 Task: Research Airbnb properties in Vulcan, Romania from 10th December, 2023 to 15th December, 2023 for 7 adults. Place can be room or shared room with 4 bedrooms having 7 beds and 4 bathrooms. Property type can be house. Amenities needed are: wifi, TV, free parkinig on premises, gym, breakfast.
Action: Mouse moved to (500, 94)
Screenshot: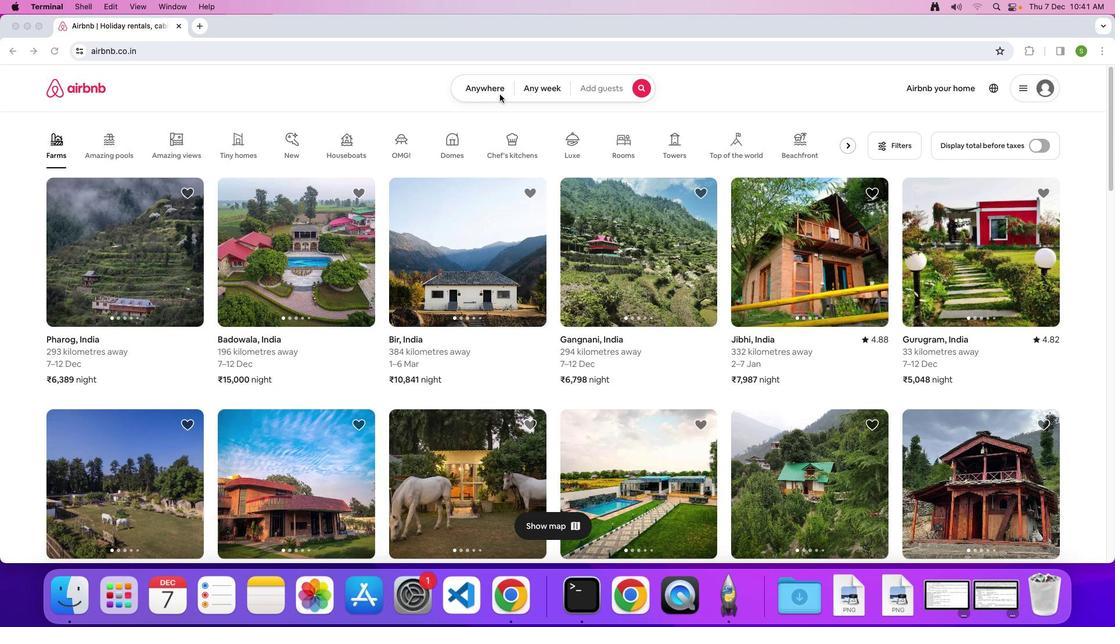 
Action: Mouse pressed left at (500, 94)
Screenshot: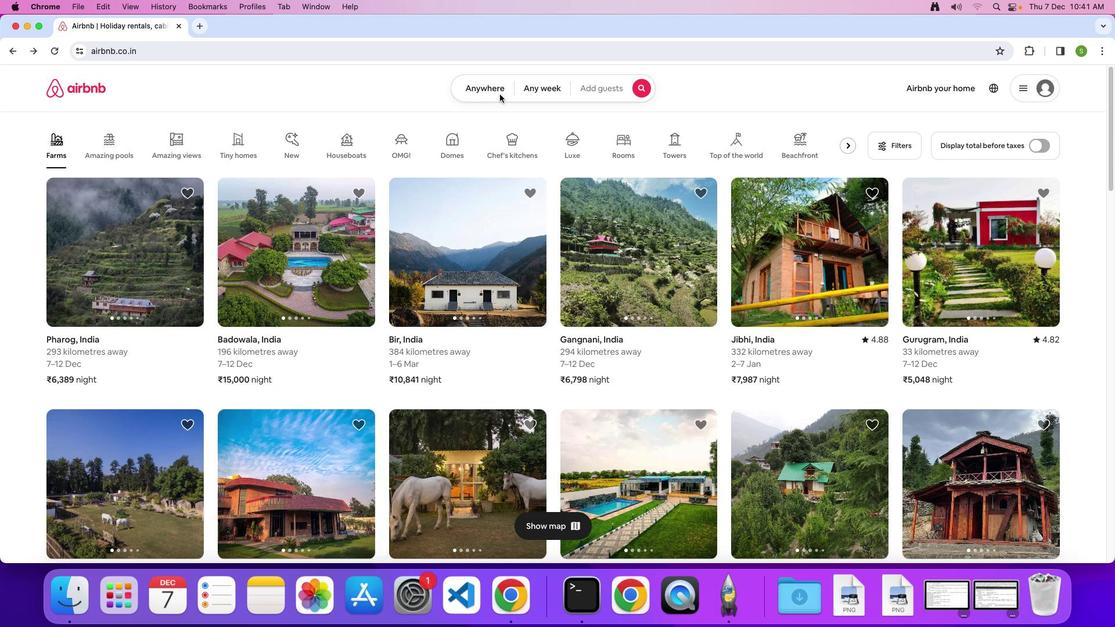 
Action: Mouse moved to (485, 91)
Screenshot: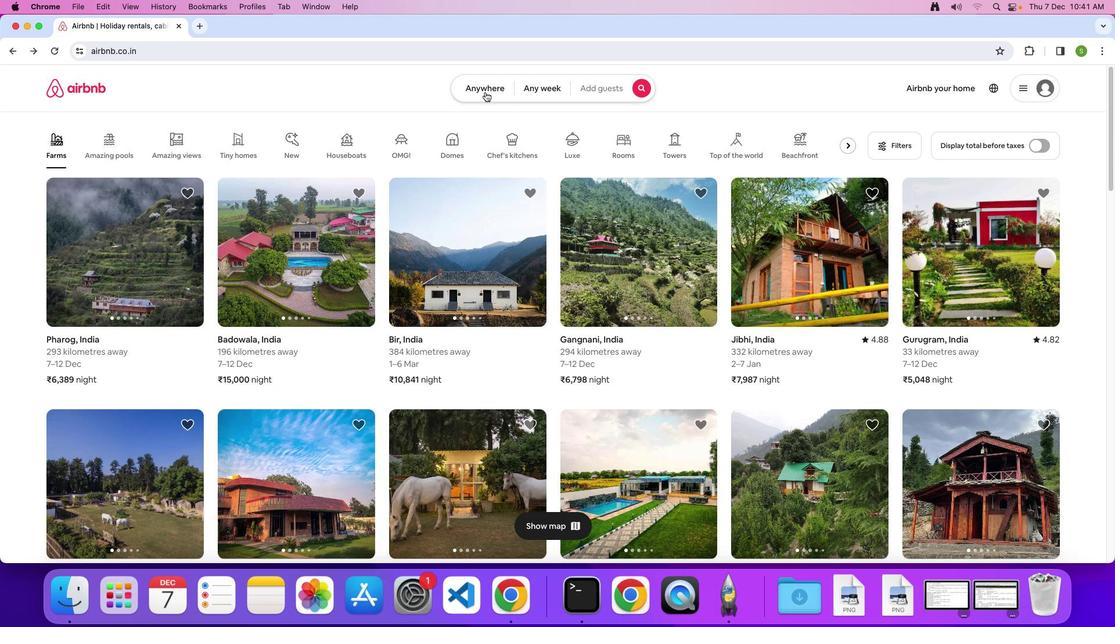 
Action: Mouse pressed left at (485, 91)
Screenshot: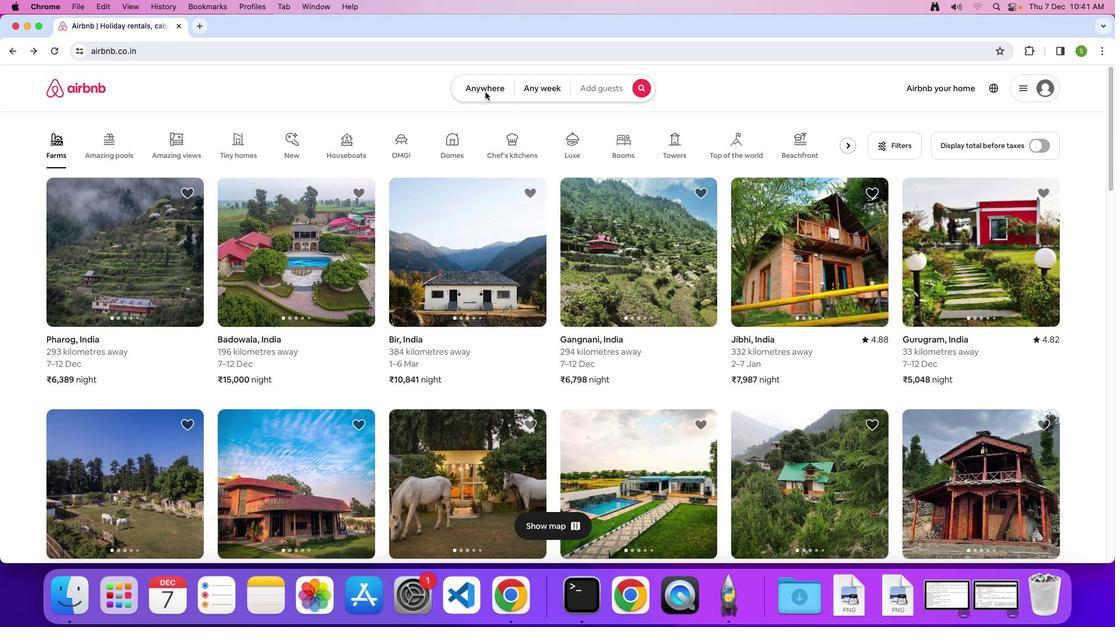 
Action: Mouse moved to (435, 133)
Screenshot: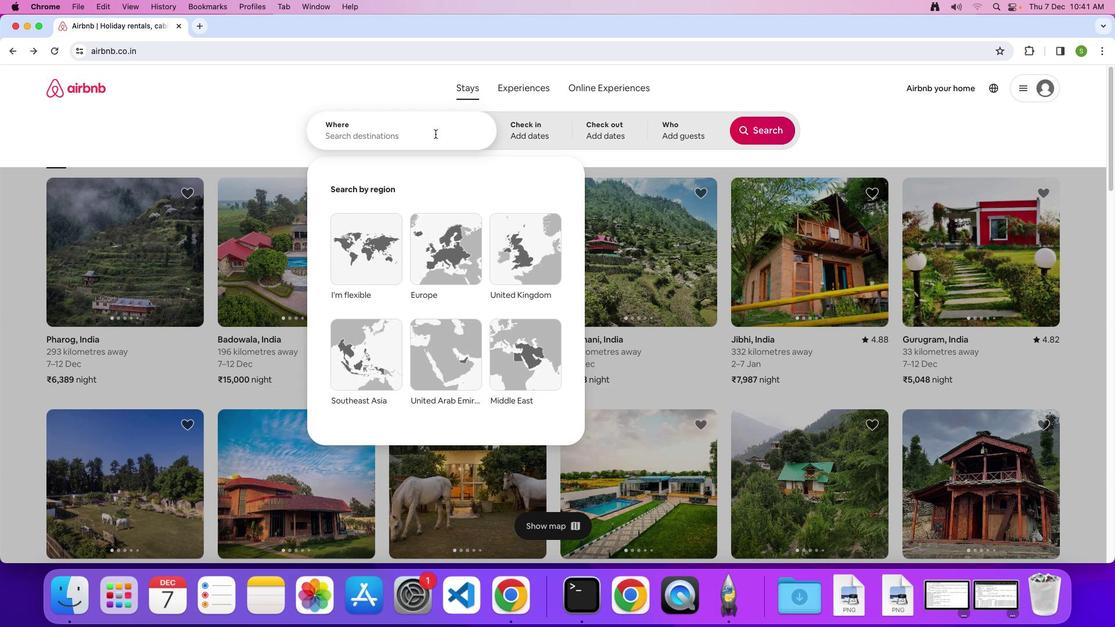 
Action: Mouse pressed left at (435, 133)
Screenshot: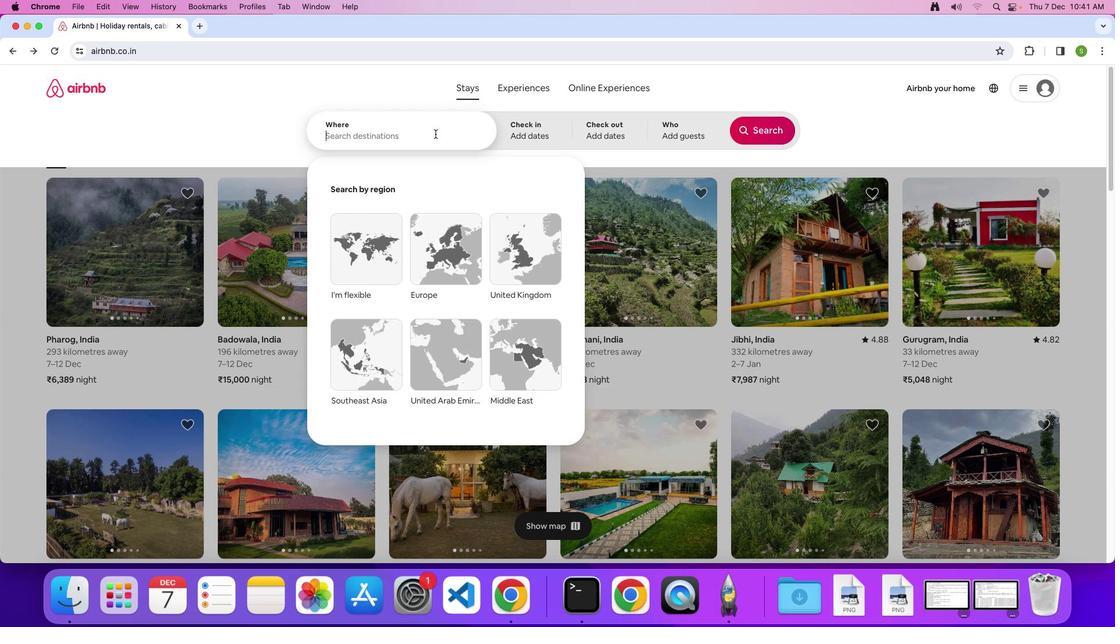 
Action: Key pressed 'V'Key.caps_lock'u''l''c''a''n'','Key.spaceKey.shift'R''o''m''a''n''i''a'Key.enter
Screenshot: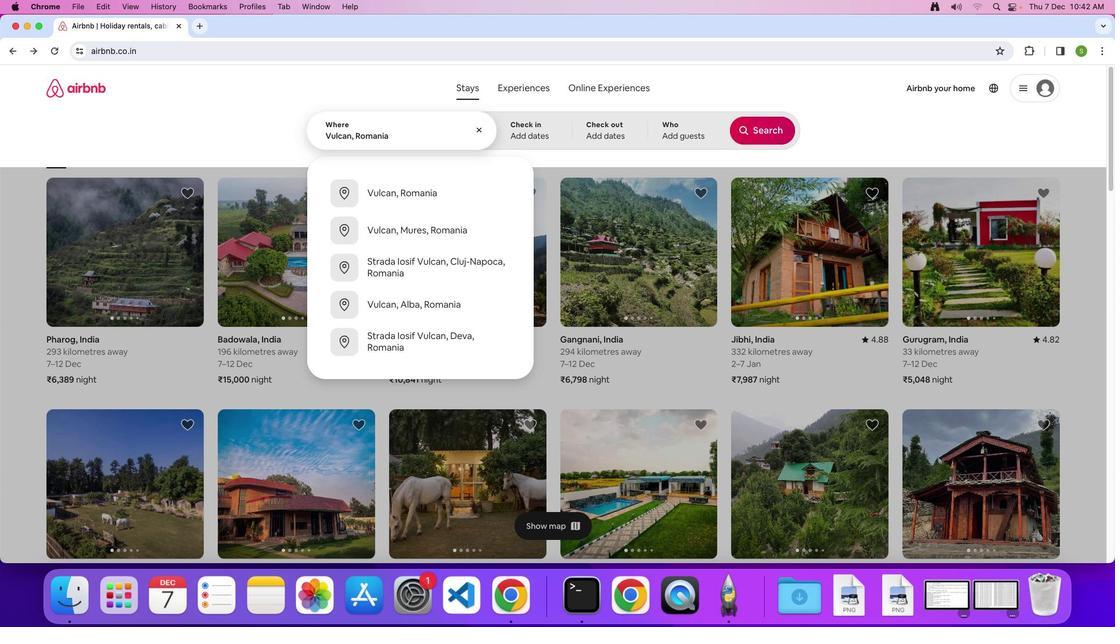 
Action: Mouse moved to (350, 329)
Screenshot: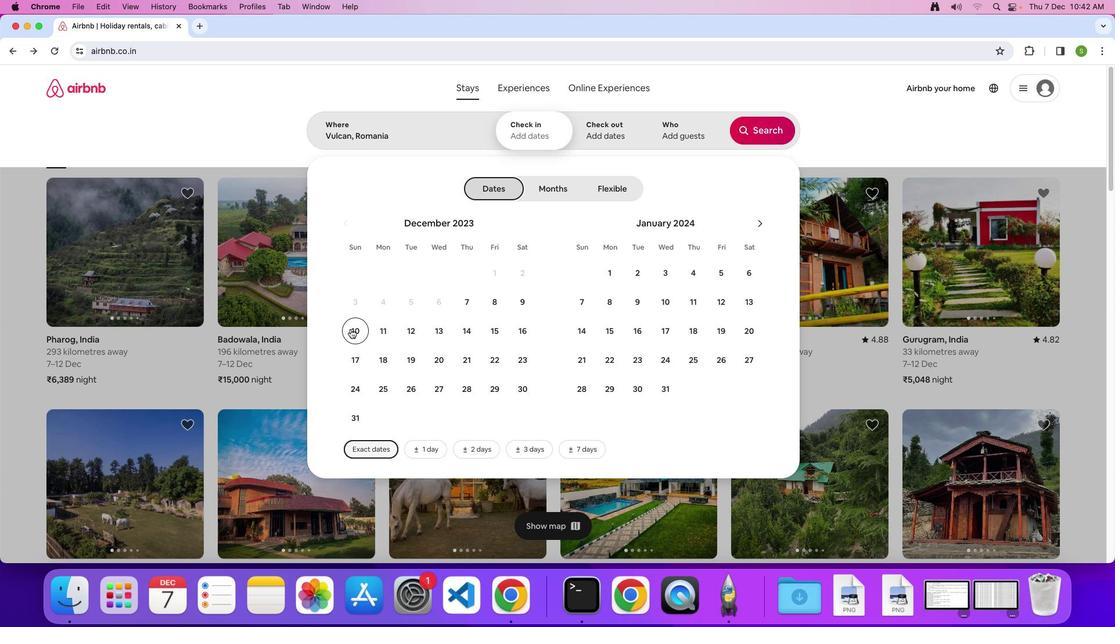 
Action: Mouse pressed left at (350, 329)
Screenshot: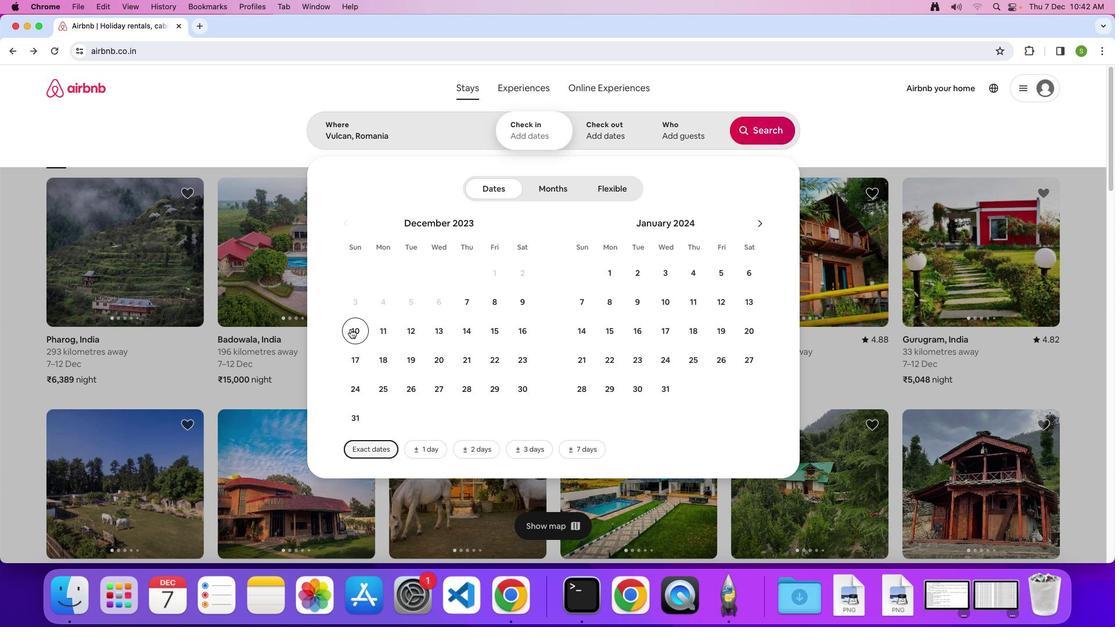 
Action: Mouse moved to (490, 333)
Screenshot: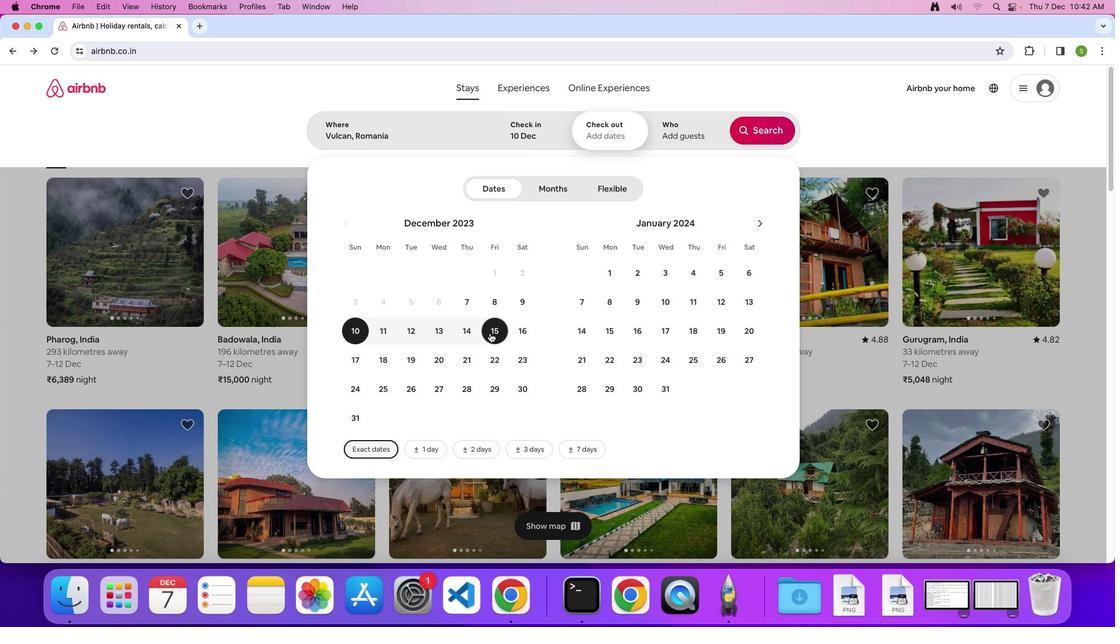 
Action: Mouse pressed left at (490, 333)
Screenshot: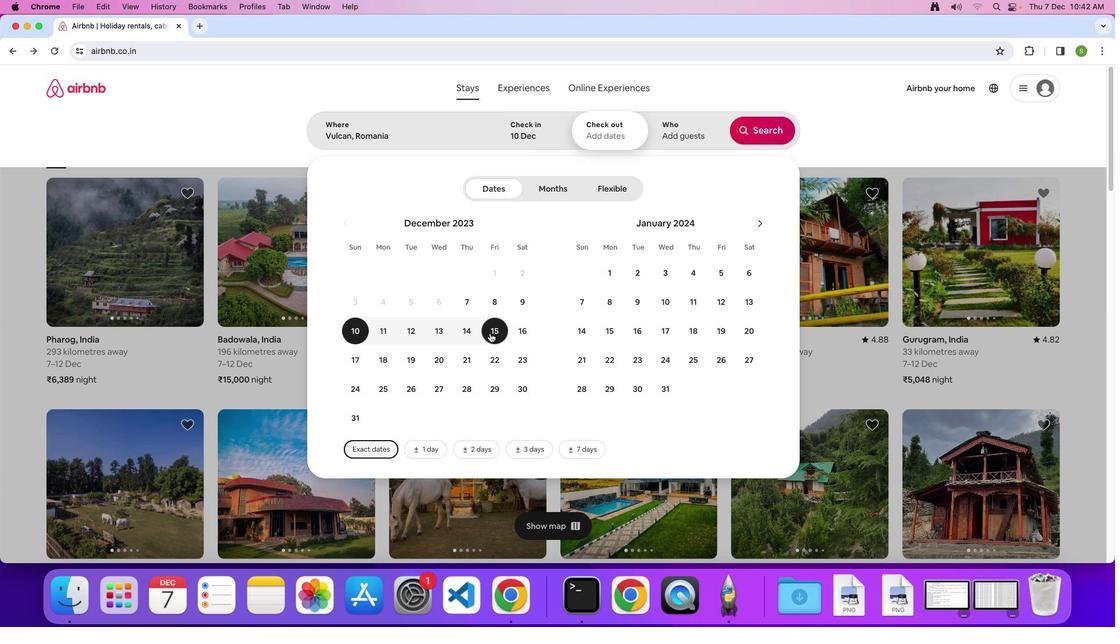 
Action: Mouse moved to (676, 128)
Screenshot: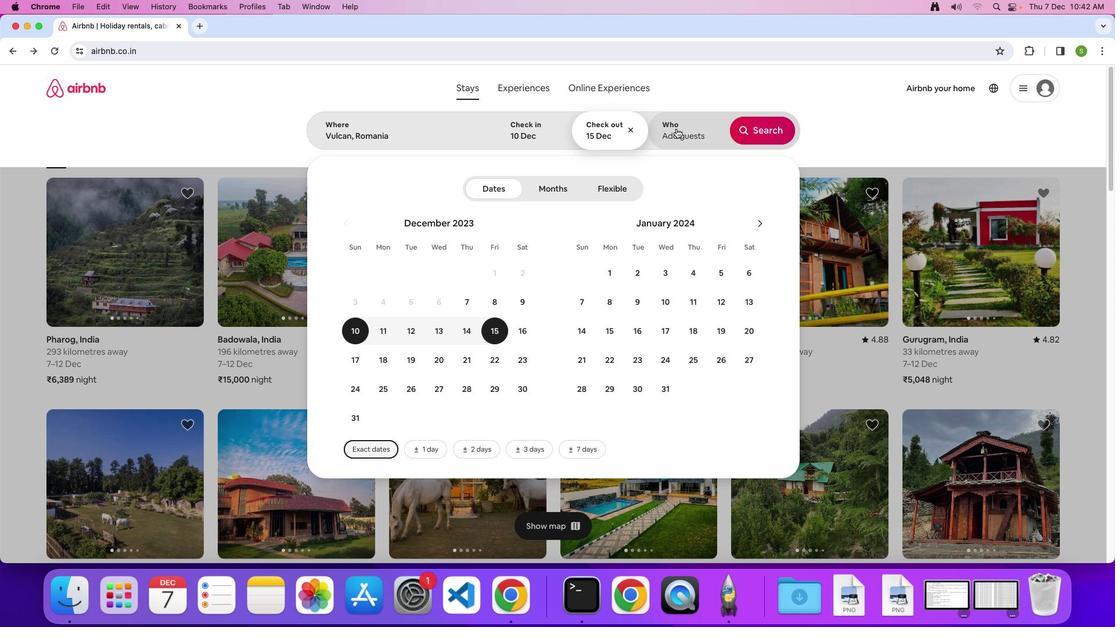 
Action: Mouse pressed left at (676, 128)
Screenshot: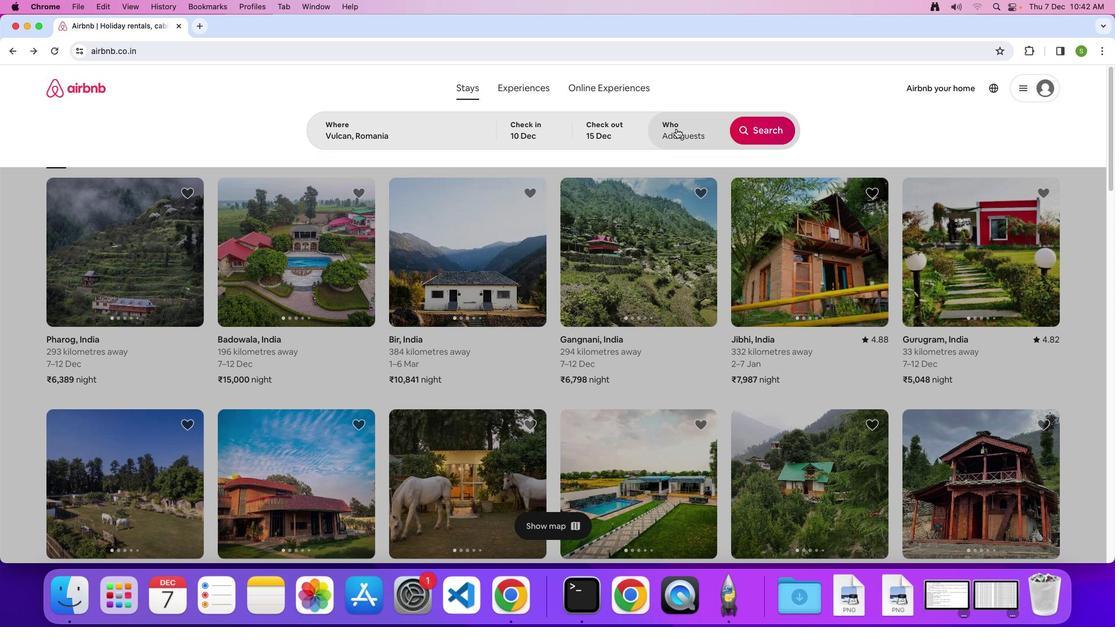 
Action: Mouse moved to (770, 190)
Screenshot: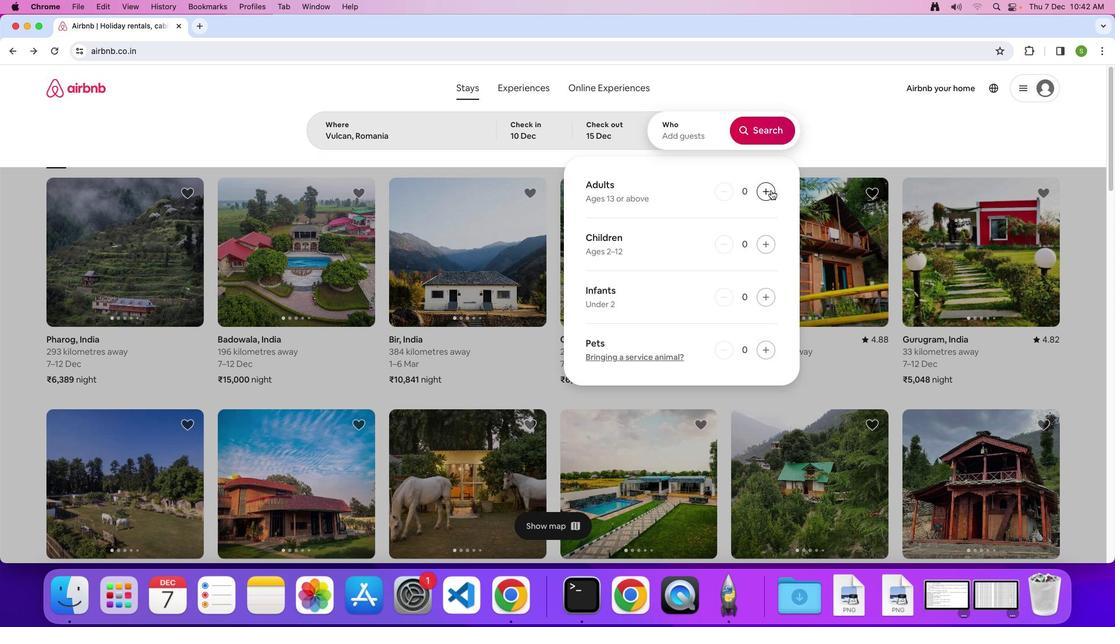 
Action: Mouse pressed left at (770, 190)
Screenshot: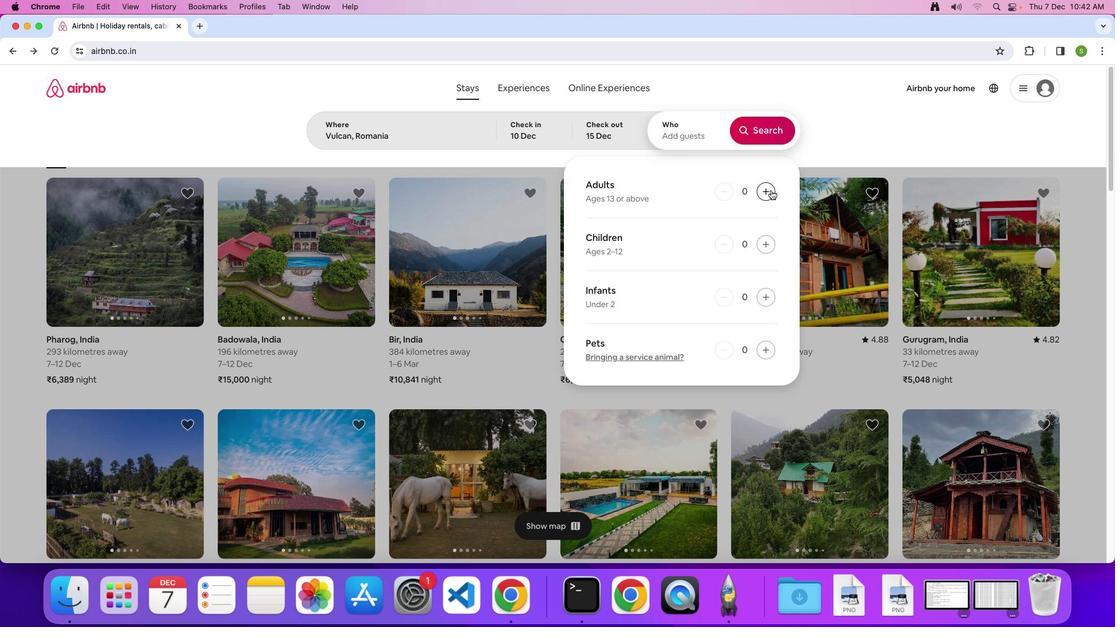 
Action: Mouse pressed left at (770, 190)
Screenshot: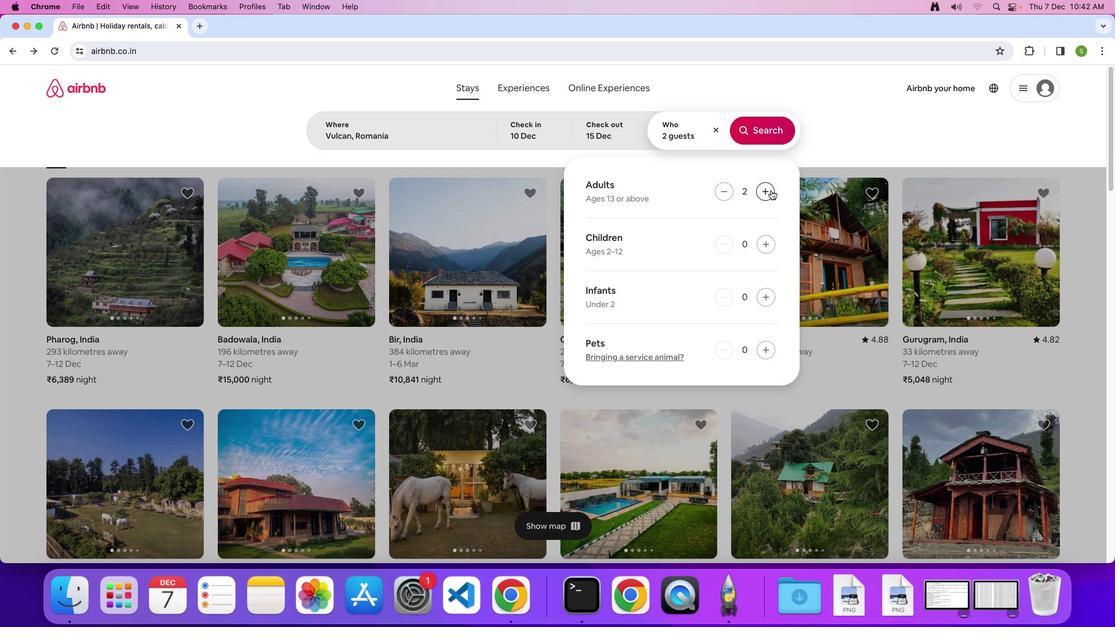 
Action: Mouse pressed left at (770, 190)
Screenshot: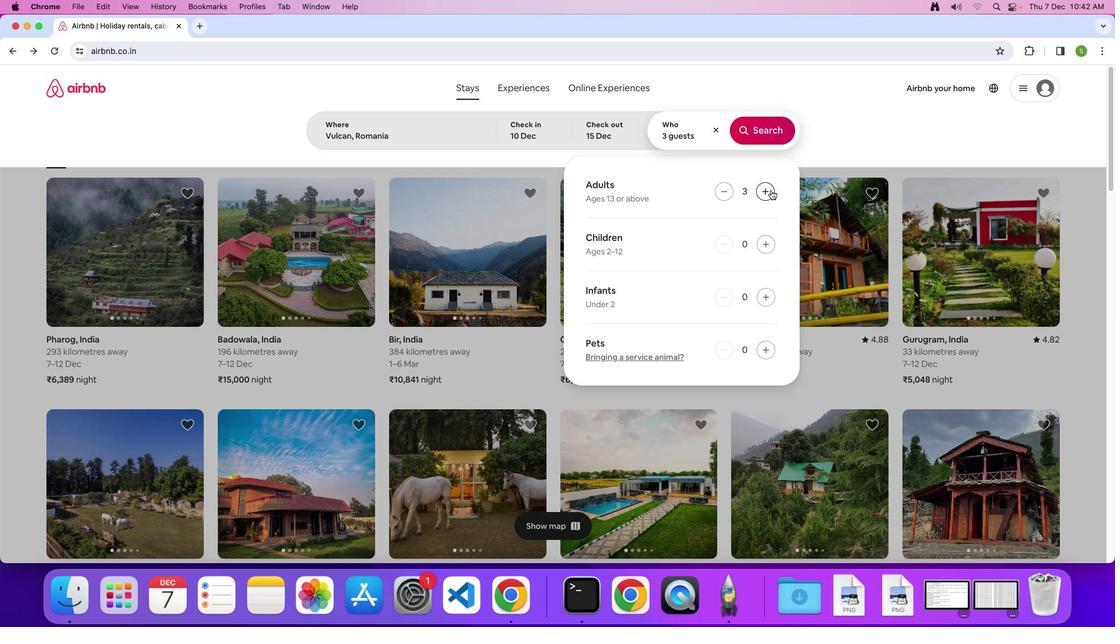 
Action: Mouse pressed left at (770, 190)
Screenshot: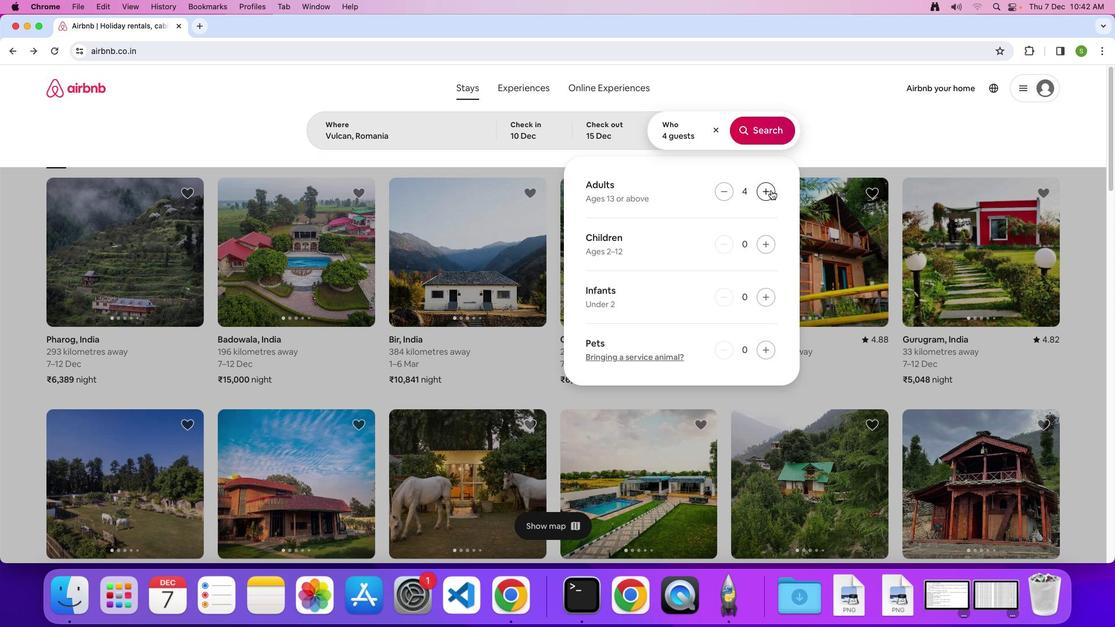 
Action: Mouse pressed left at (770, 190)
Screenshot: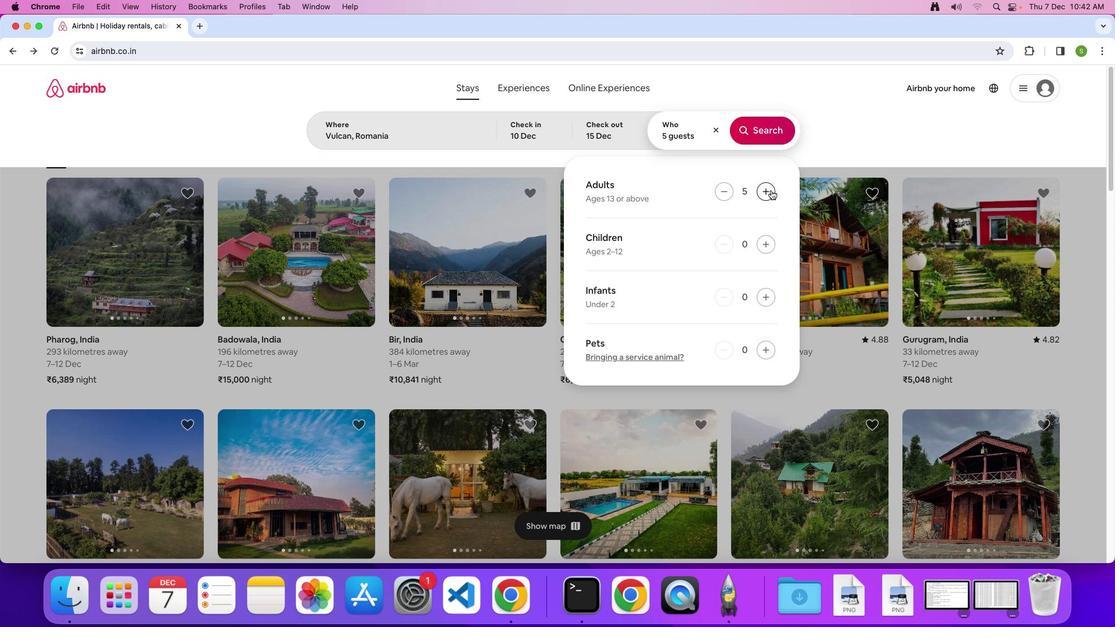 
Action: Mouse pressed left at (770, 190)
Screenshot: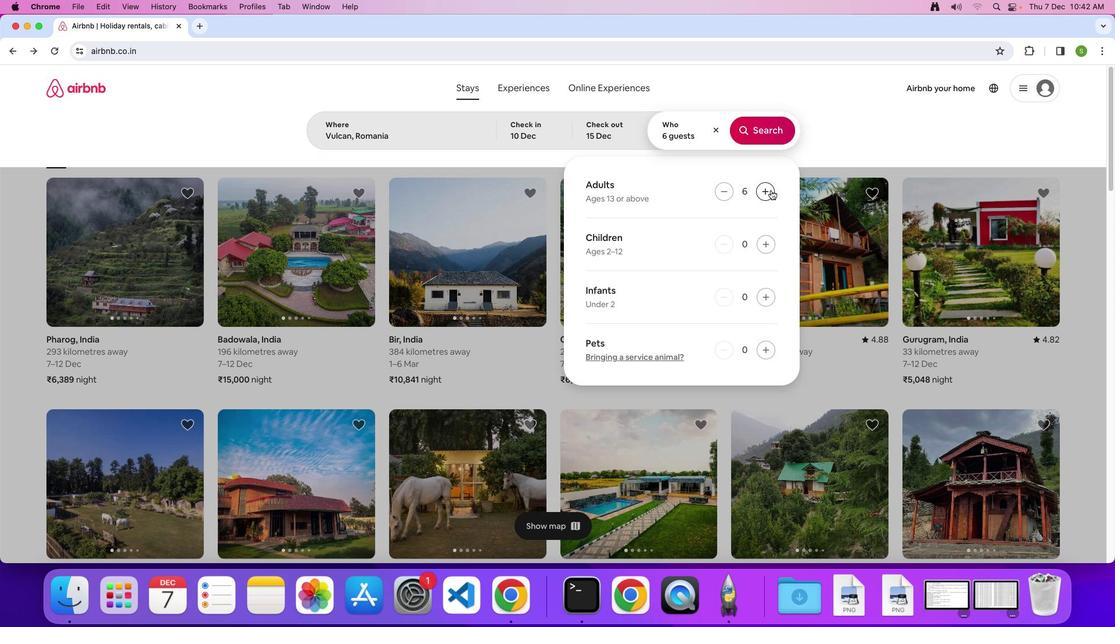 
Action: Mouse pressed left at (770, 190)
Screenshot: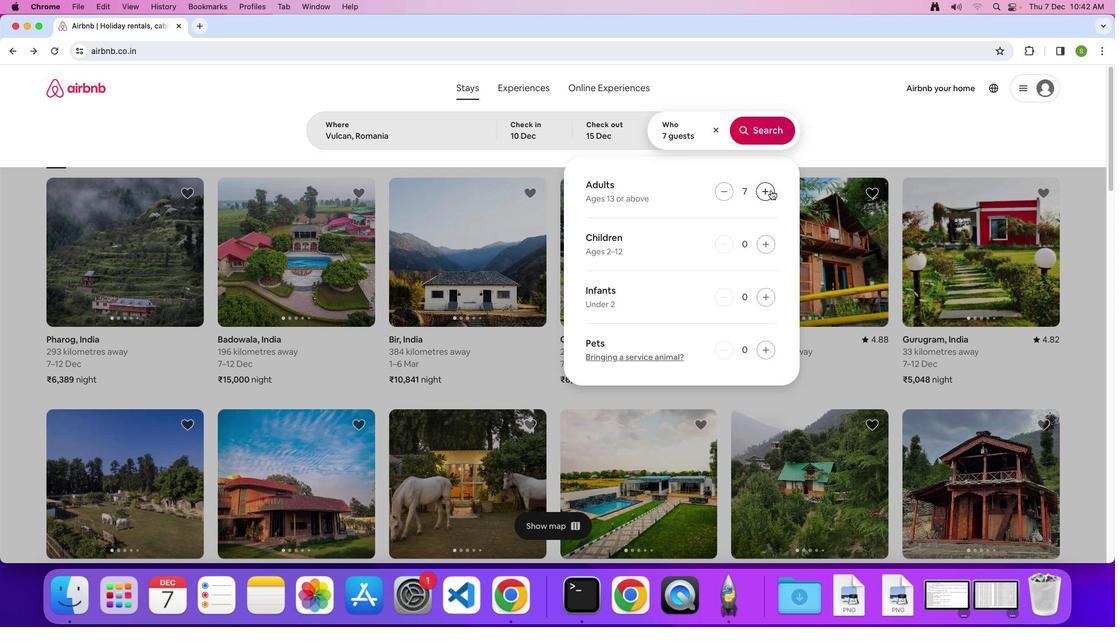 
Action: Mouse moved to (778, 131)
Screenshot: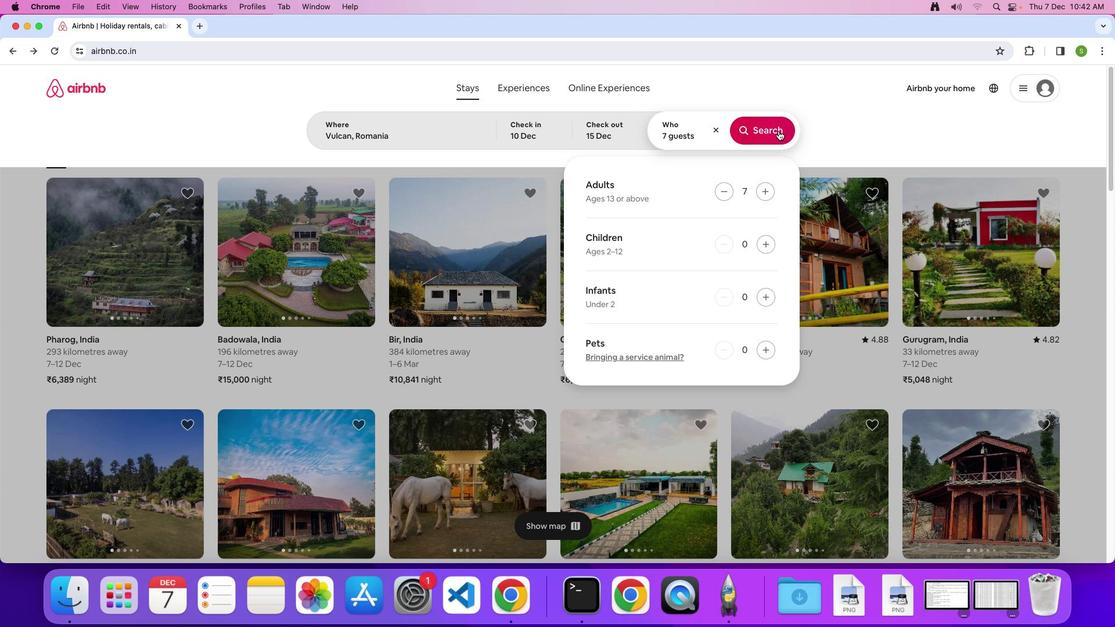 
Action: Mouse pressed left at (778, 131)
Screenshot: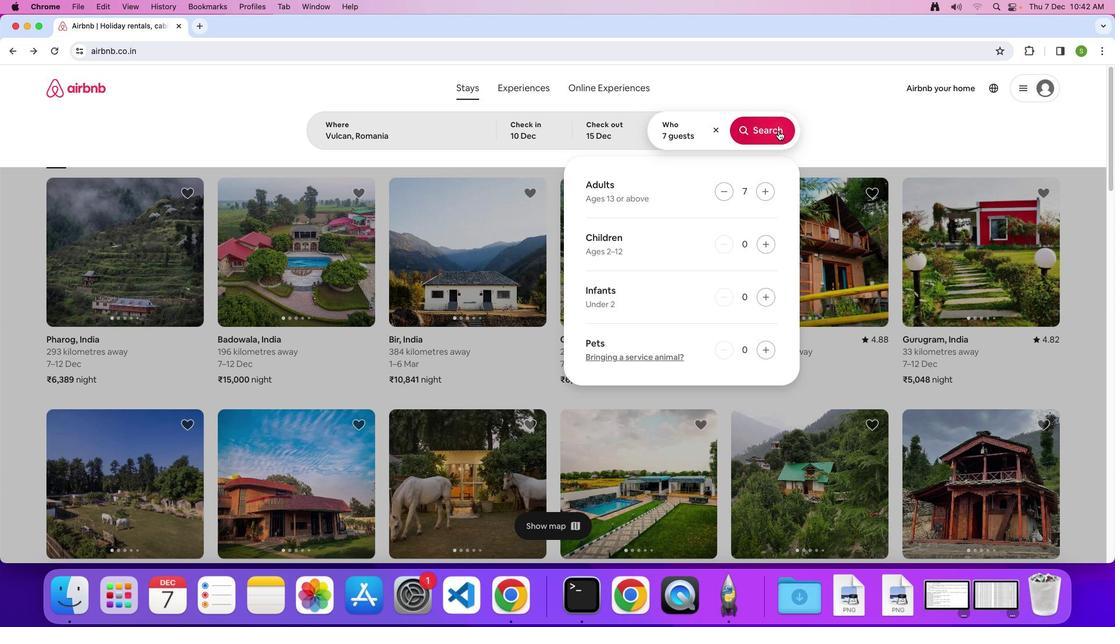 
Action: Mouse moved to (935, 135)
Screenshot: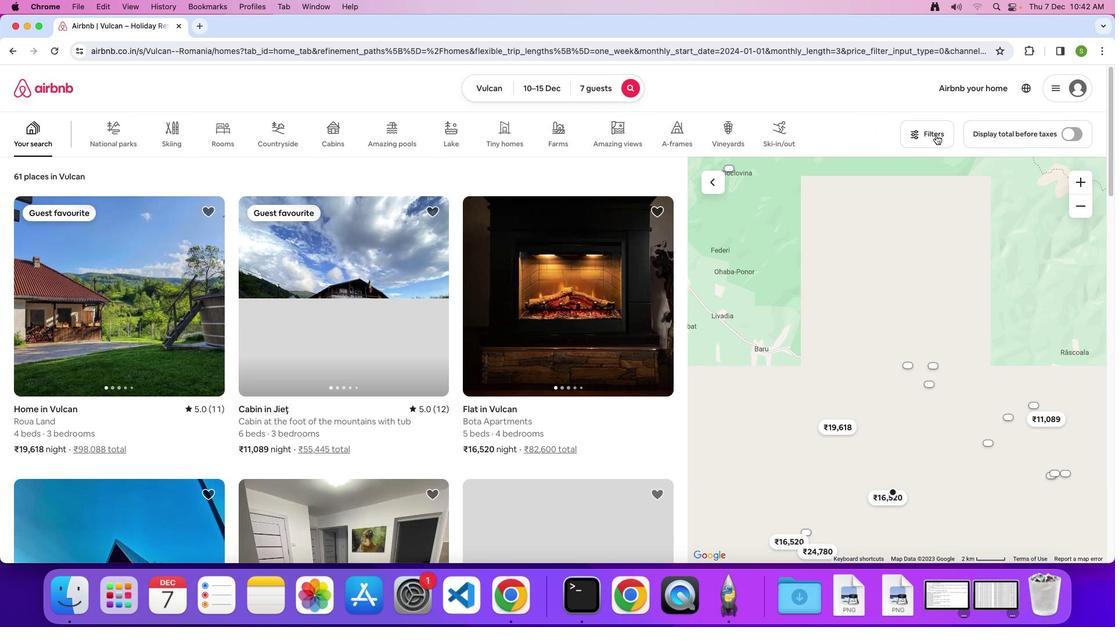 
Action: Mouse pressed left at (935, 135)
Screenshot: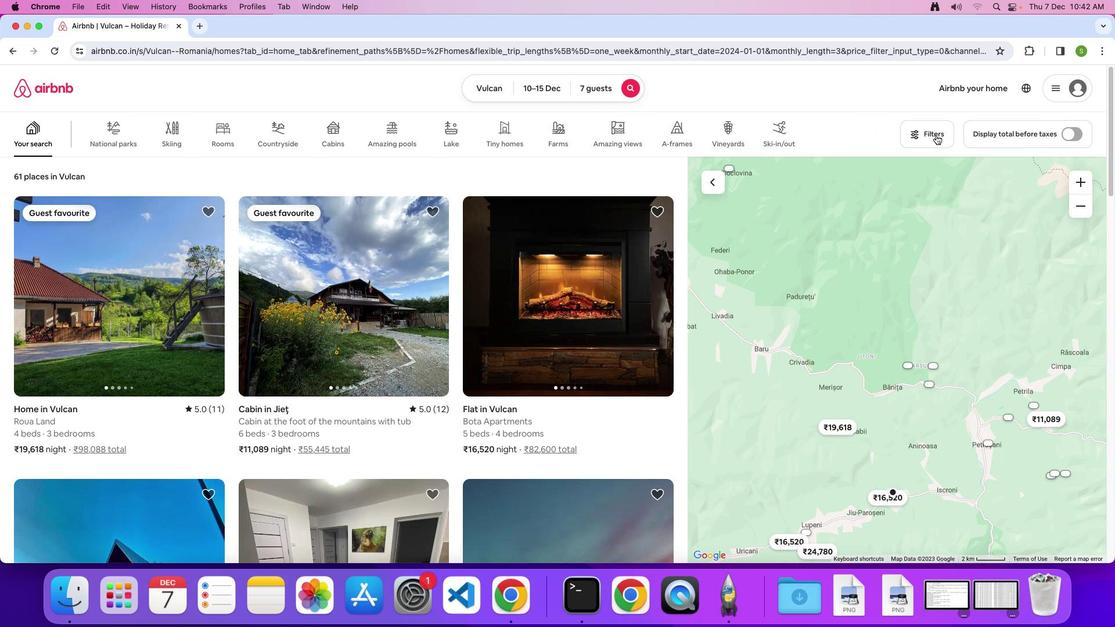 
Action: Mouse moved to (539, 208)
Screenshot: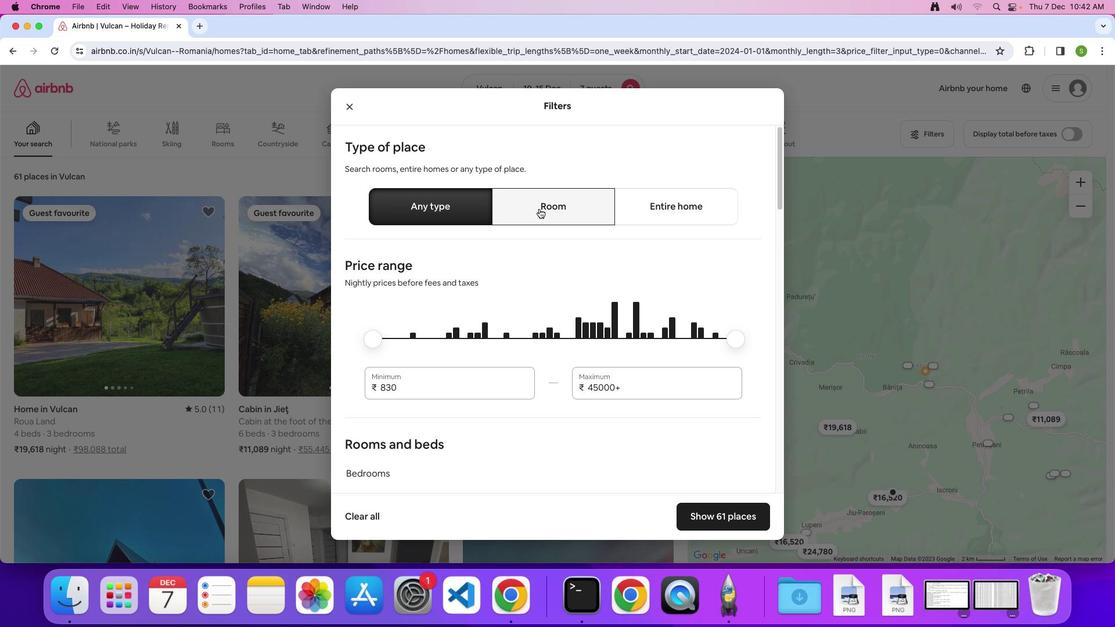 
Action: Mouse pressed left at (539, 208)
Screenshot: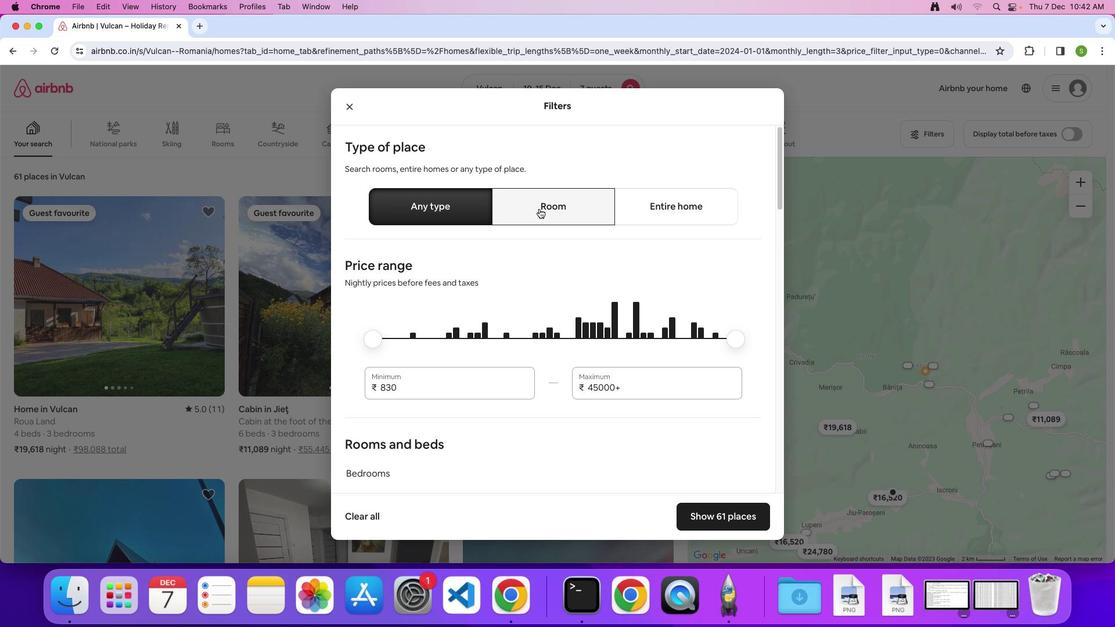 
Action: Mouse moved to (535, 313)
Screenshot: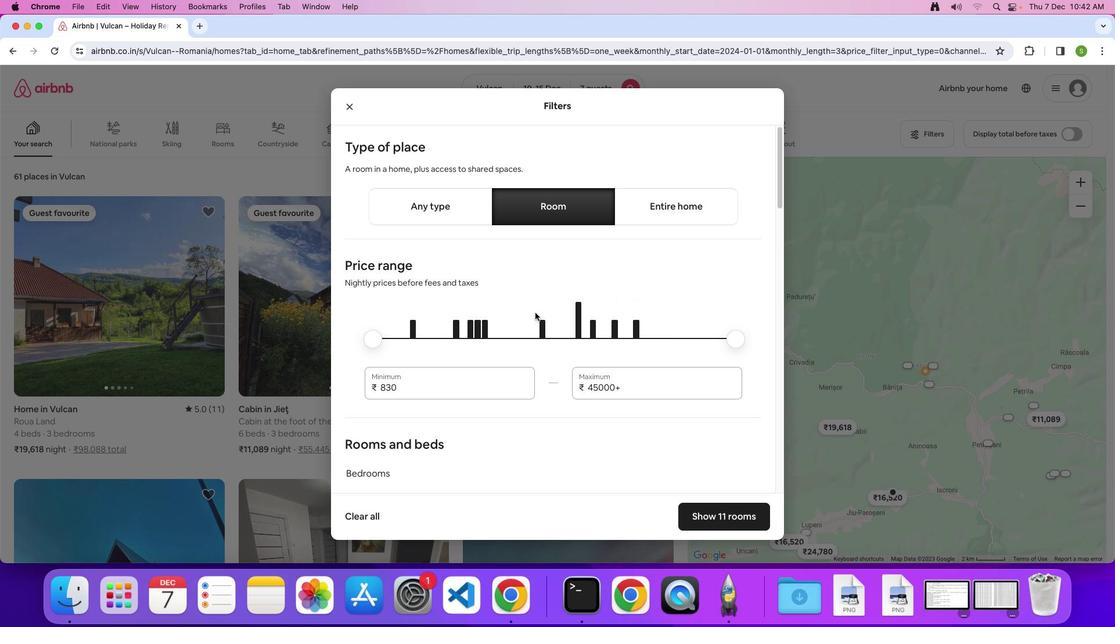 
Action: Mouse scrolled (535, 313) with delta (0, 0)
Screenshot: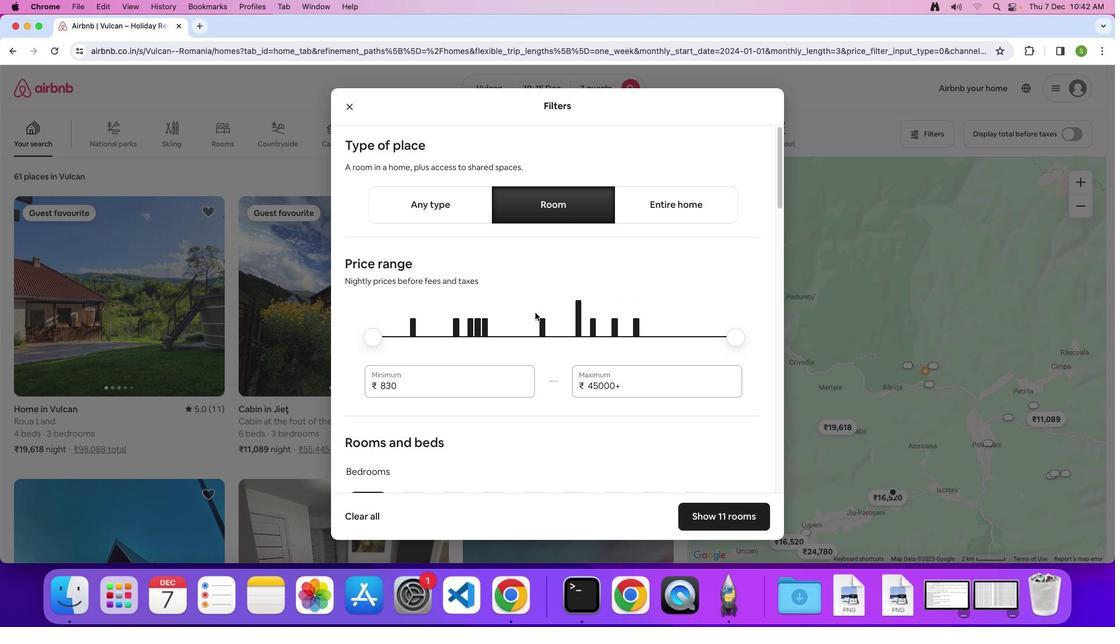 
Action: Mouse scrolled (535, 313) with delta (0, 0)
Screenshot: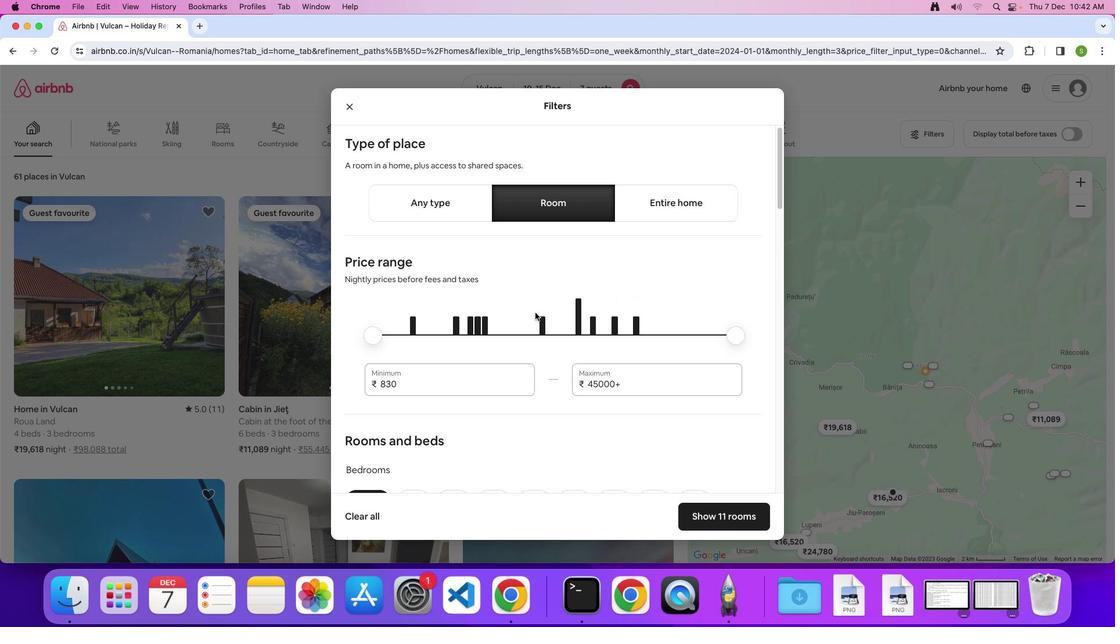 
Action: Mouse moved to (515, 271)
Screenshot: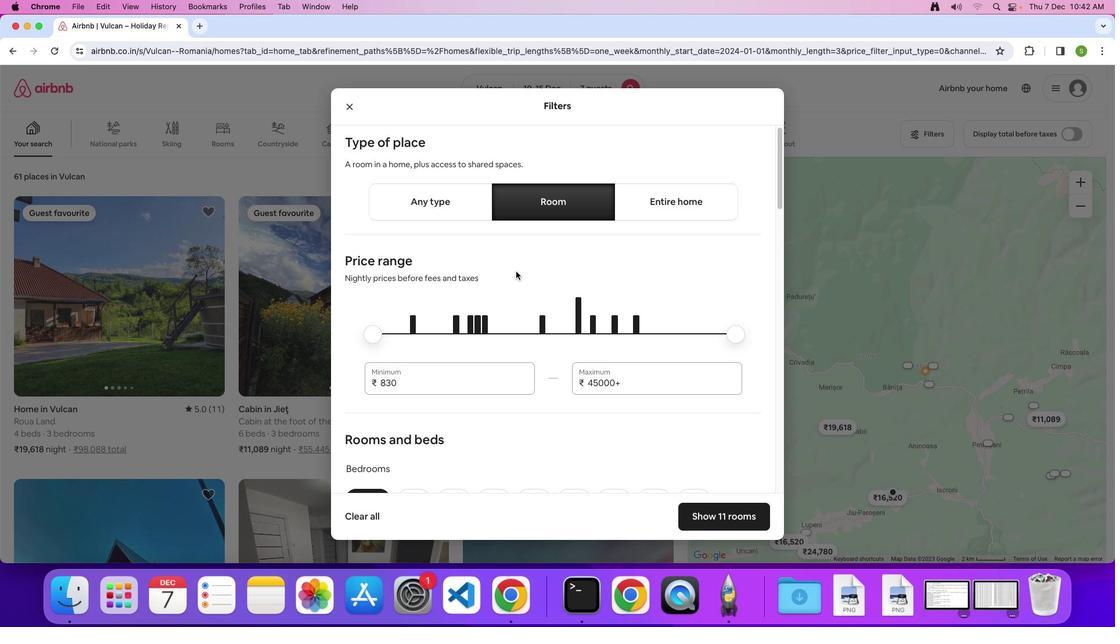 
Action: Mouse scrolled (515, 271) with delta (0, 0)
Screenshot: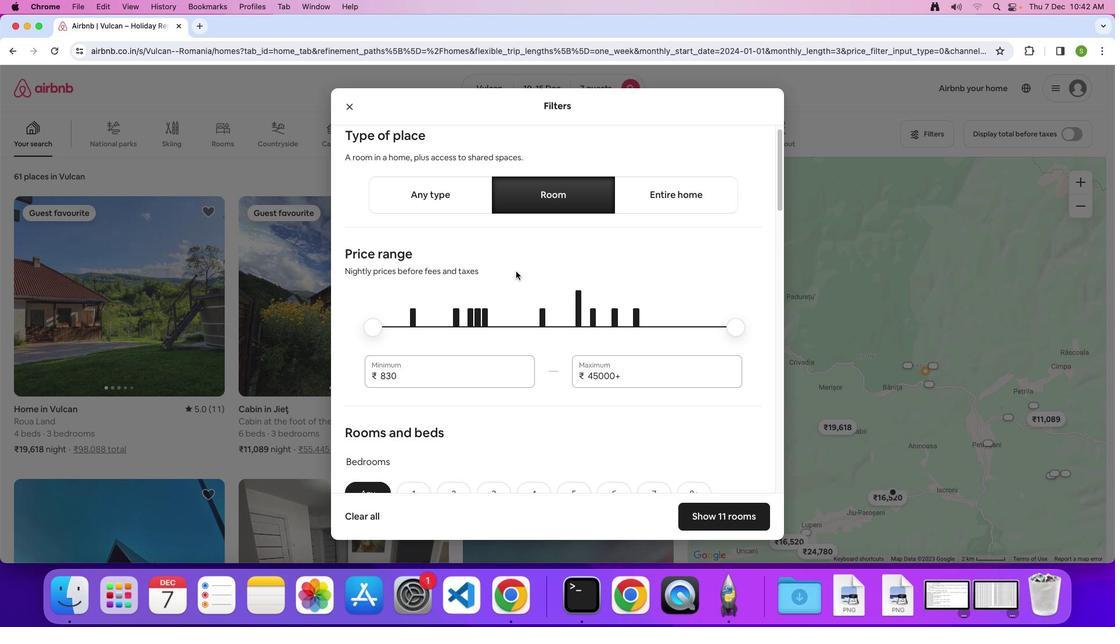 
Action: Mouse scrolled (515, 271) with delta (0, 0)
Screenshot: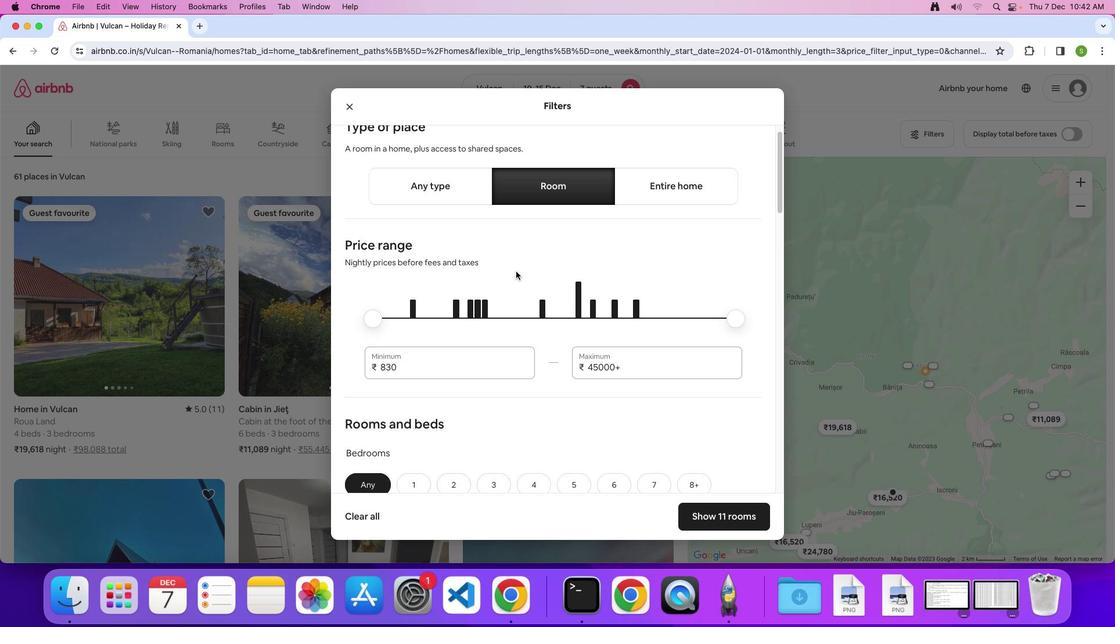 
Action: Mouse scrolled (515, 271) with delta (0, -1)
Screenshot: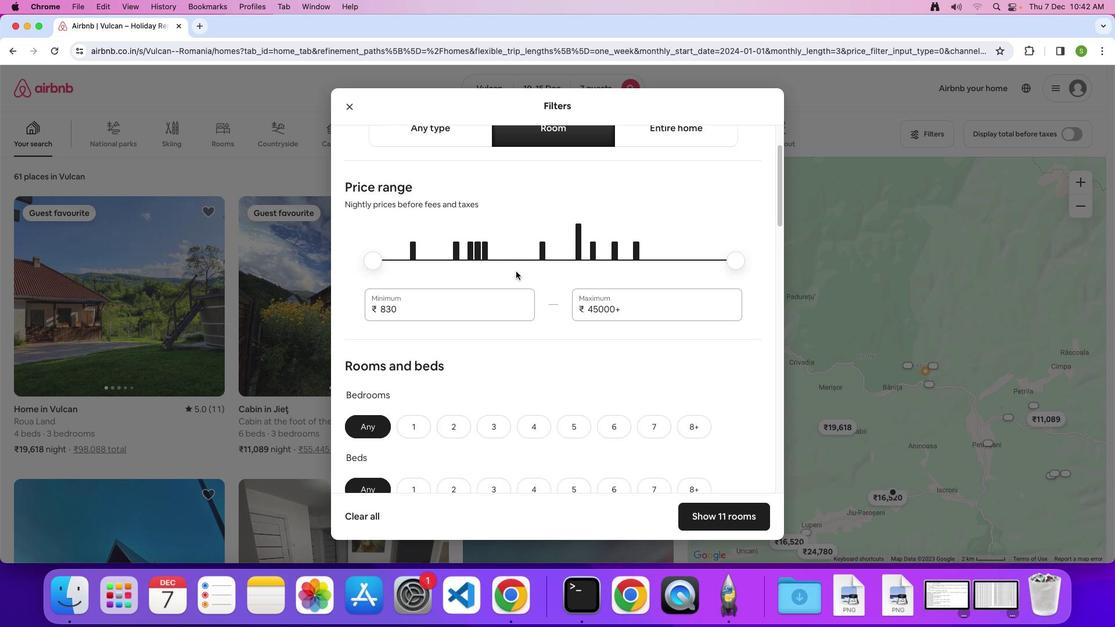 
Action: Mouse moved to (524, 403)
Screenshot: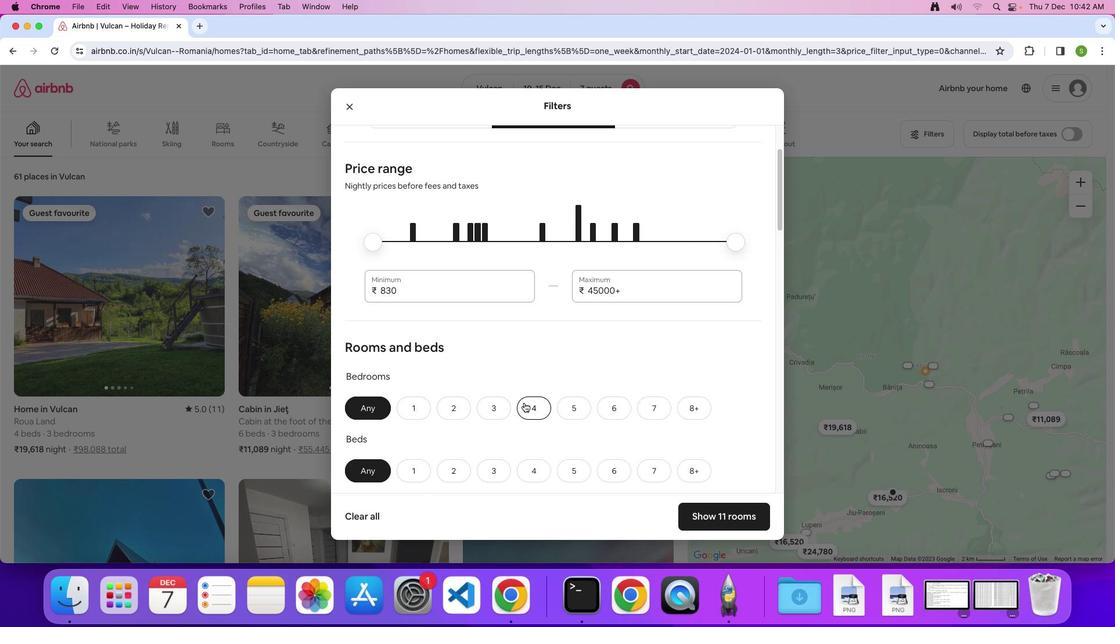 
Action: Mouse pressed left at (524, 403)
Screenshot: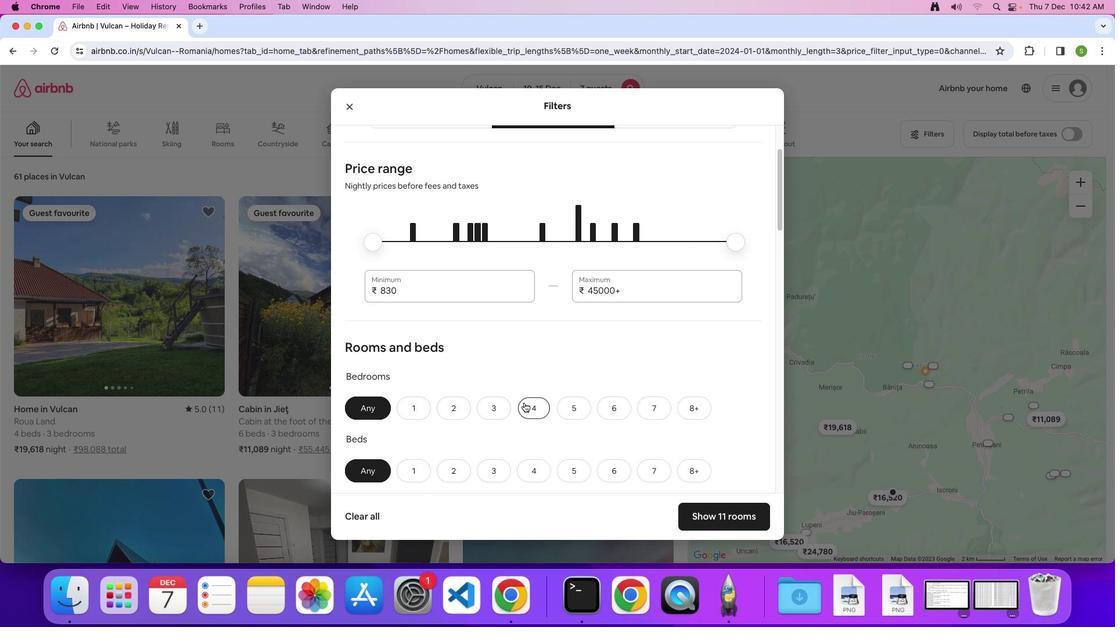 
Action: Mouse moved to (564, 389)
Screenshot: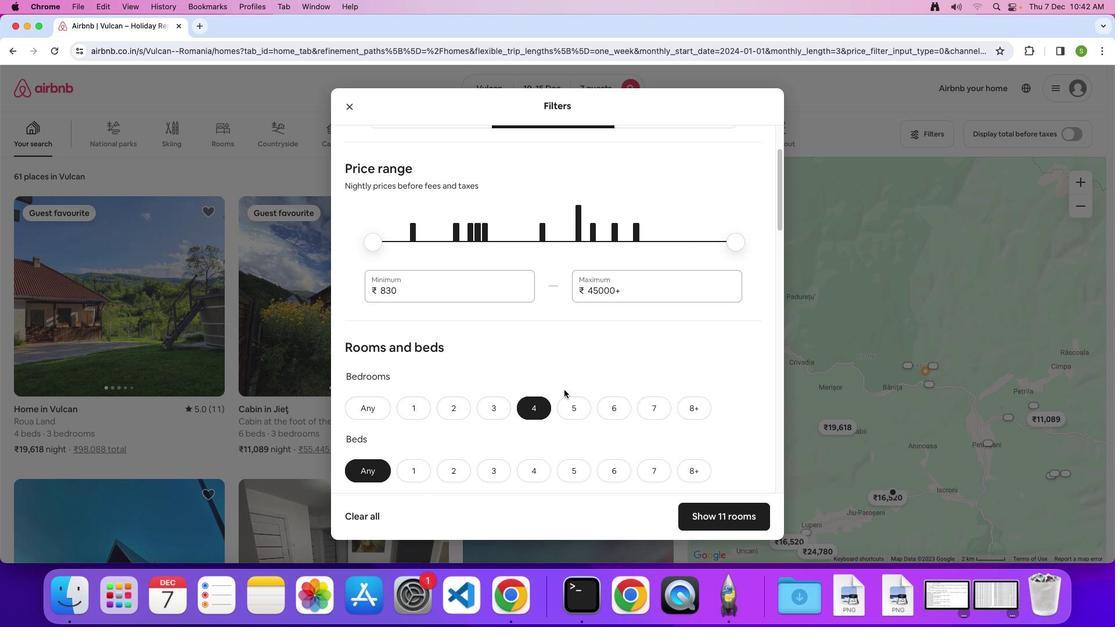 
Action: Mouse scrolled (564, 389) with delta (0, 0)
Screenshot: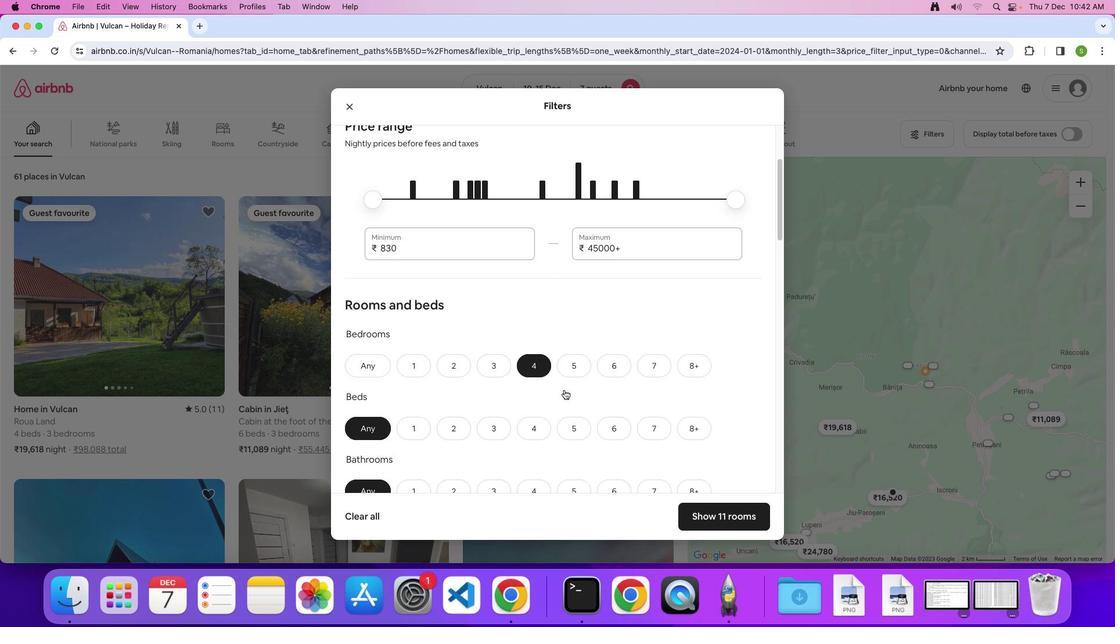
Action: Mouse scrolled (564, 389) with delta (0, 0)
Screenshot: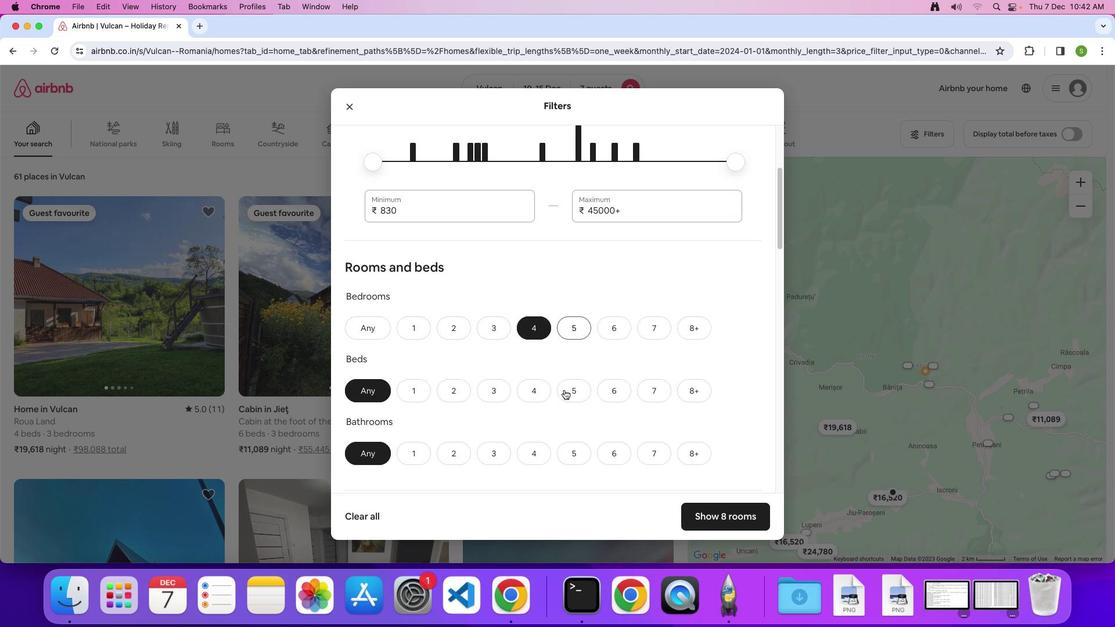
Action: Mouse scrolled (564, 389) with delta (0, -2)
Screenshot: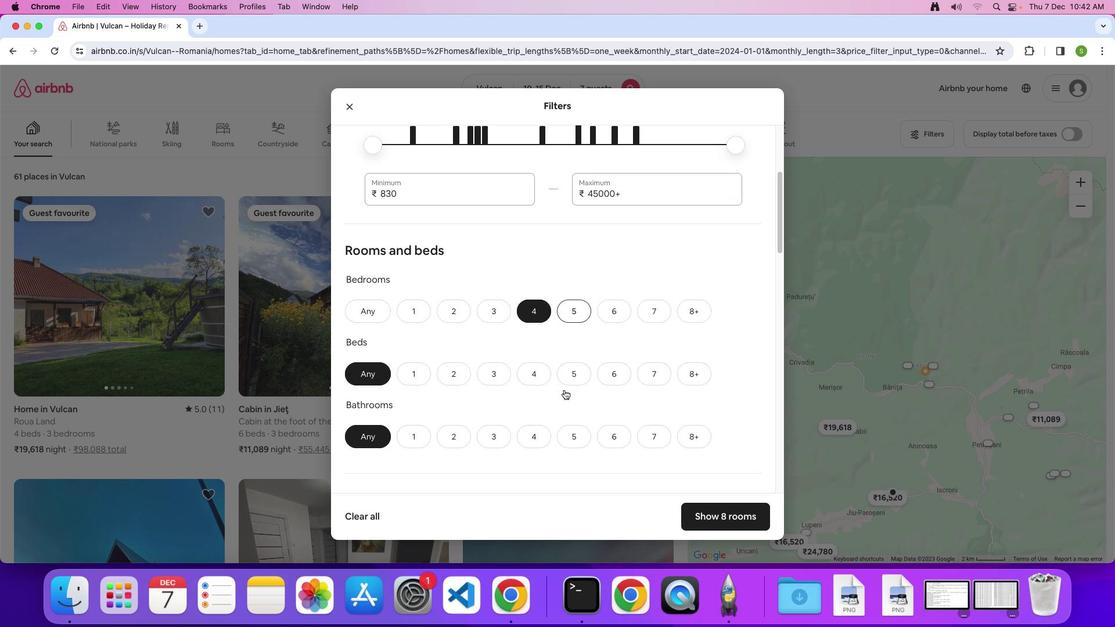 
Action: Mouse moved to (643, 336)
Screenshot: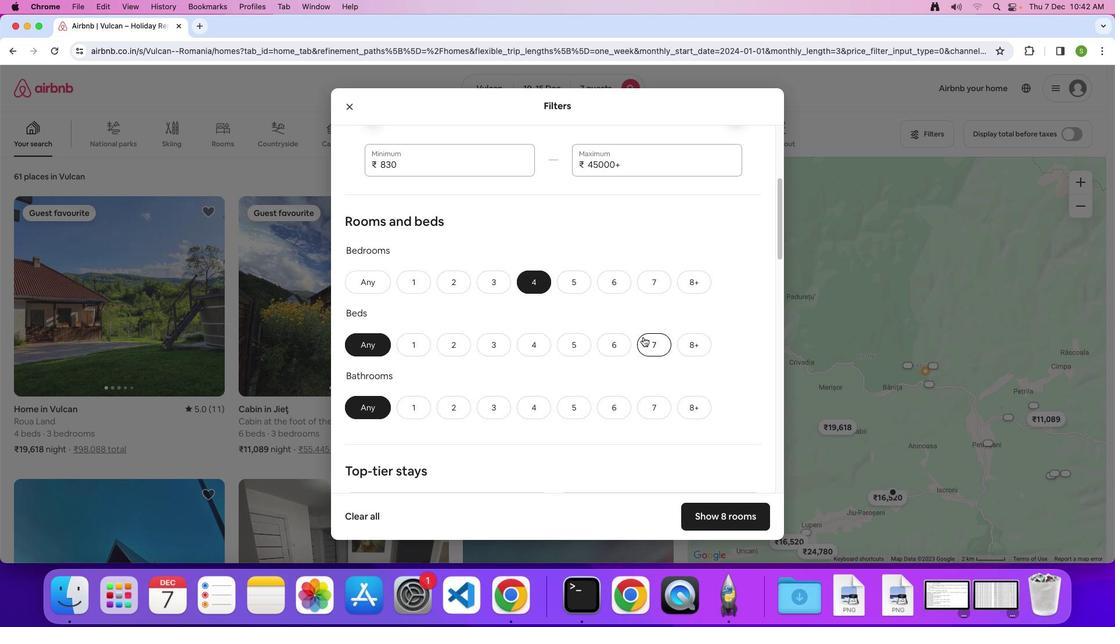 
Action: Mouse pressed left at (643, 336)
Screenshot: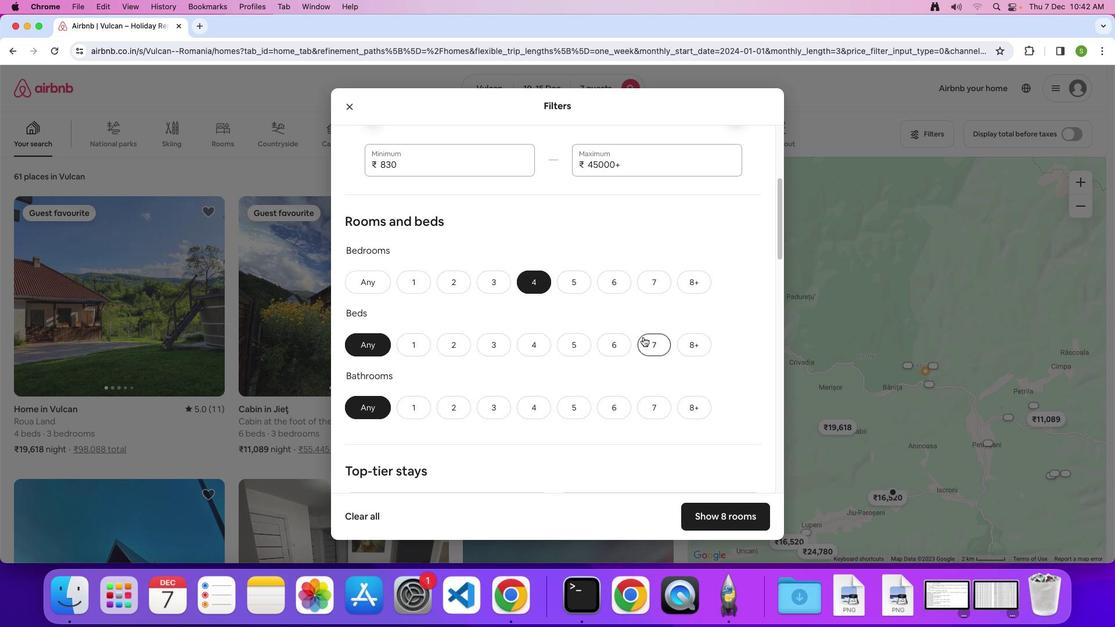
Action: Mouse moved to (534, 407)
Screenshot: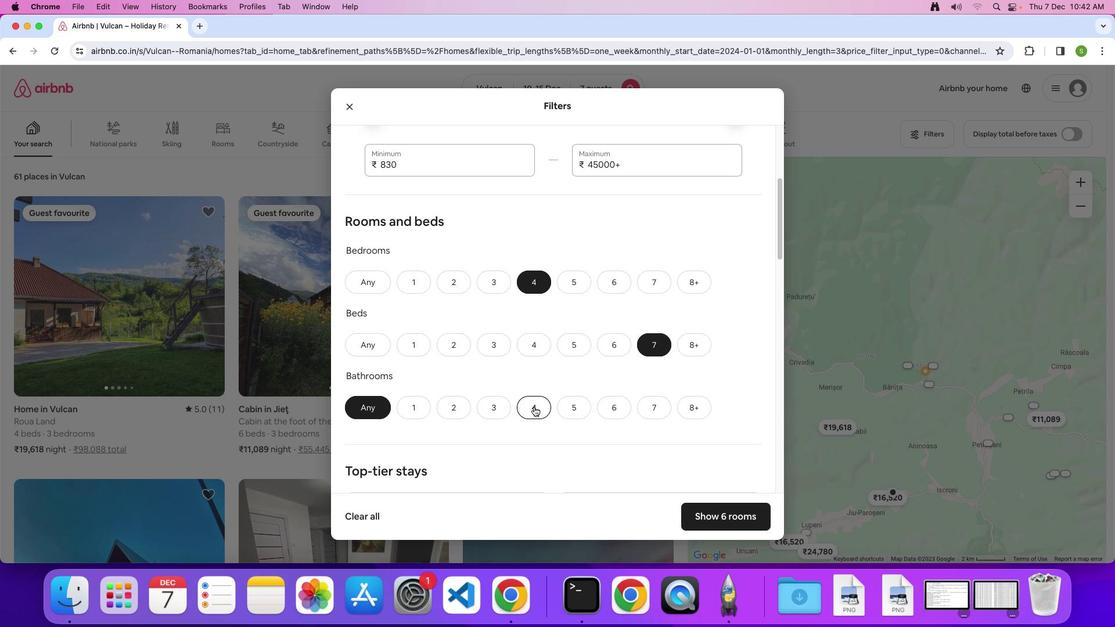 
Action: Mouse pressed left at (534, 407)
Screenshot: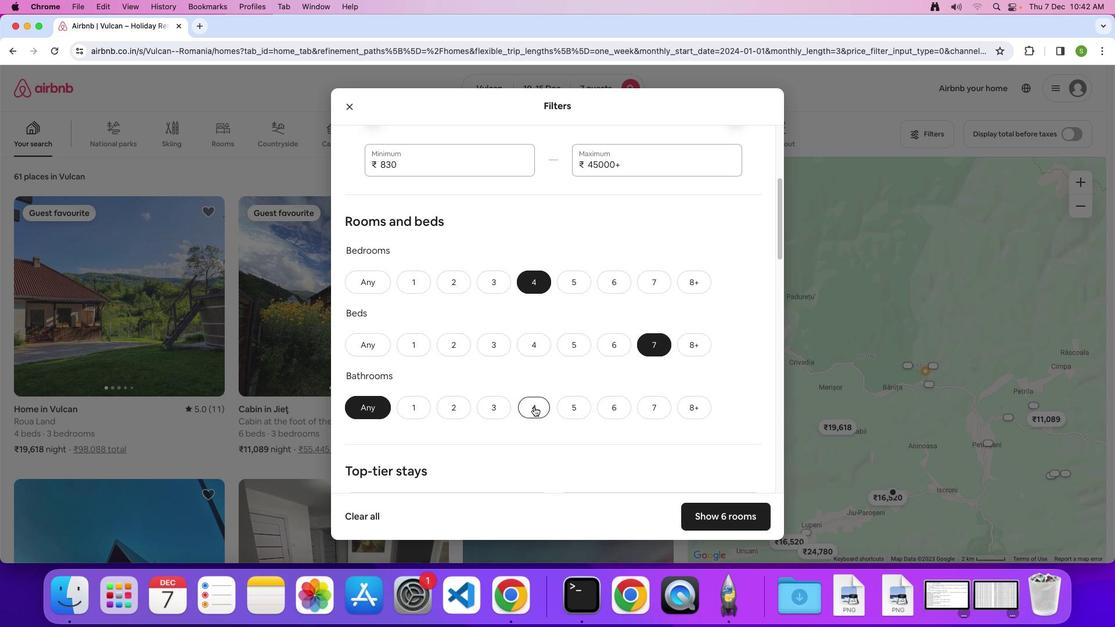 
Action: Mouse moved to (589, 372)
Screenshot: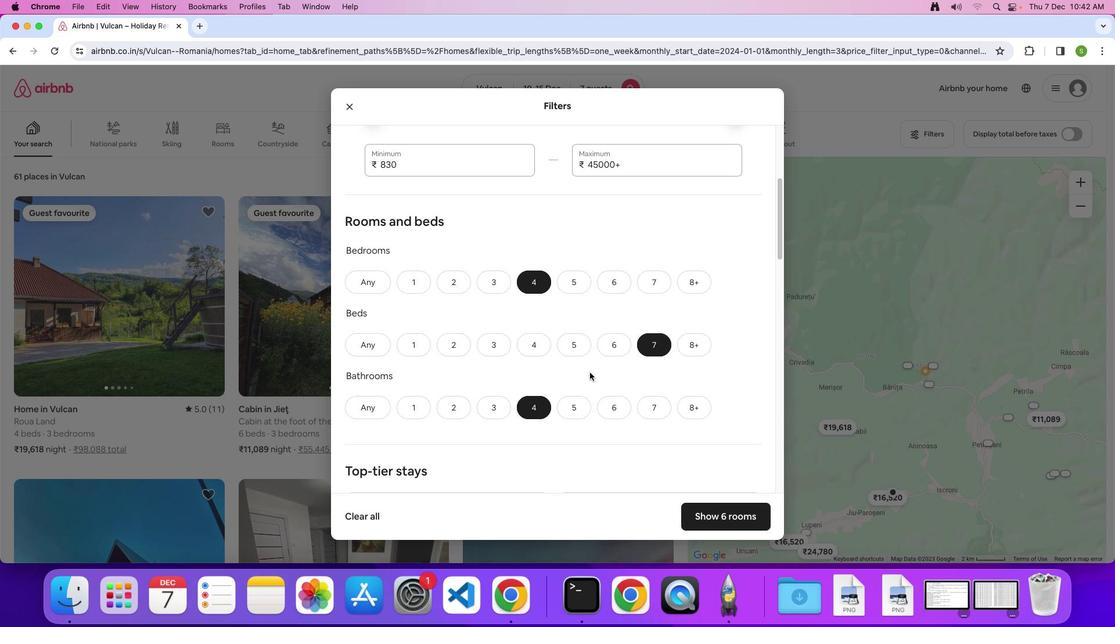 
Action: Mouse scrolled (589, 372) with delta (0, 0)
Screenshot: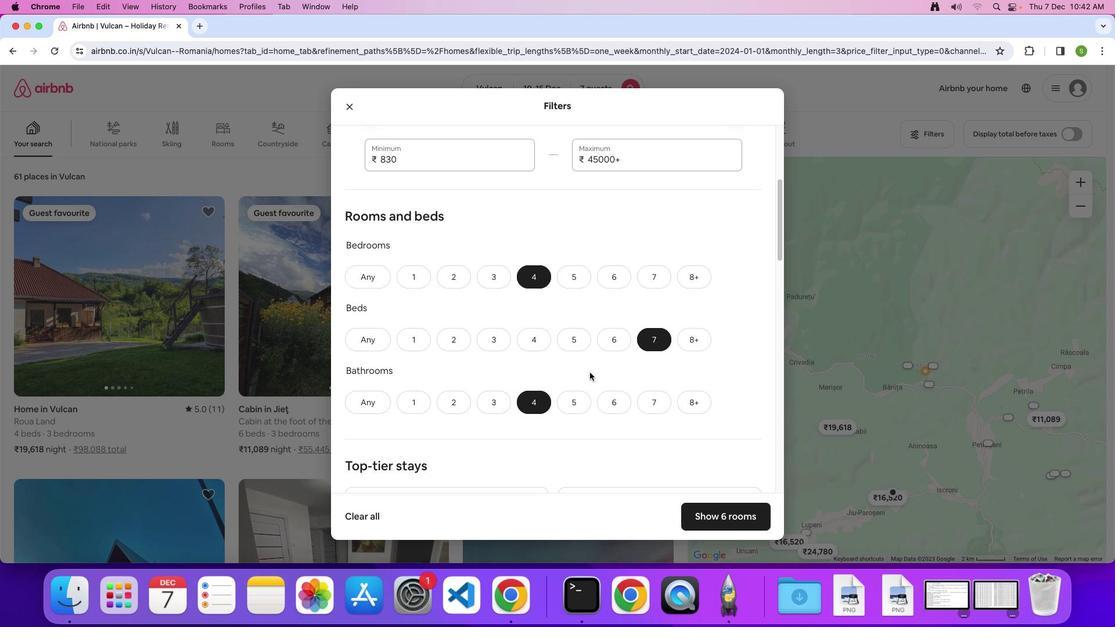 
Action: Mouse scrolled (589, 372) with delta (0, 0)
Screenshot: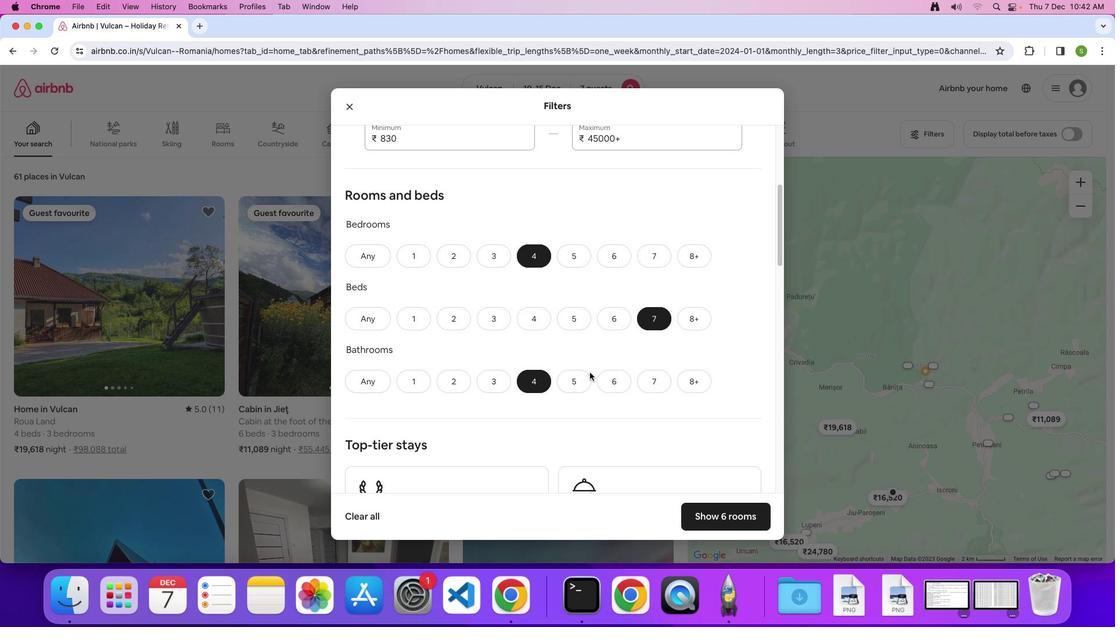 
Action: Mouse scrolled (589, 372) with delta (0, -1)
Screenshot: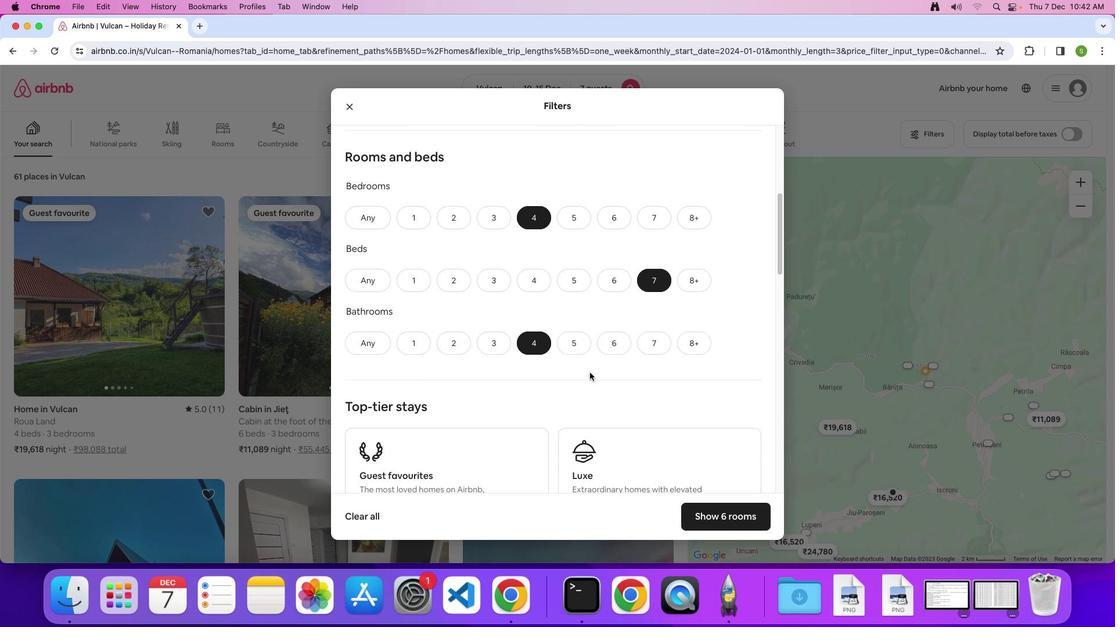 
Action: Mouse scrolled (589, 372) with delta (0, 0)
Screenshot: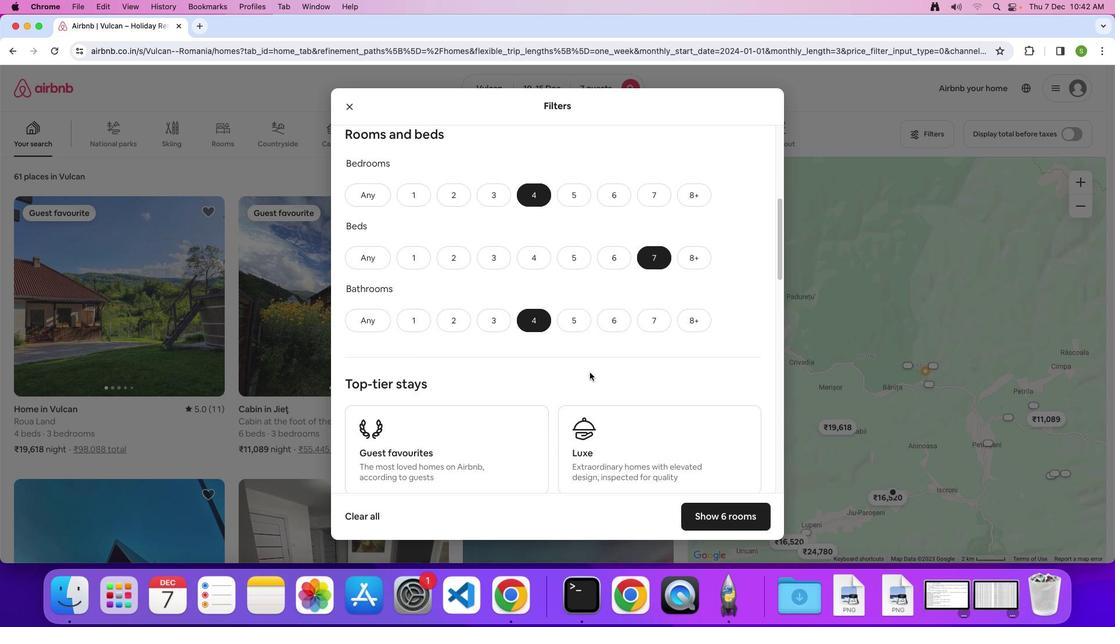 
Action: Mouse scrolled (589, 372) with delta (0, 0)
Screenshot: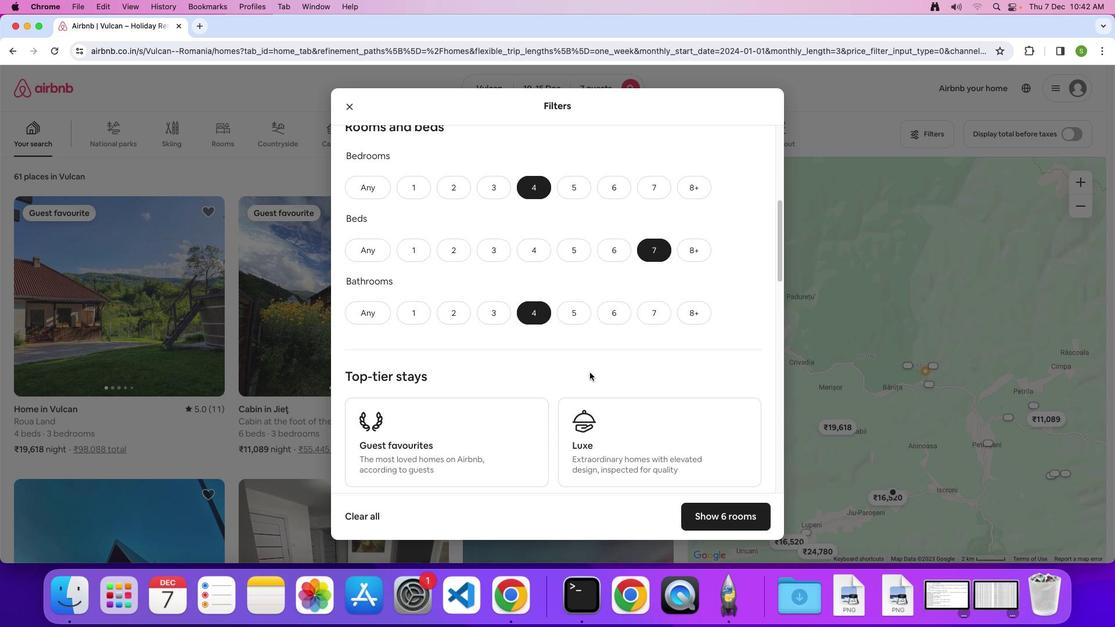 
Action: Mouse scrolled (589, 372) with delta (0, 0)
Screenshot: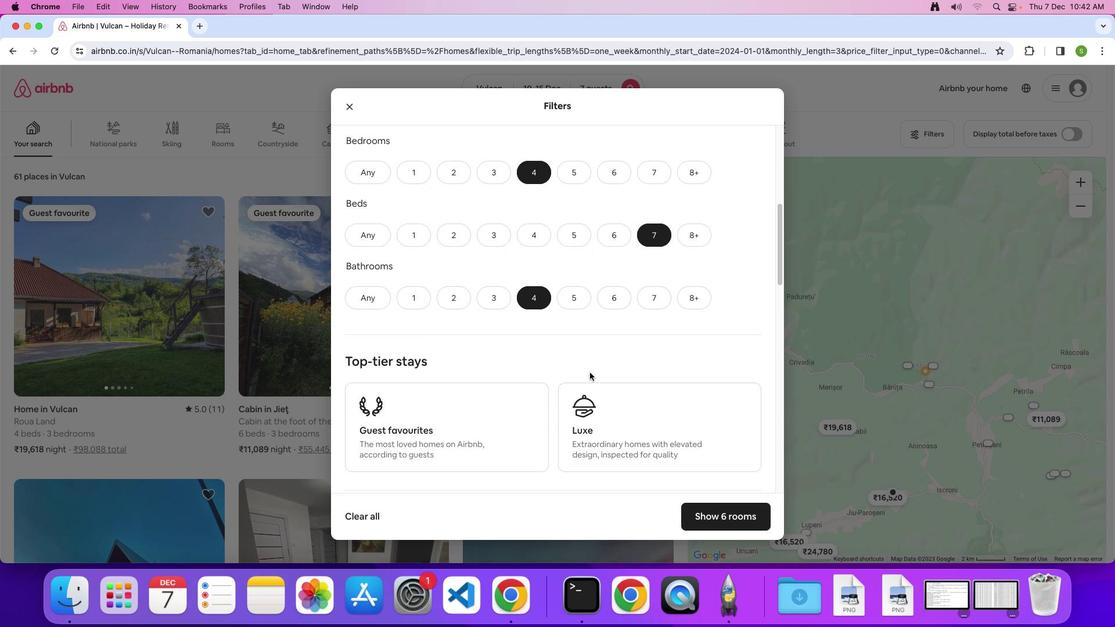
Action: Mouse scrolled (589, 372) with delta (0, 0)
Screenshot: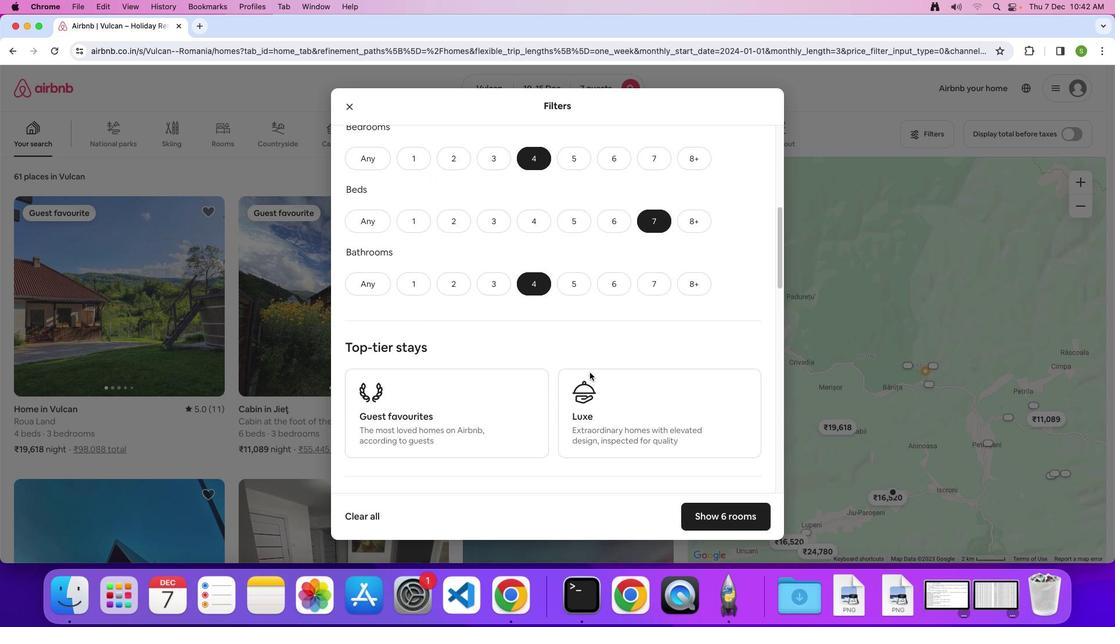 
Action: Mouse moved to (589, 372)
Screenshot: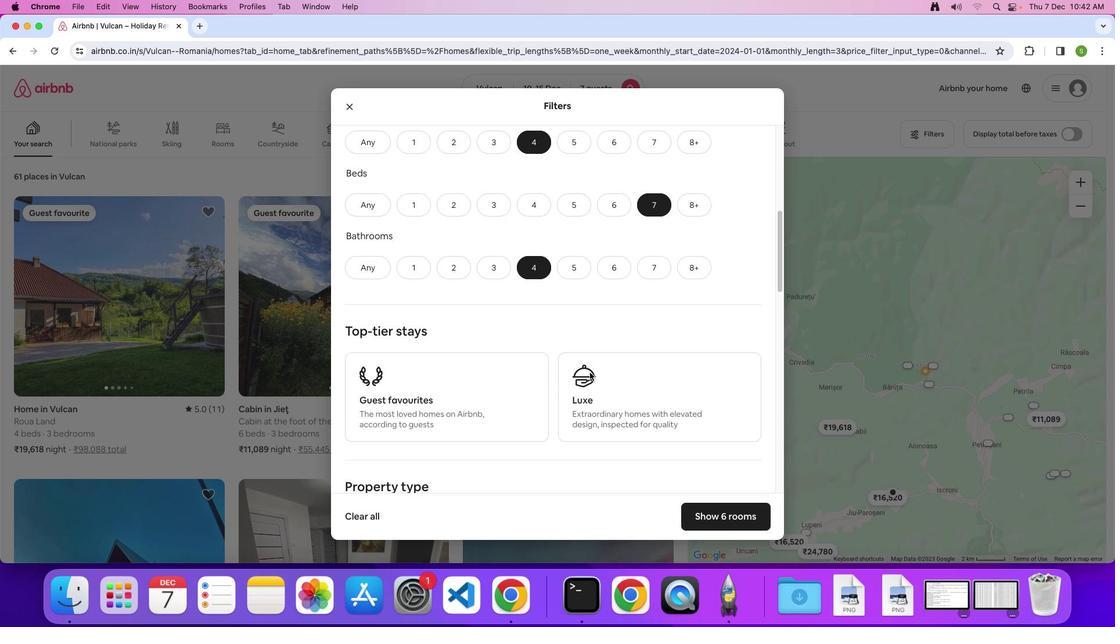 
Action: Mouse scrolled (589, 372) with delta (0, -1)
Screenshot: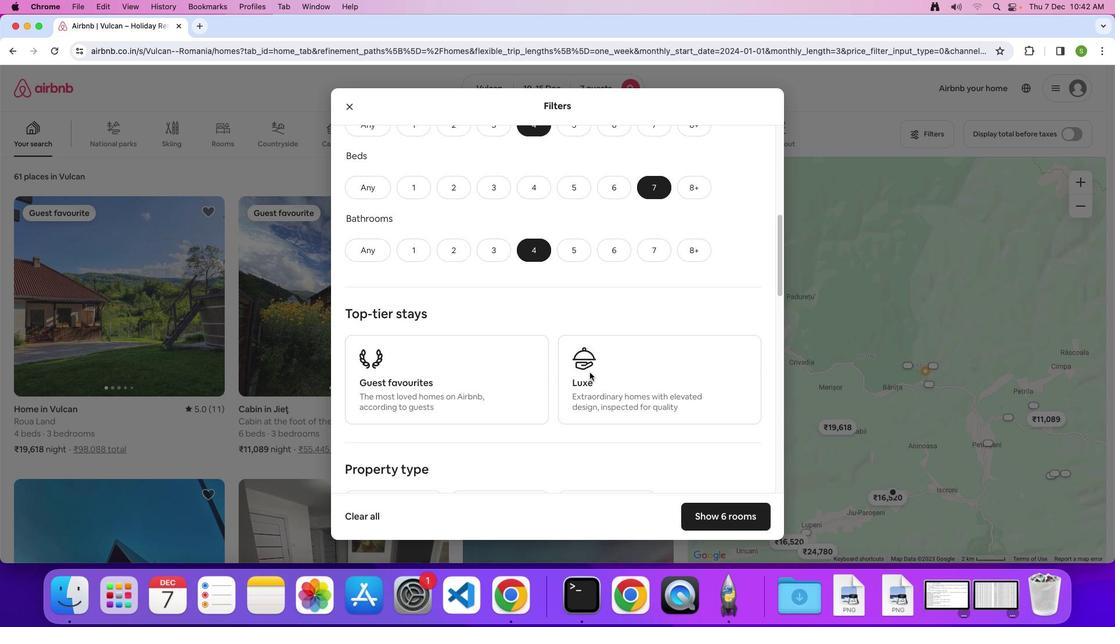 
Action: Mouse scrolled (589, 372) with delta (0, 0)
Screenshot: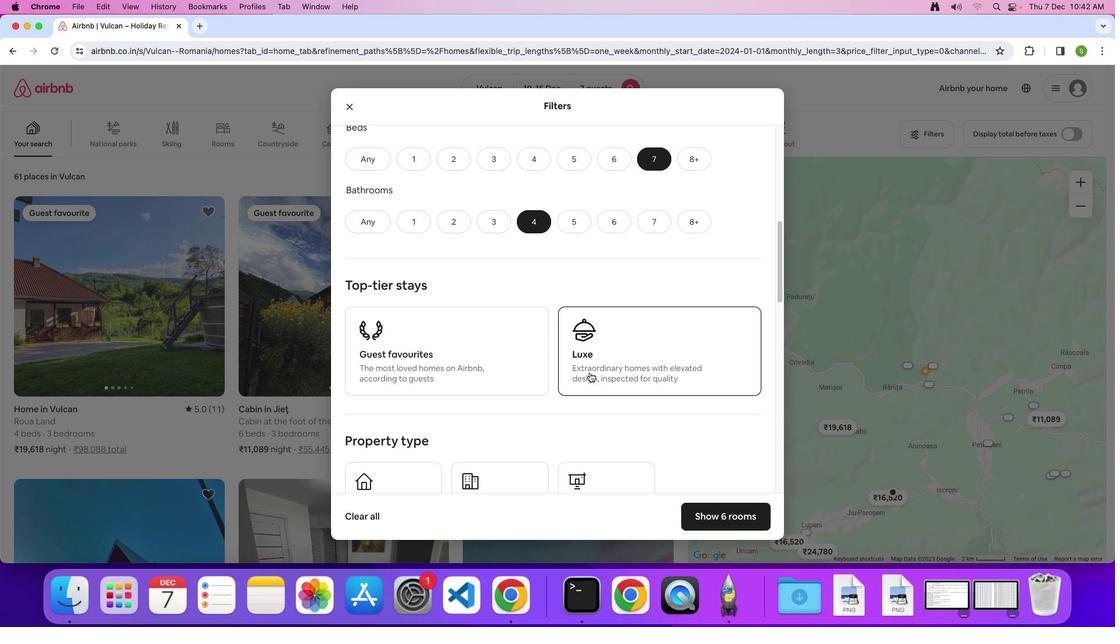 
Action: Mouse scrolled (589, 372) with delta (0, 0)
Screenshot: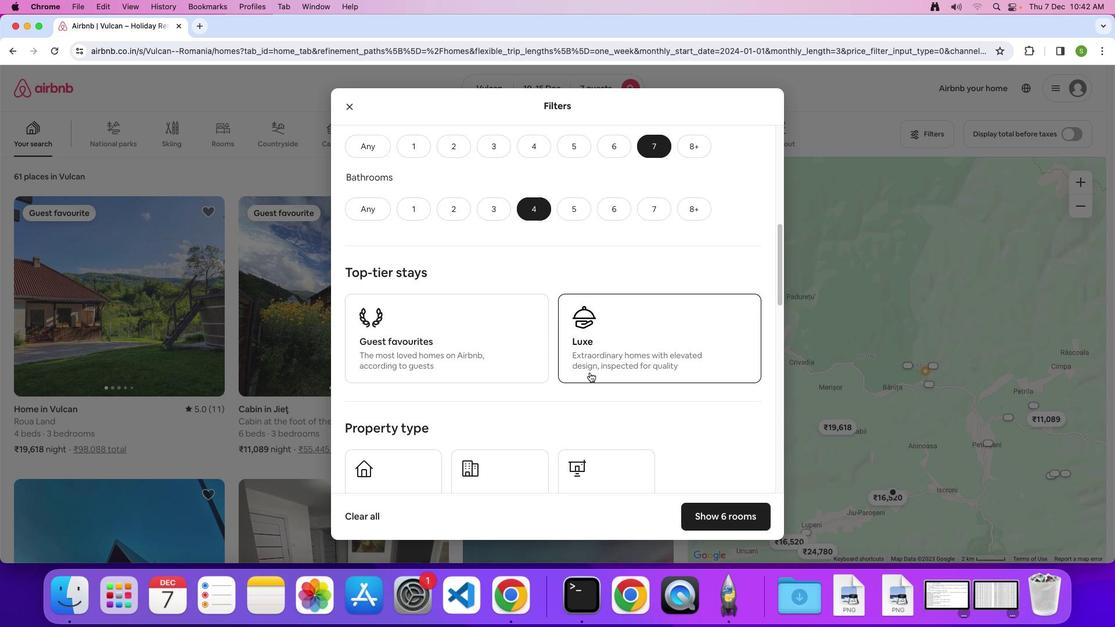 
Action: Mouse scrolled (589, 372) with delta (0, -1)
Screenshot: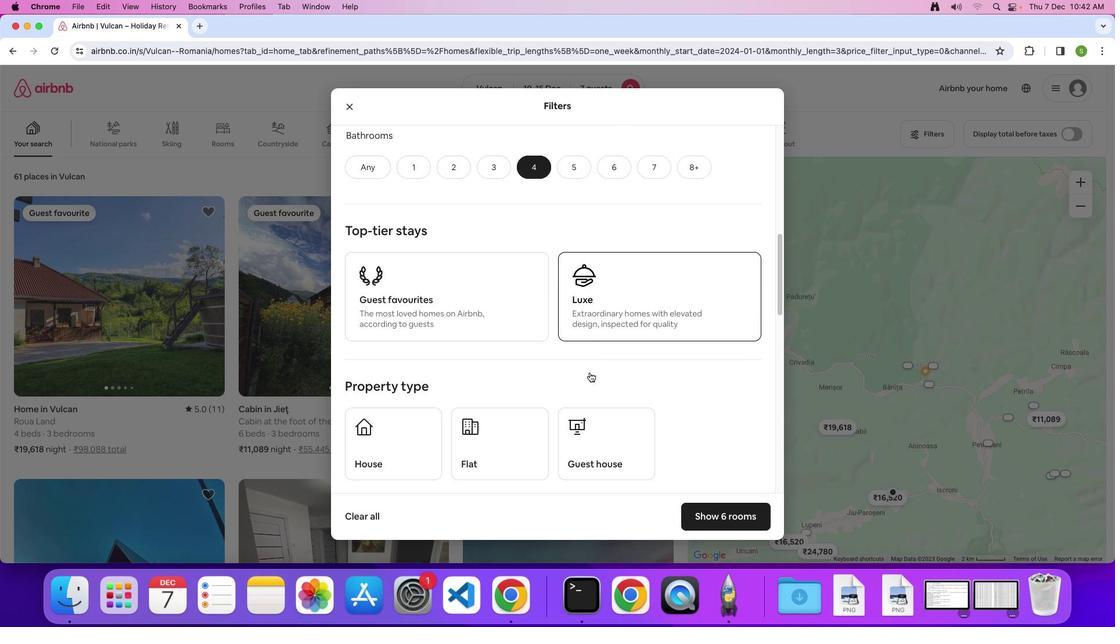 
Action: Mouse scrolled (589, 372) with delta (0, 0)
Screenshot: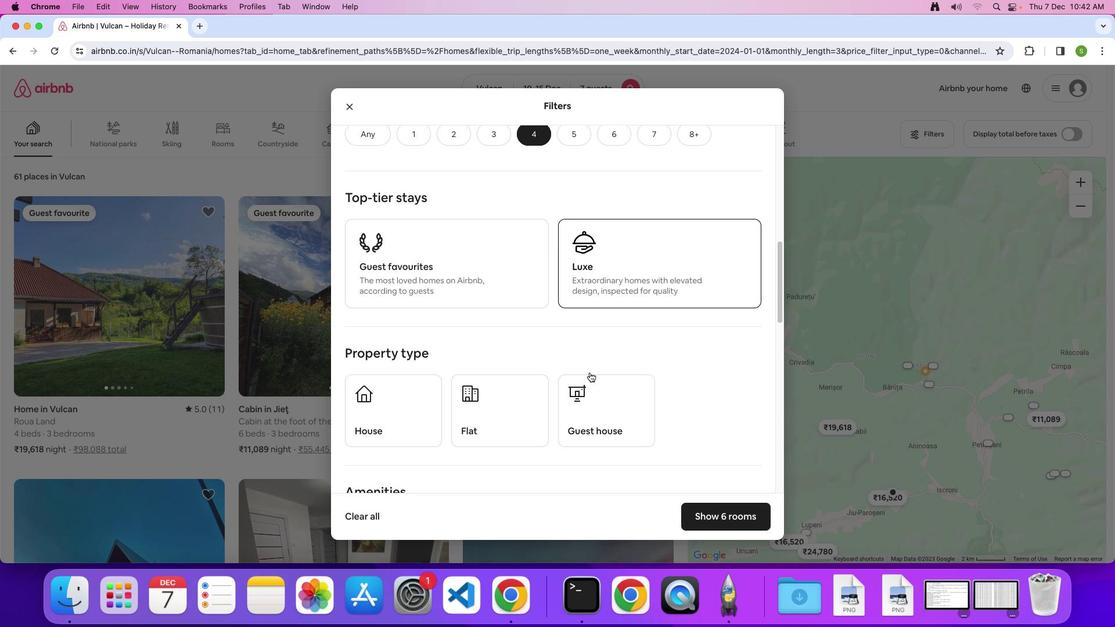 
Action: Mouse scrolled (589, 372) with delta (0, 0)
Screenshot: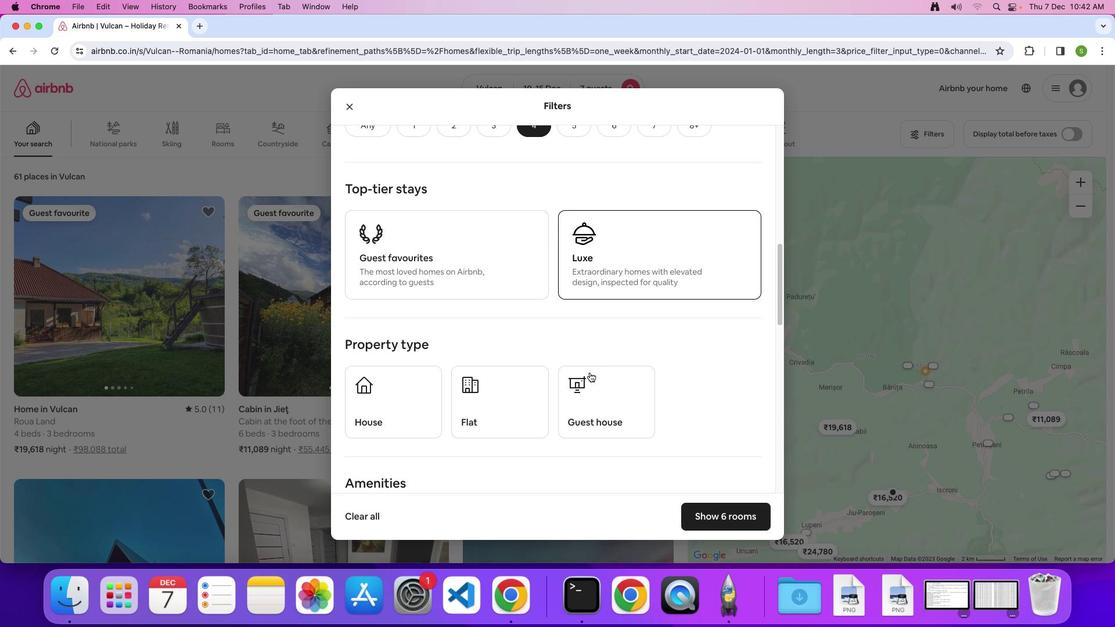 
Action: Mouse scrolled (589, 372) with delta (0, -1)
Screenshot: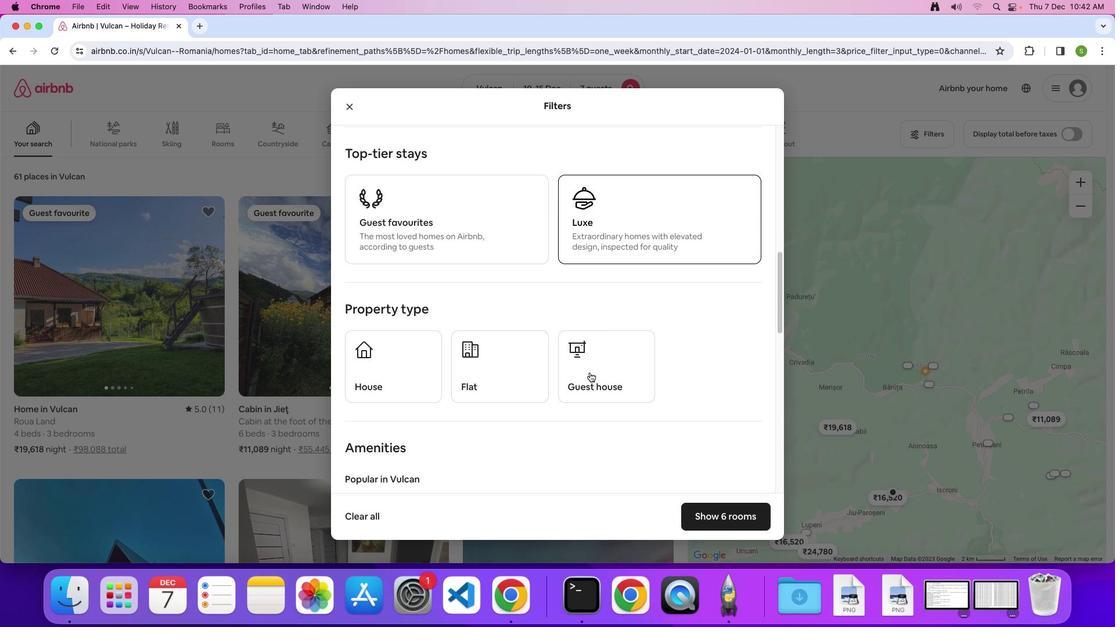 
Action: Mouse moved to (385, 346)
Screenshot: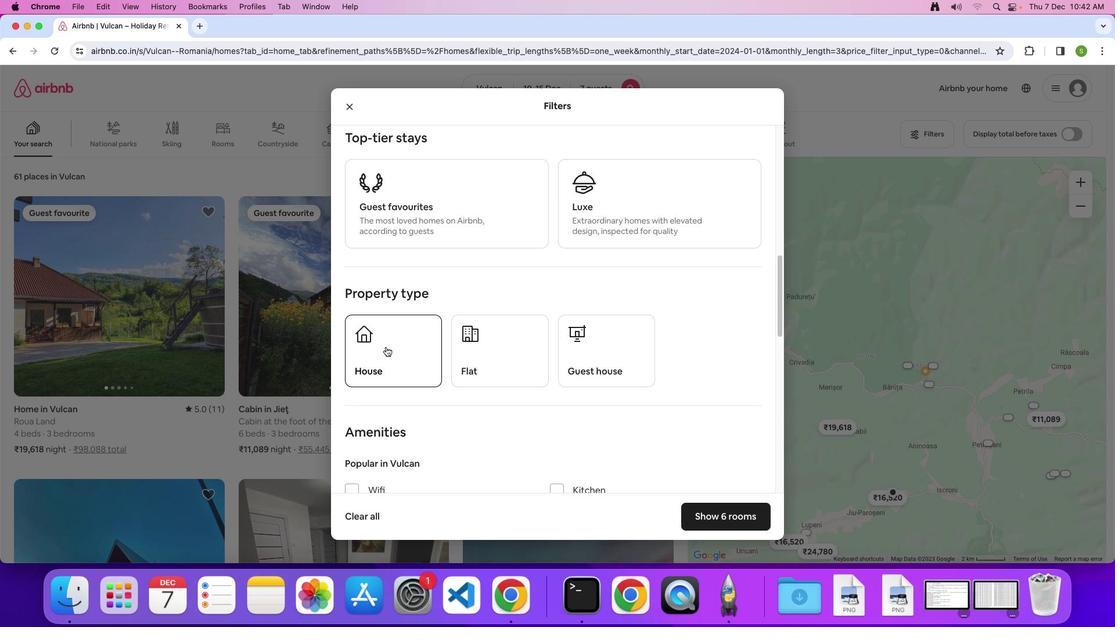 
Action: Mouse pressed left at (385, 346)
Screenshot: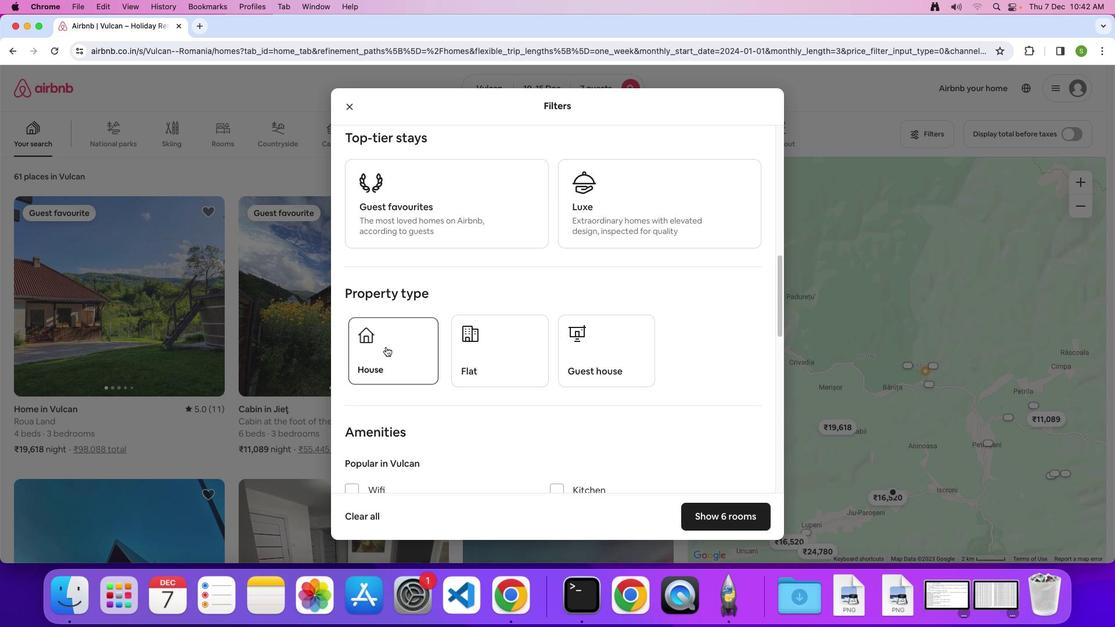 
Action: Mouse moved to (530, 345)
Screenshot: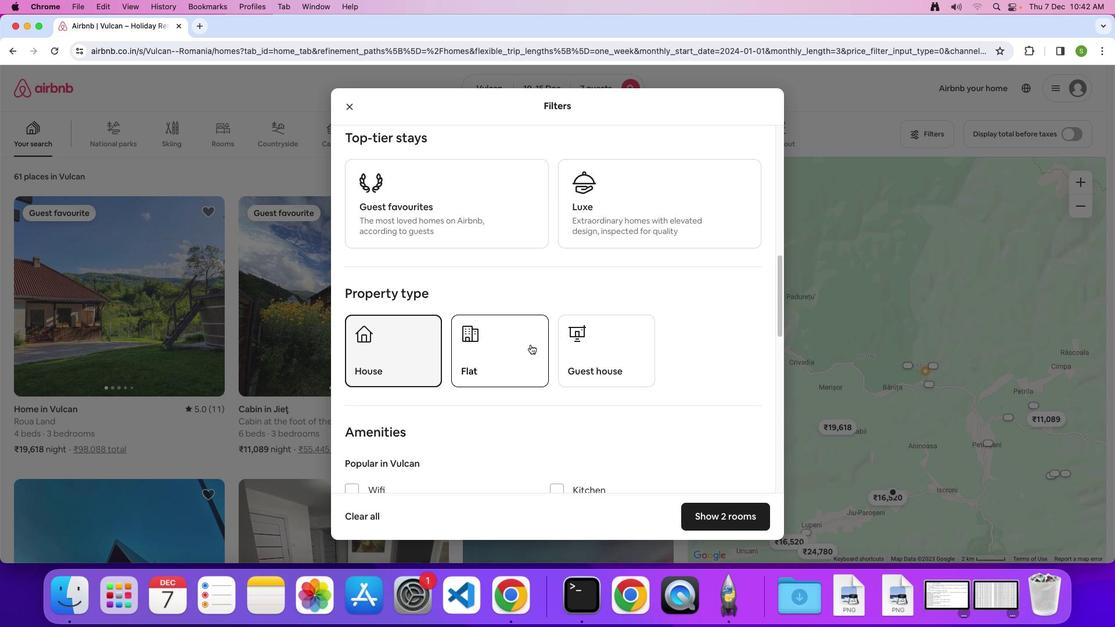 
Action: Mouse scrolled (530, 345) with delta (0, 0)
Screenshot: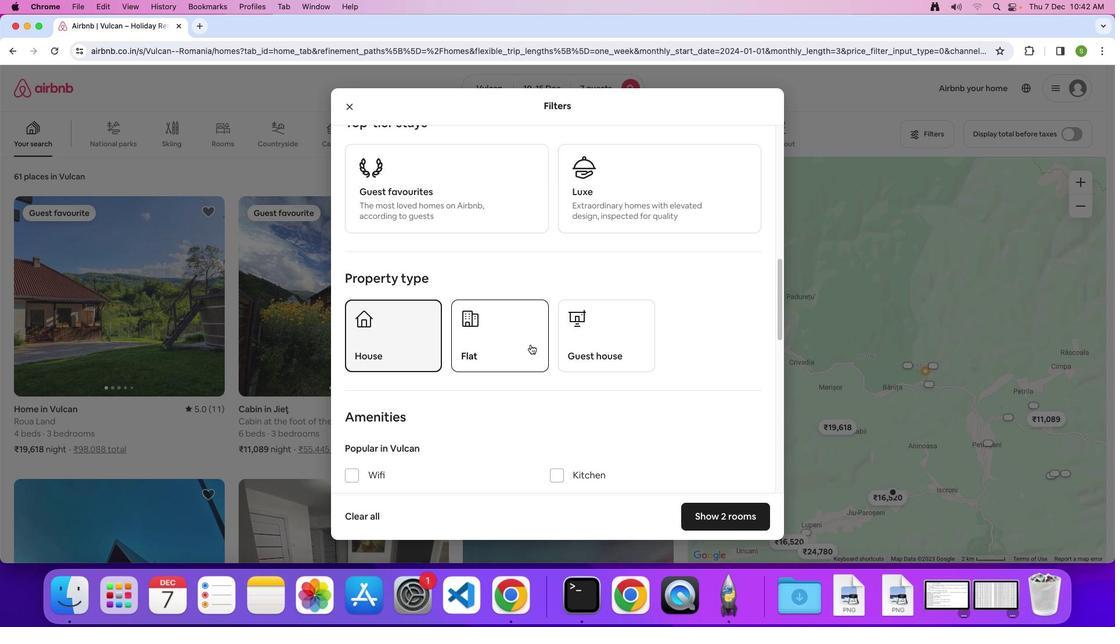 
Action: Mouse scrolled (530, 345) with delta (0, 0)
Screenshot: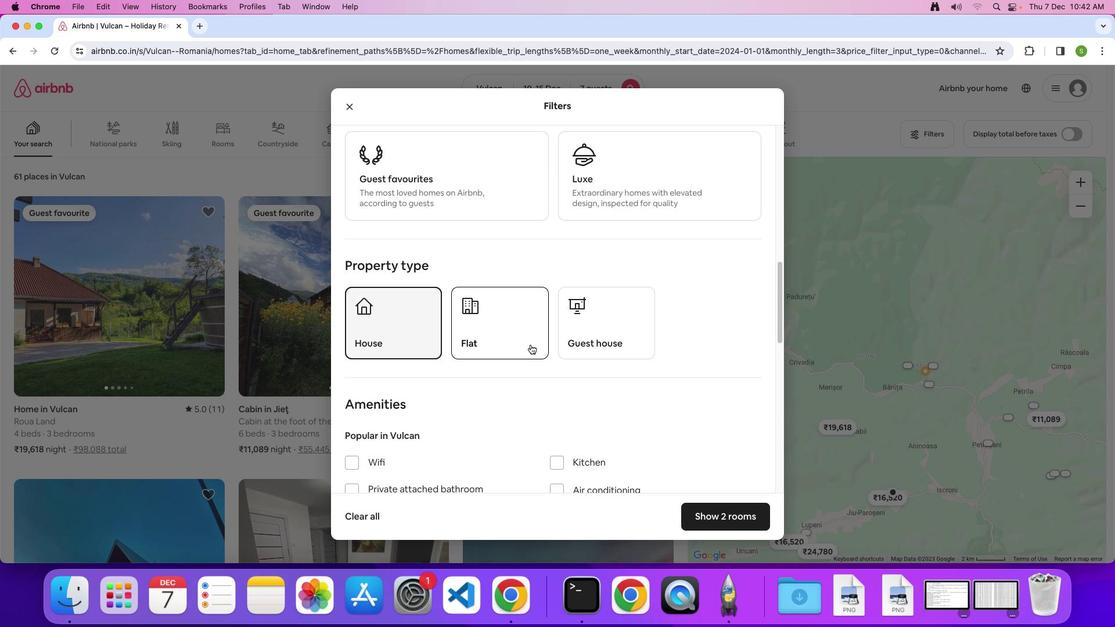 
Action: Mouse scrolled (530, 345) with delta (0, -1)
Screenshot: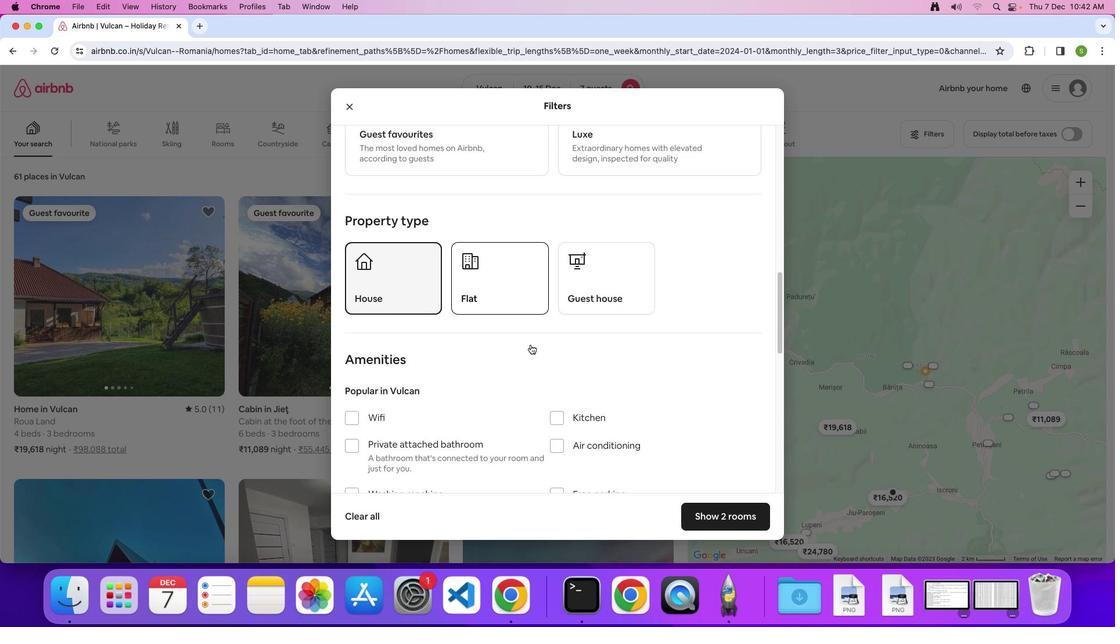 
Action: Mouse scrolled (530, 345) with delta (0, 0)
Screenshot: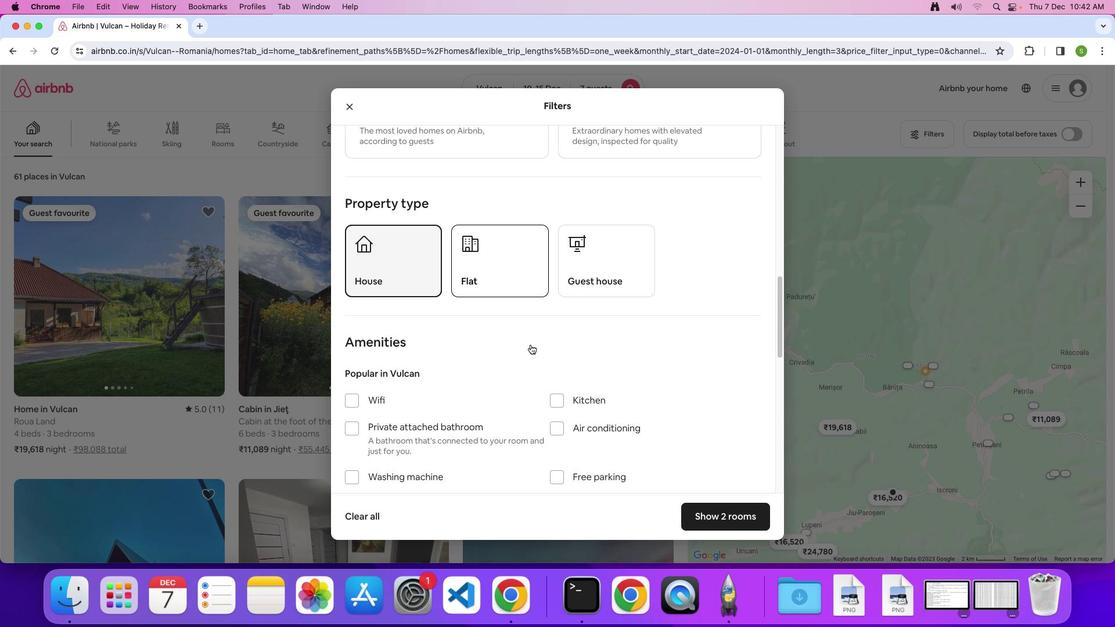 
Action: Mouse scrolled (530, 345) with delta (0, 0)
Screenshot: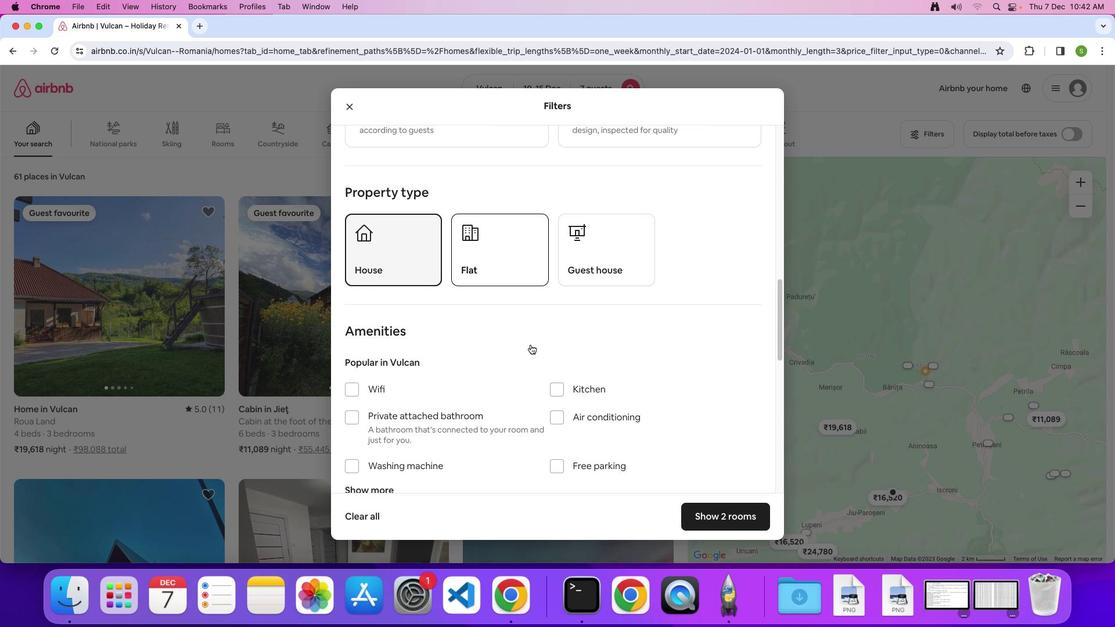 
Action: Mouse scrolled (530, 345) with delta (0, 0)
Screenshot: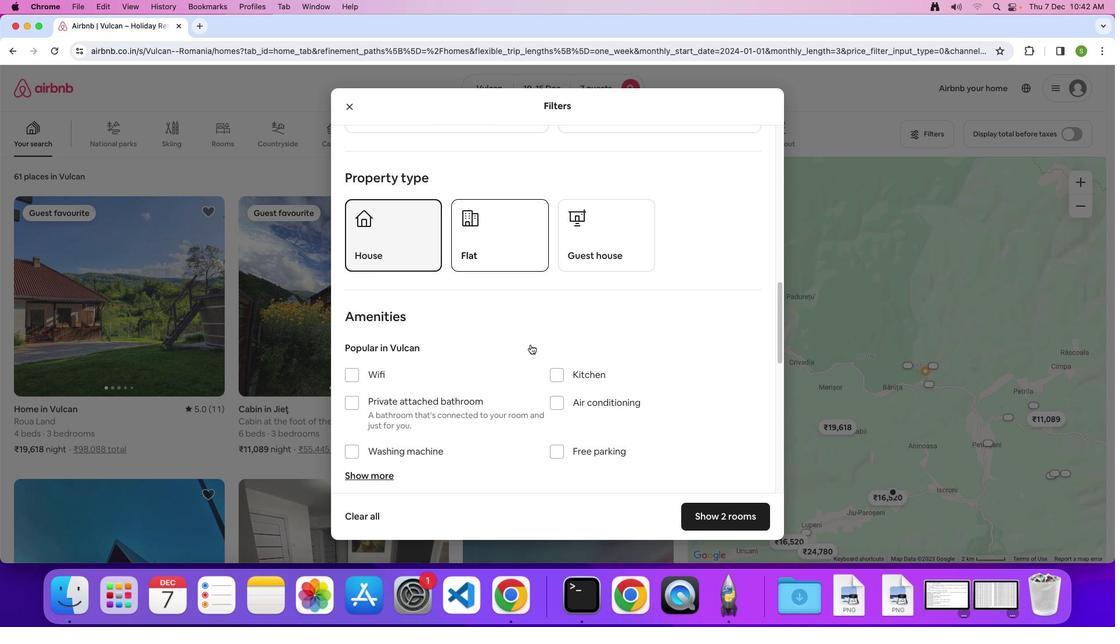 
Action: Mouse scrolled (530, 345) with delta (0, 0)
Screenshot: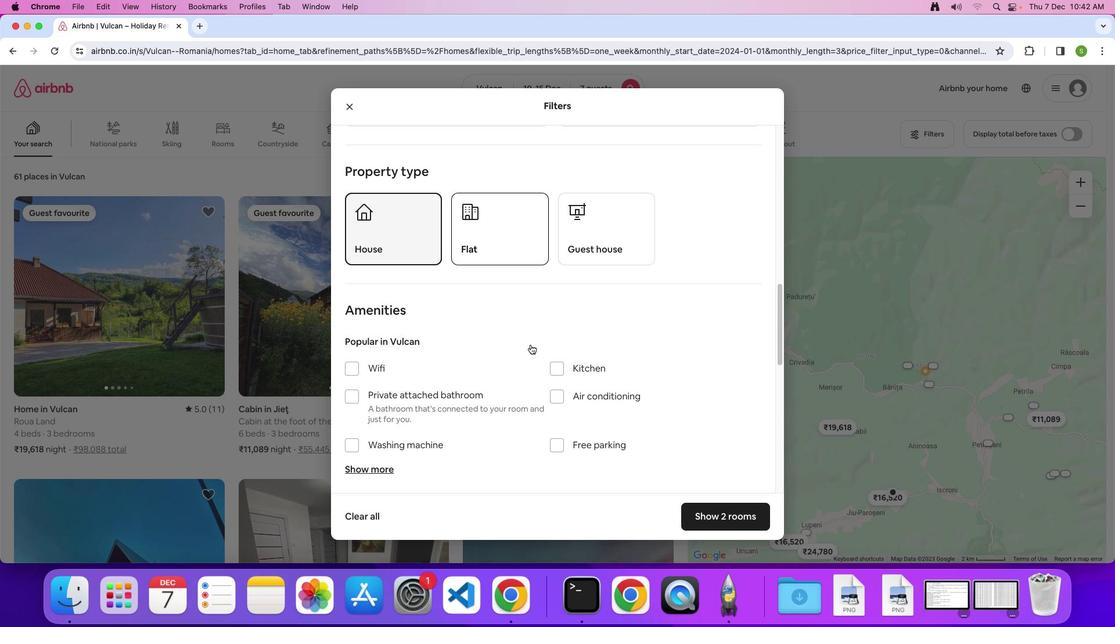 
Action: Mouse scrolled (530, 345) with delta (0, 0)
Screenshot: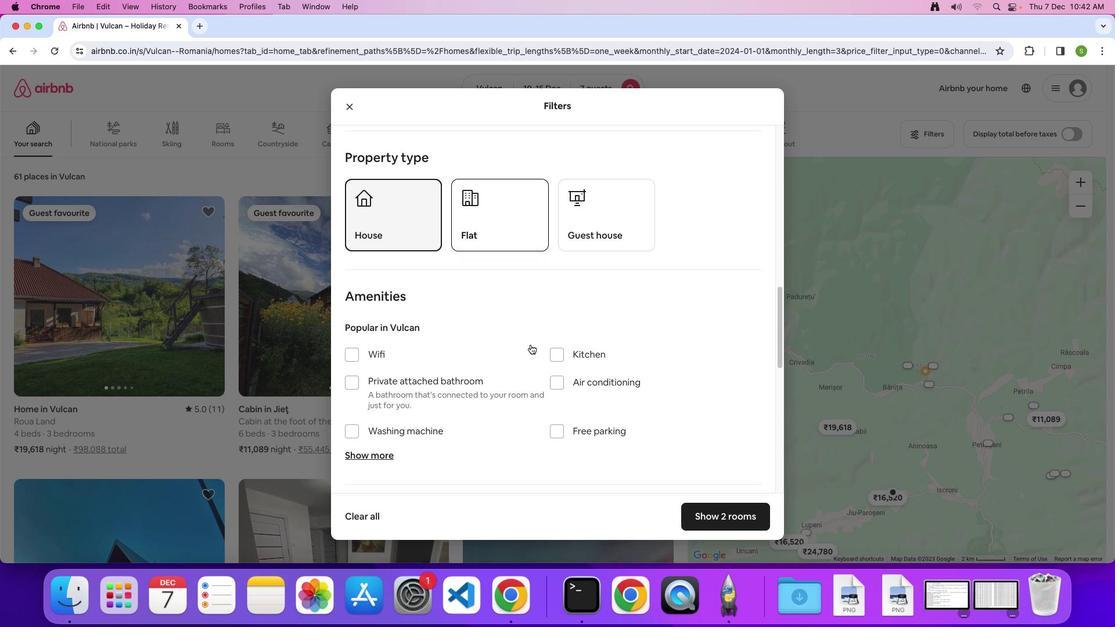 
Action: Mouse scrolled (530, 345) with delta (0, 0)
Screenshot: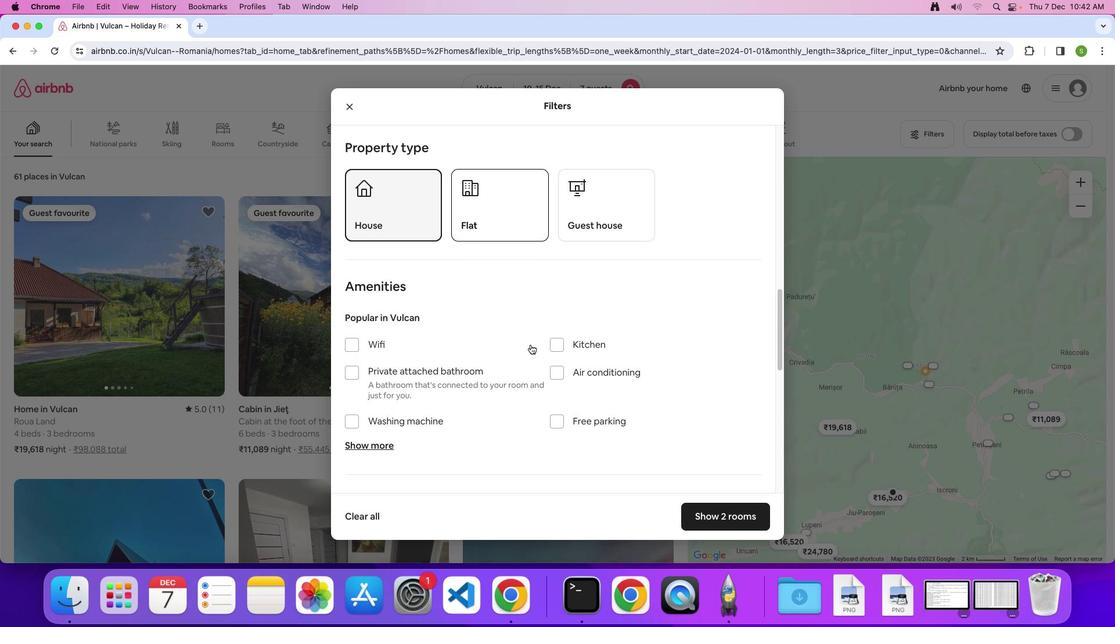 
Action: Mouse scrolled (530, 345) with delta (0, 0)
Screenshot: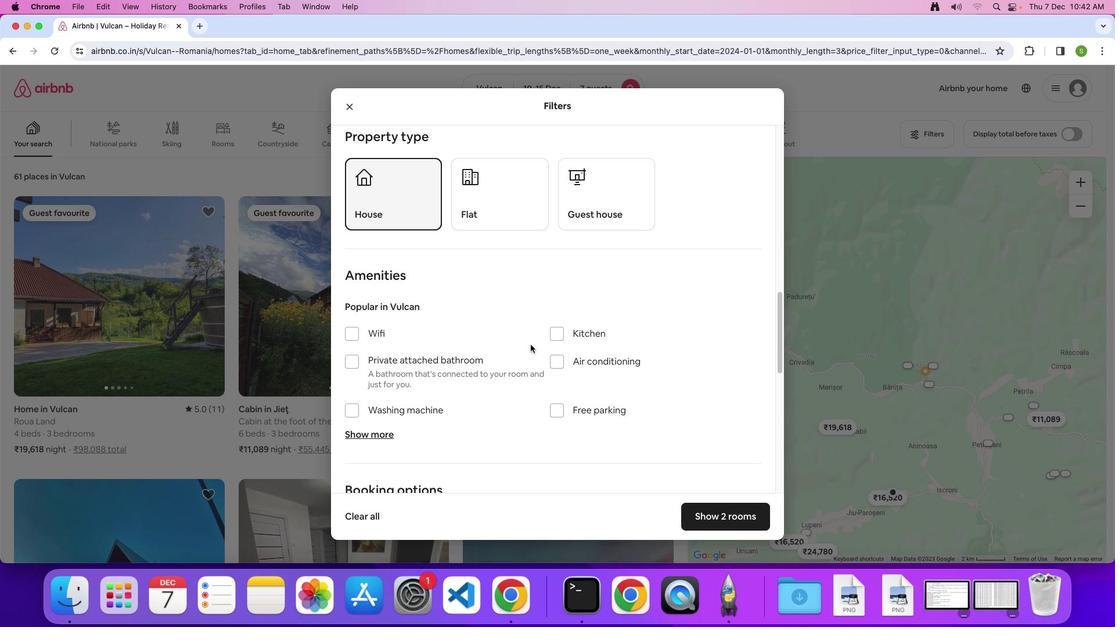 
Action: Mouse scrolled (530, 345) with delta (0, 0)
Screenshot: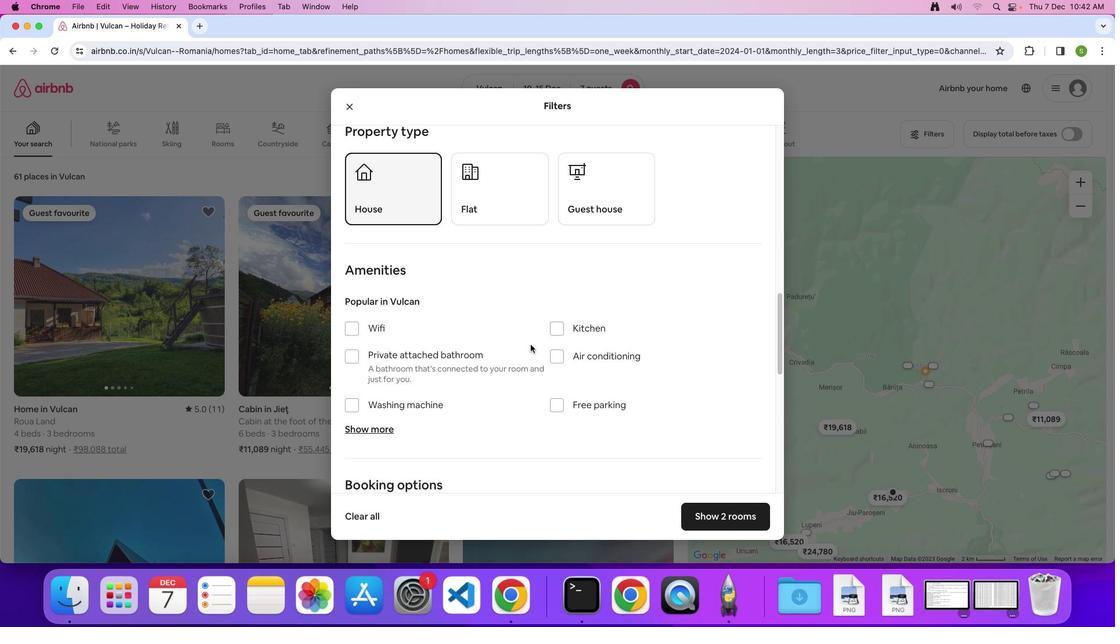 
Action: Mouse scrolled (530, 345) with delta (0, 0)
Screenshot: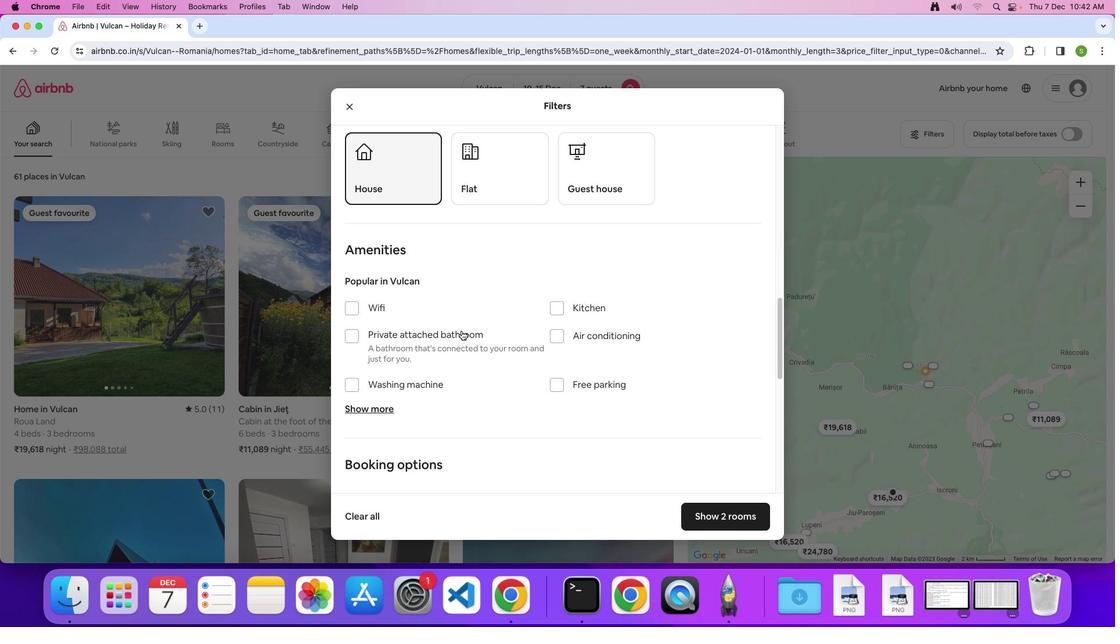 
Action: Mouse moved to (354, 282)
Screenshot: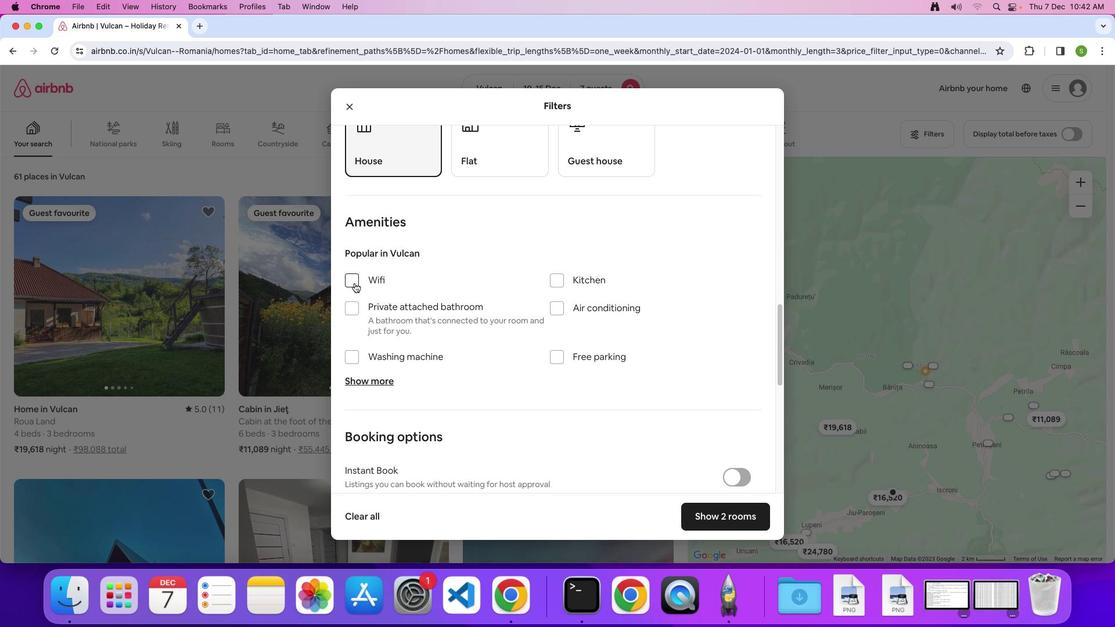 
Action: Mouse pressed left at (354, 282)
Screenshot: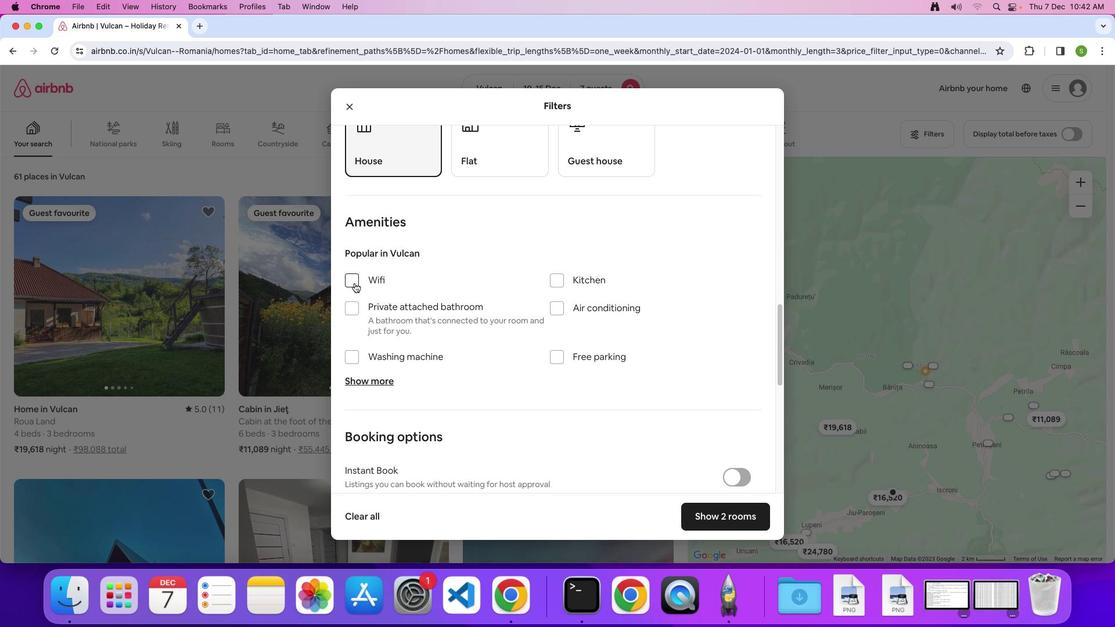 
Action: Mouse moved to (557, 353)
Screenshot: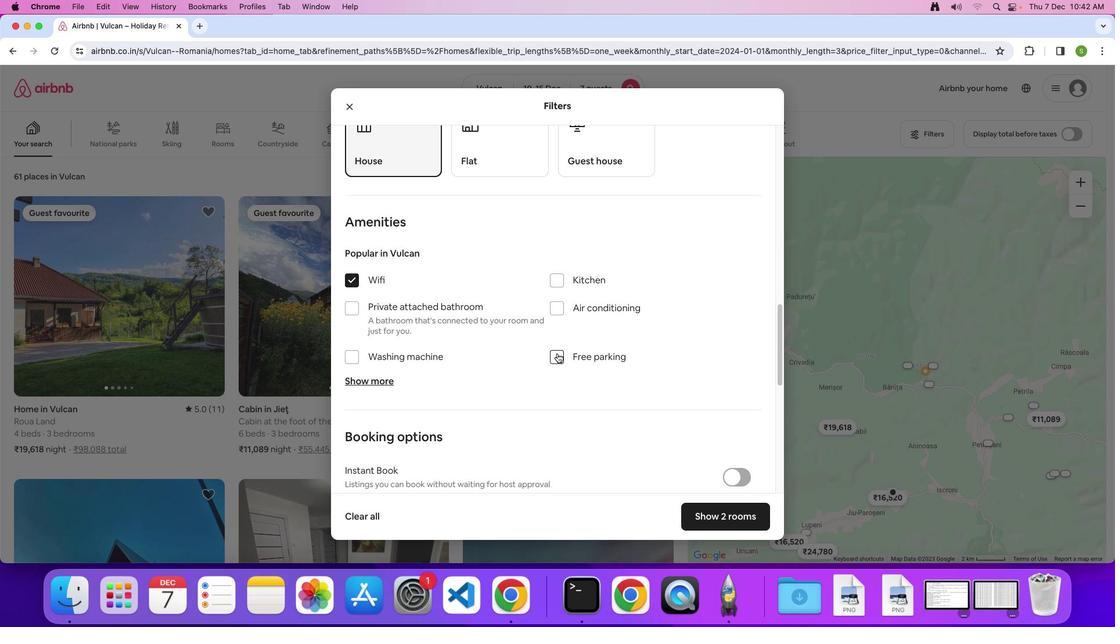 
Action: Mouse pressed left at (557, 353)
Screenshot: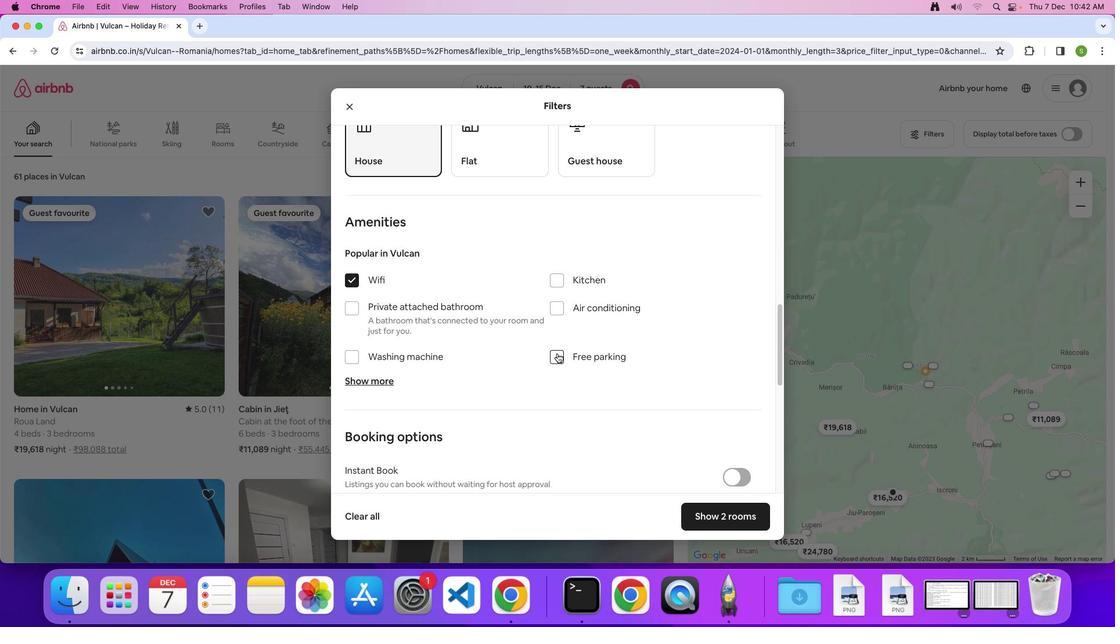 
Action: Mouse moved to (369, 384)
Screenshot: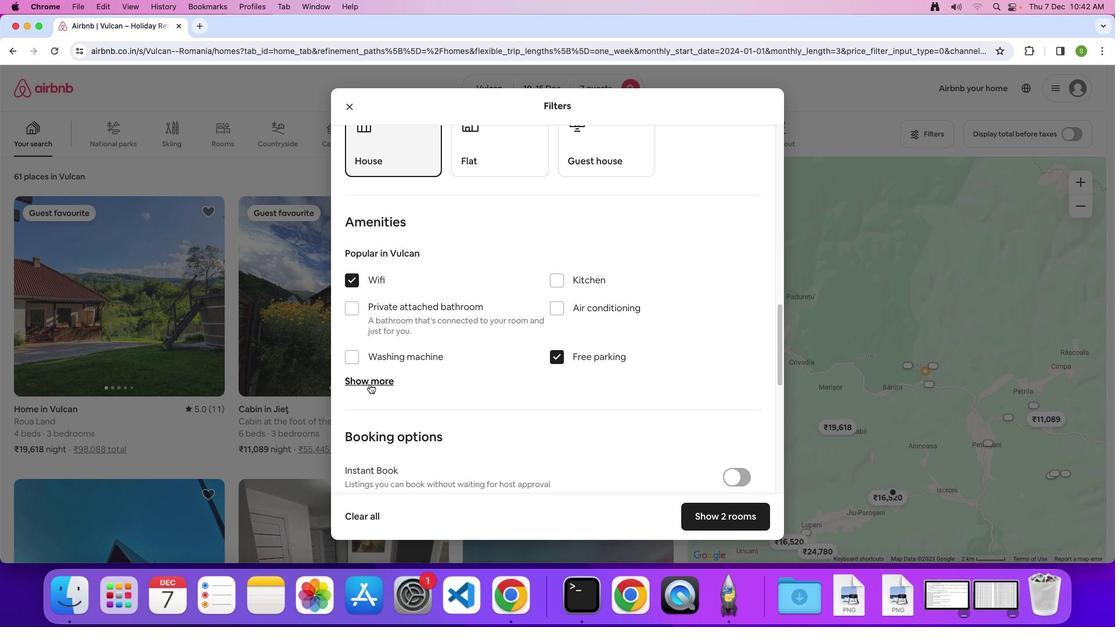 
Action: Mouse pressed left at (369, 384)
Screenshot: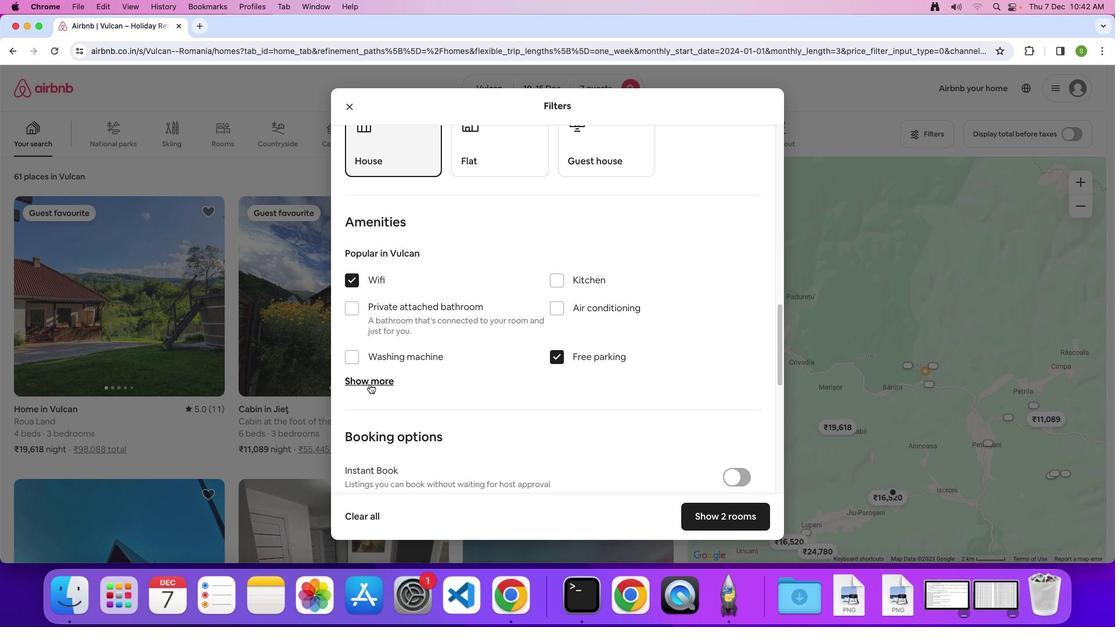 
Action: Mouse moved to (552, 403)
Screenshot: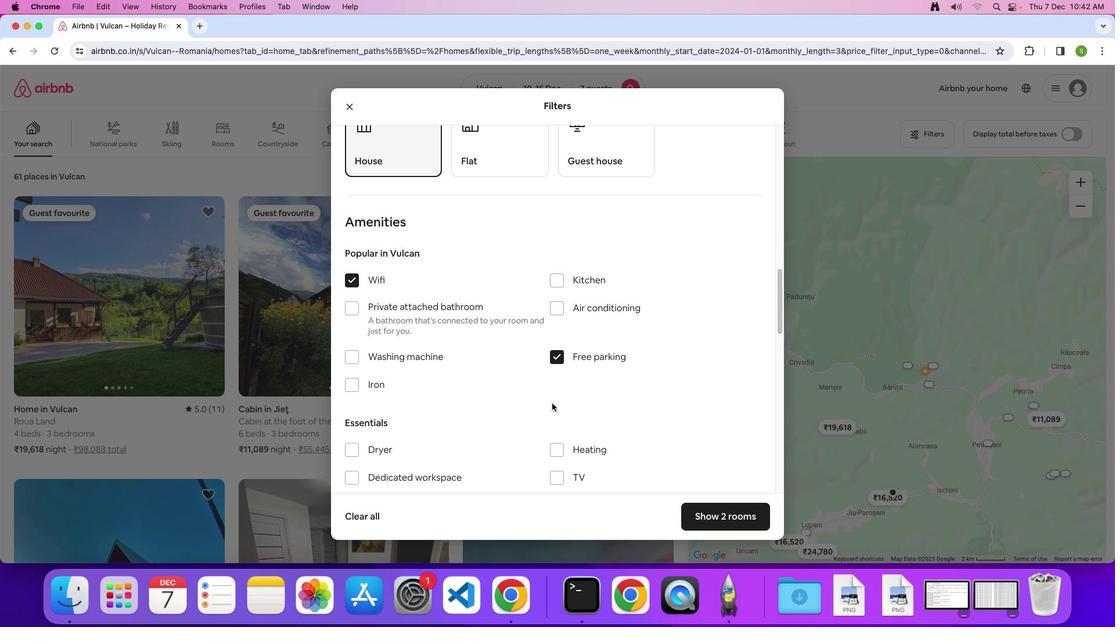 
Action: Mouse scrolled (552, 403) with delta (0, 0)
Screenshot: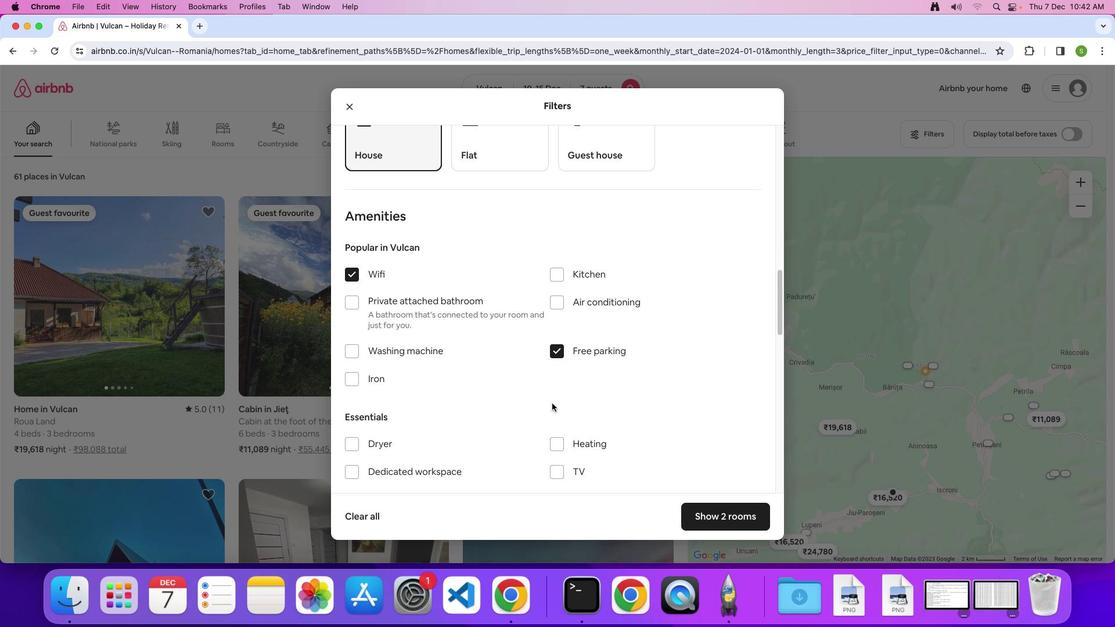 
Action: Mouse scrolled (552, 403) with delta (0, 0)
Screenshot: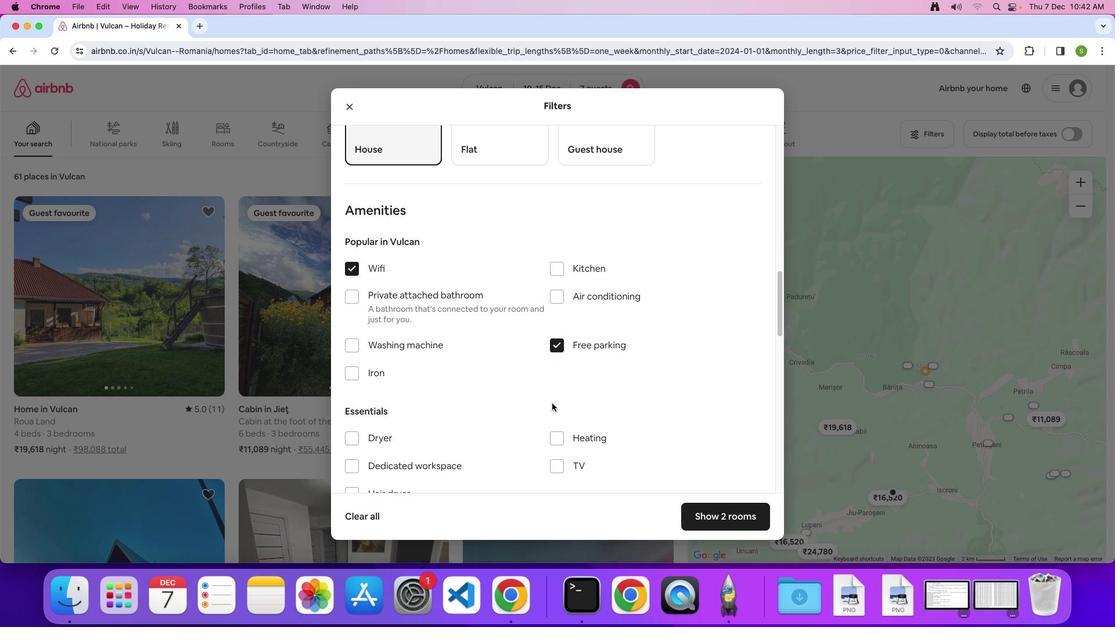 
Action: Mouse scrolled (552, 403) with delta (0, 0)
Screenshot: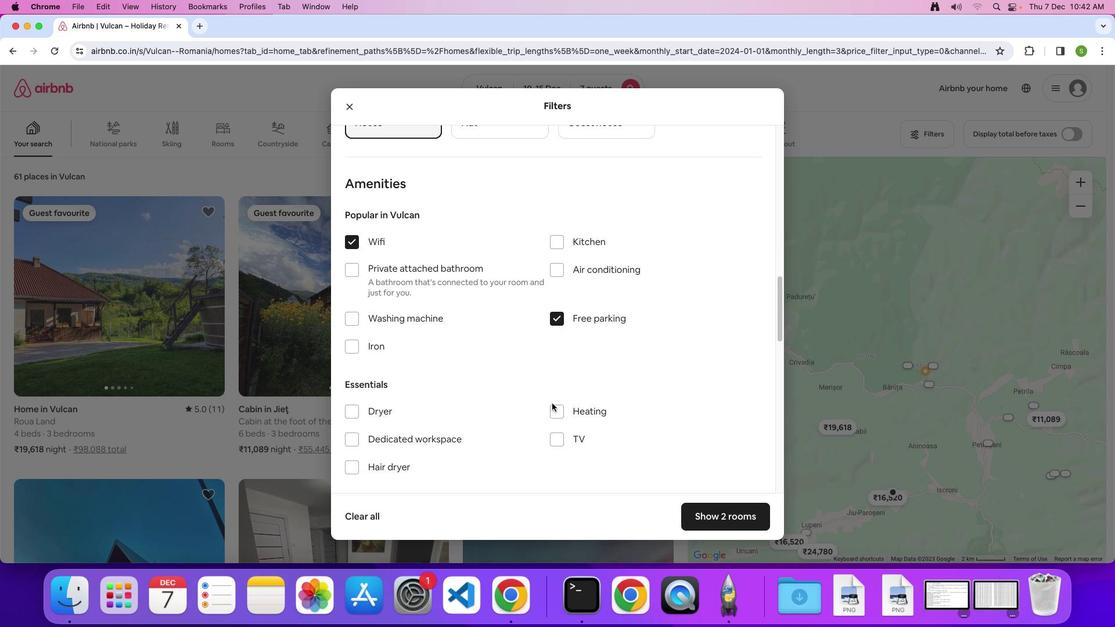 
Action: Mouse scrolled (552, 403) with delta (0, 0)
Screenshot: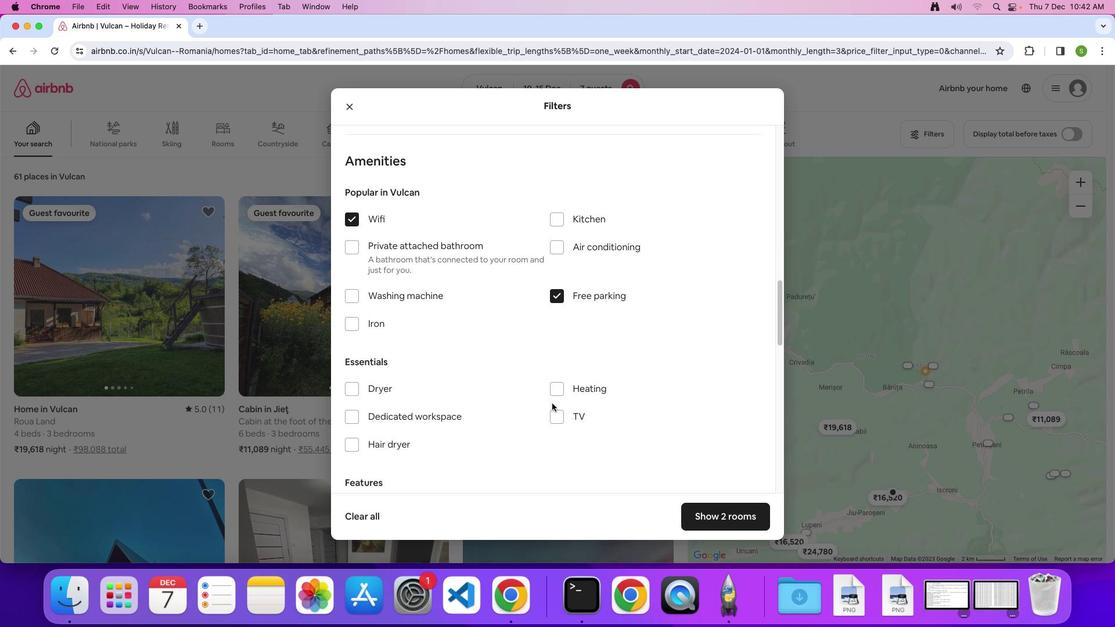 
Action: Mouse scrolled (552, 403) with delta (0, 0)
Screenshot: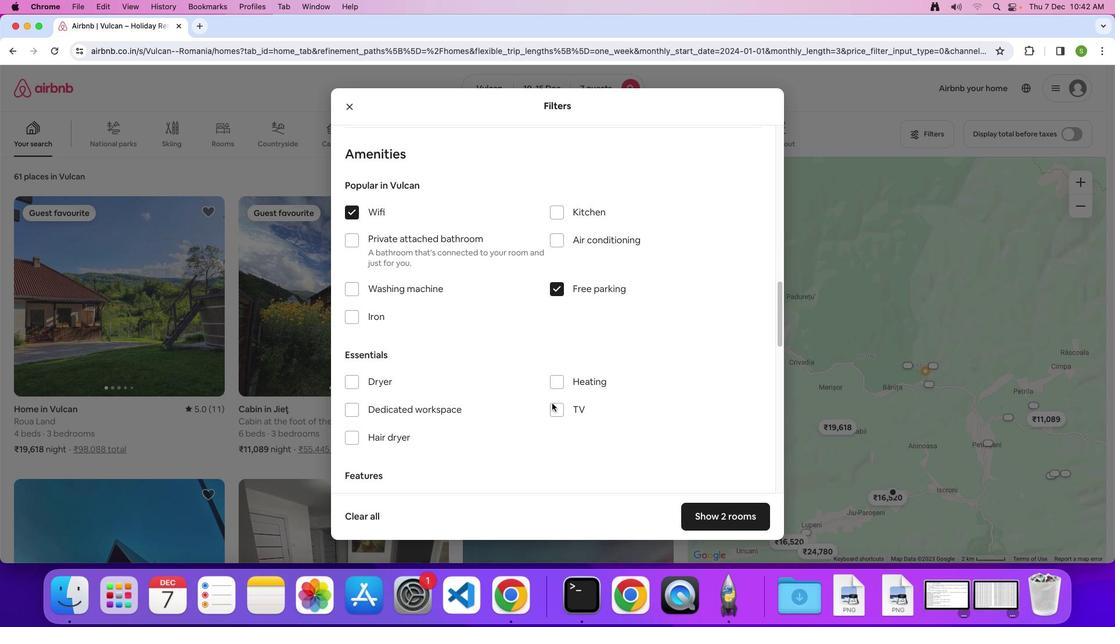
Action: Mouse scrolled (552, 403) with delta (0, 0)
Screenshot: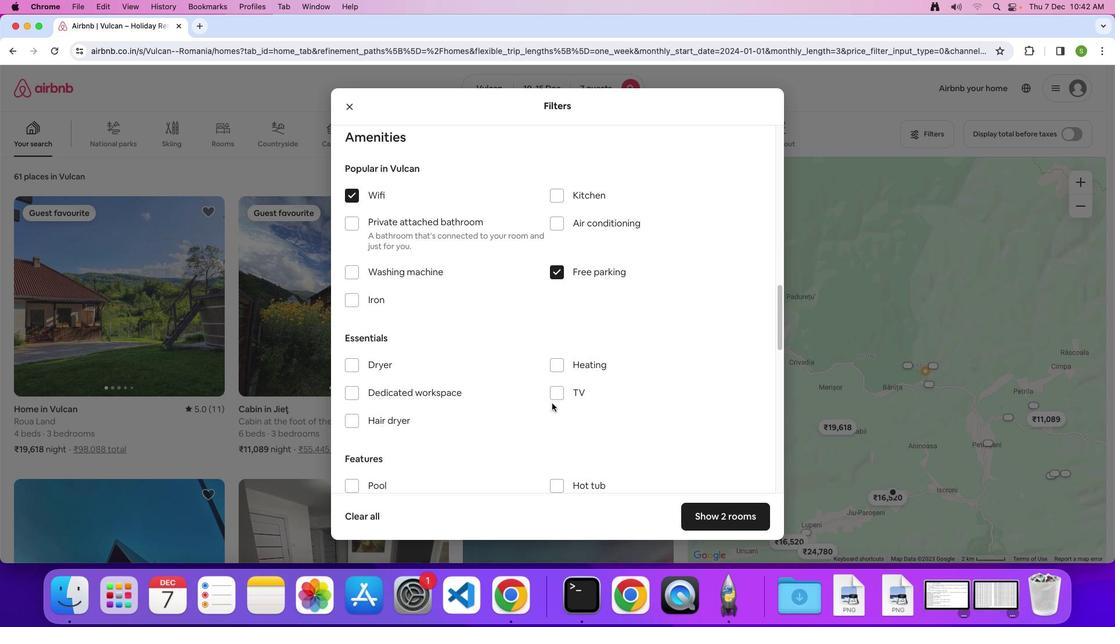 
Action: Mouse scrolled (552, 403) with delta (0, 0)
Screenshot: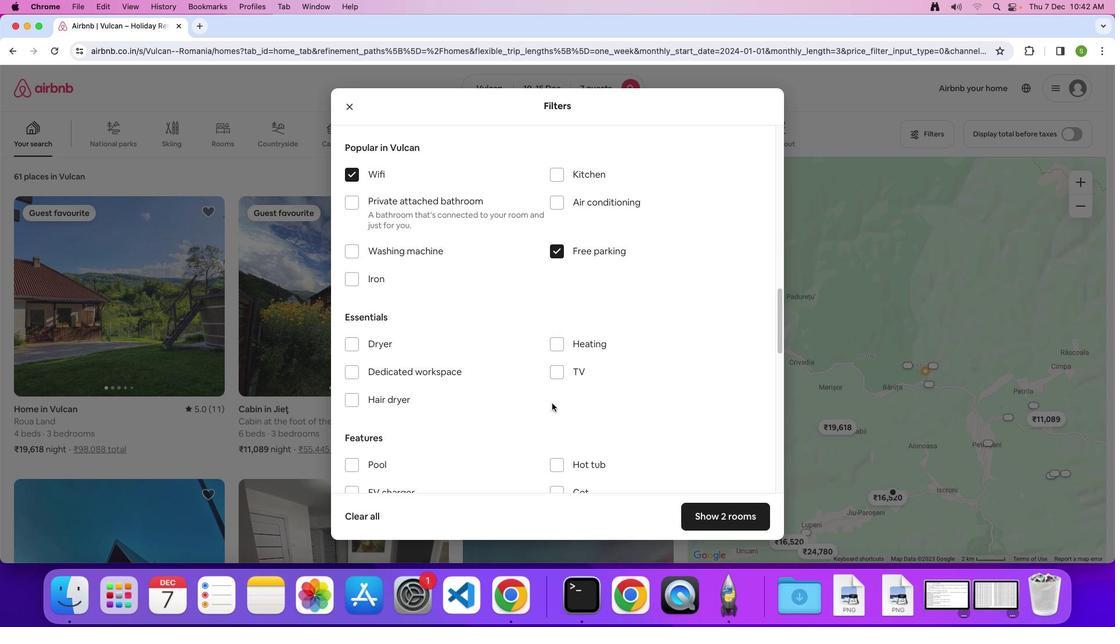 
Action: Mouse scrolled (552, 403) with delta (0, 0)
Screenshot: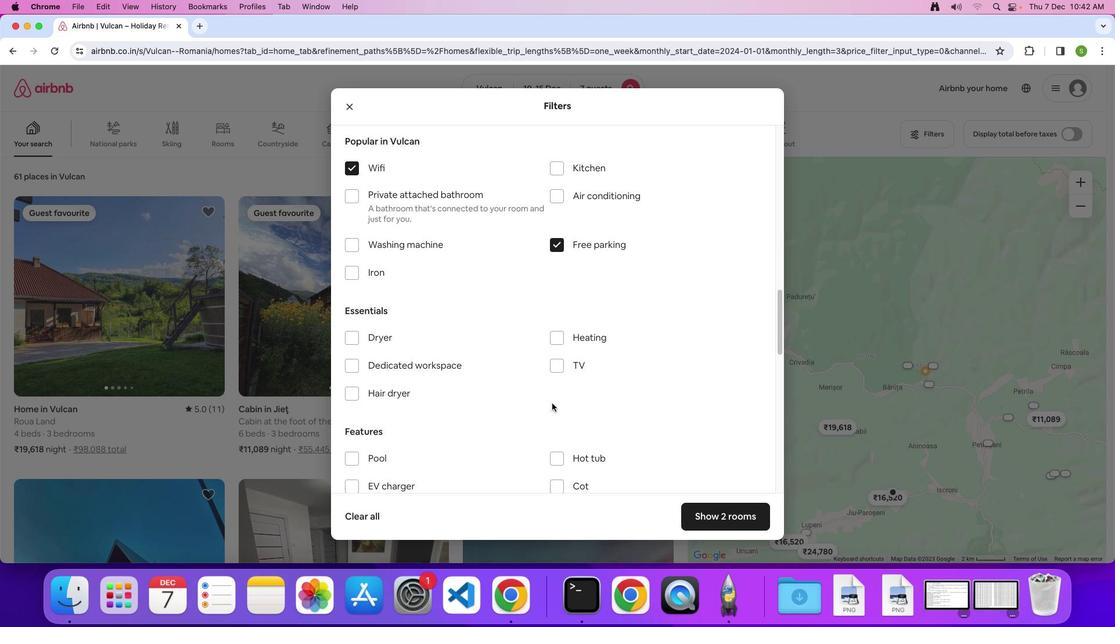 
Action: Mouse scrolled (552, 403) with delta (0, 0)
Screenshot: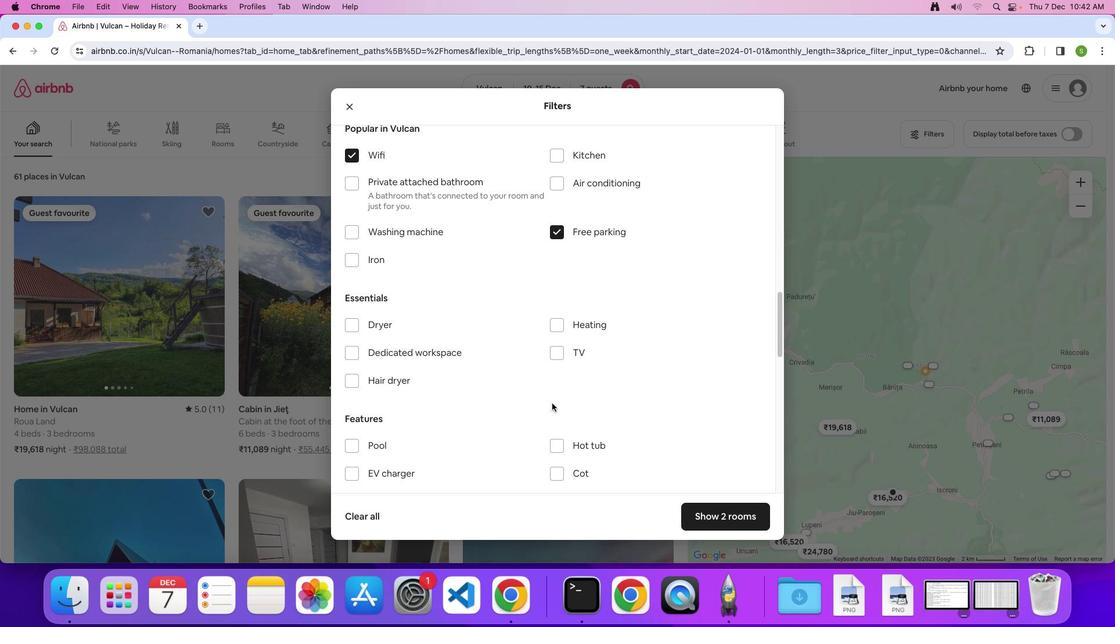 
Action: Mouse scrolled (552, 403) with delta (0, 0)
Screenshot: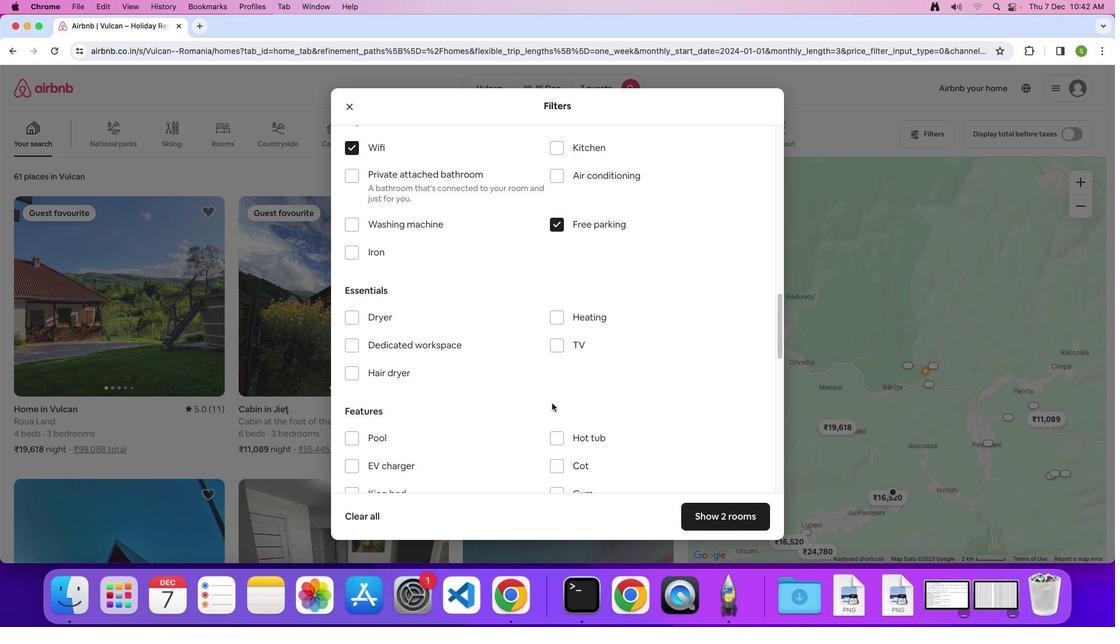 
Action: Mouse scrolled (552, 403) with delta (0, 0)
Screenshot: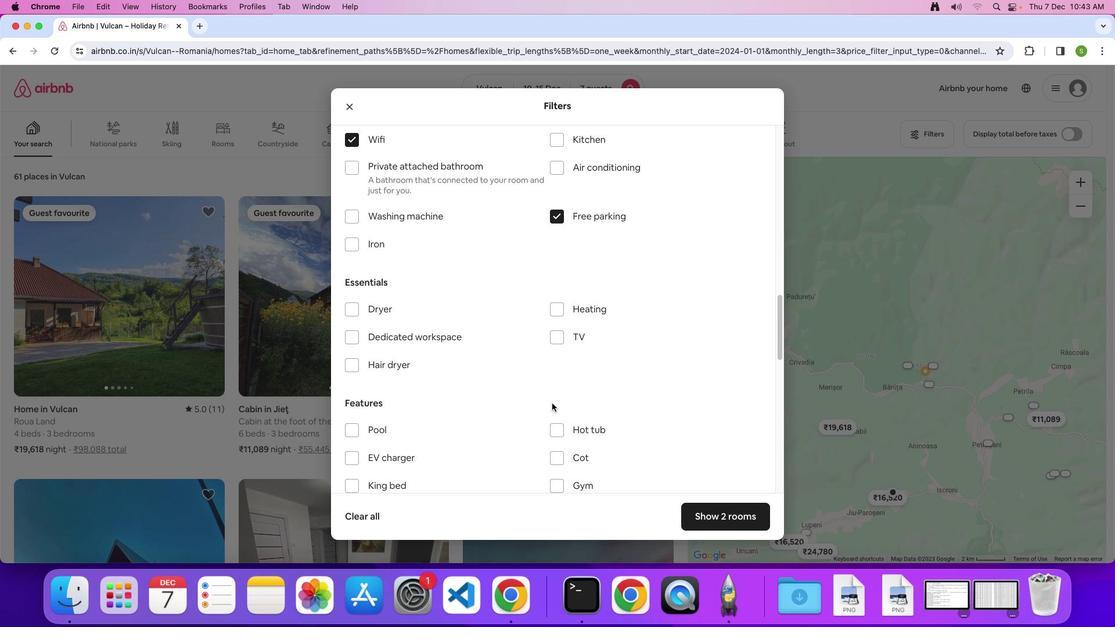
Action: Mouse moved to (554, 340)
Screenshot: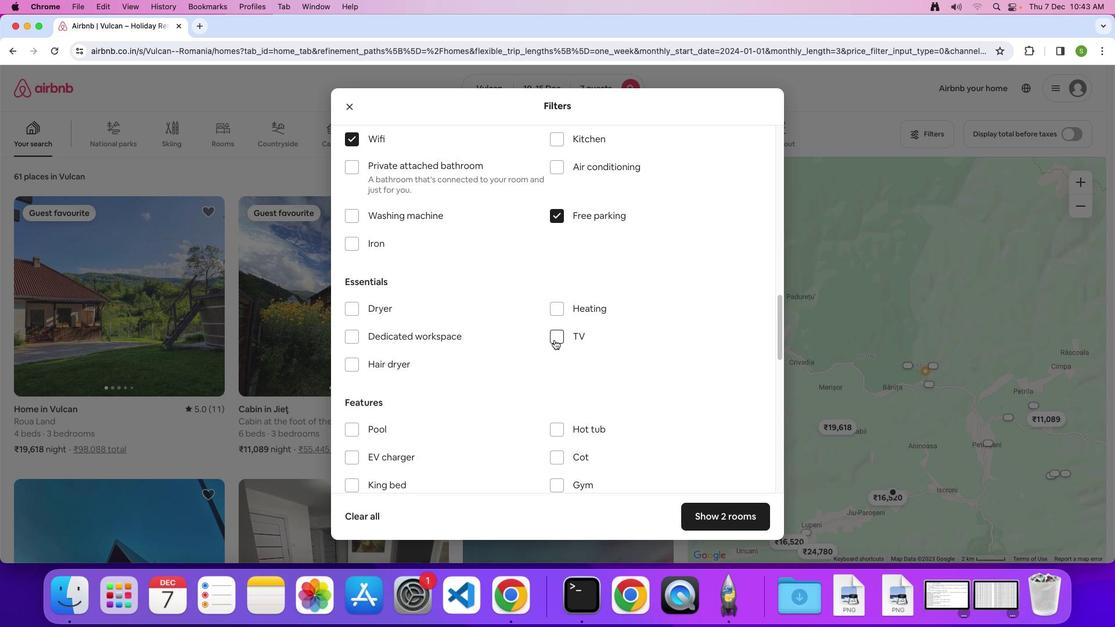 
Action: Mouse pressed left at (554, 340)
Screenshot: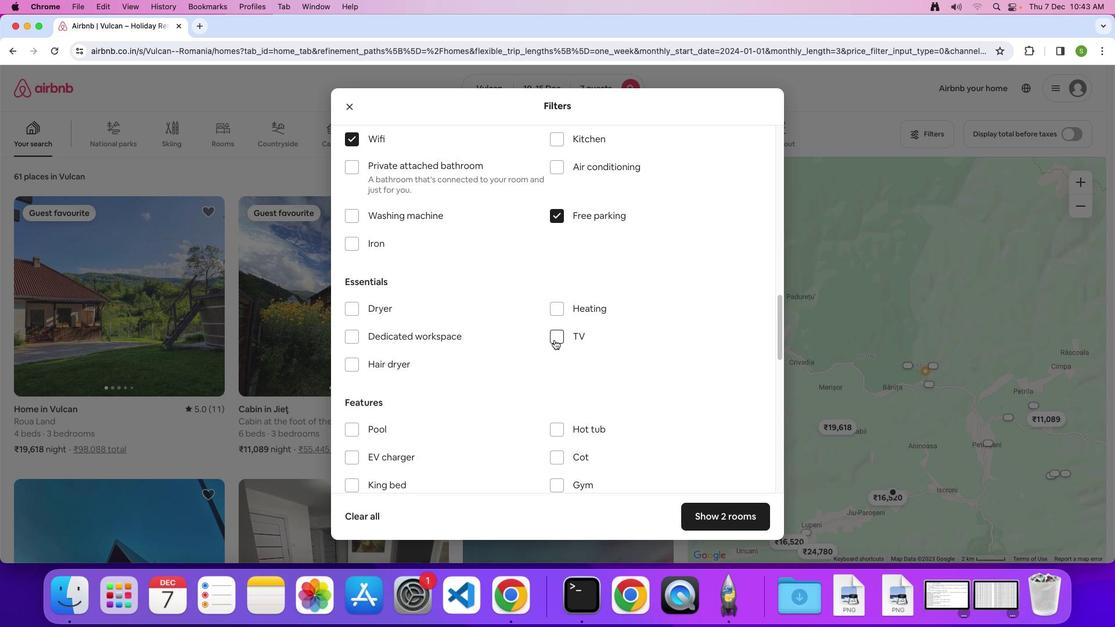 
Action: Mouse moved to (513, 364)
Screenshot: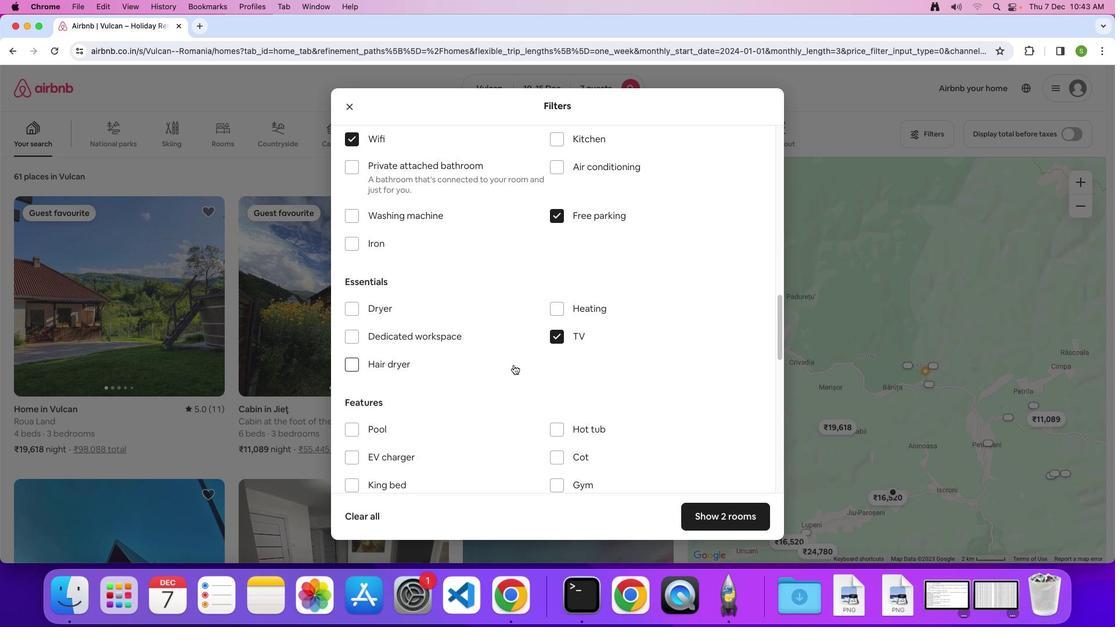 
Action: Mouse scrolled (513, 364) with delta (0, 0)
Screenshot: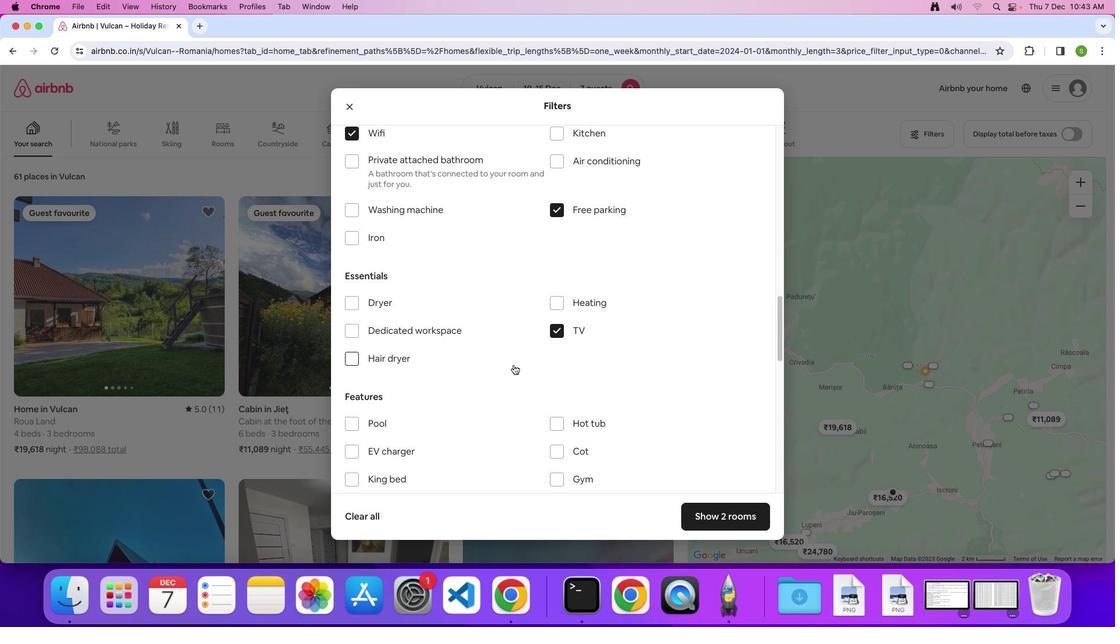 
Action: Mouse scrolled (513, 364) with delta (0, 0)
Screenshot: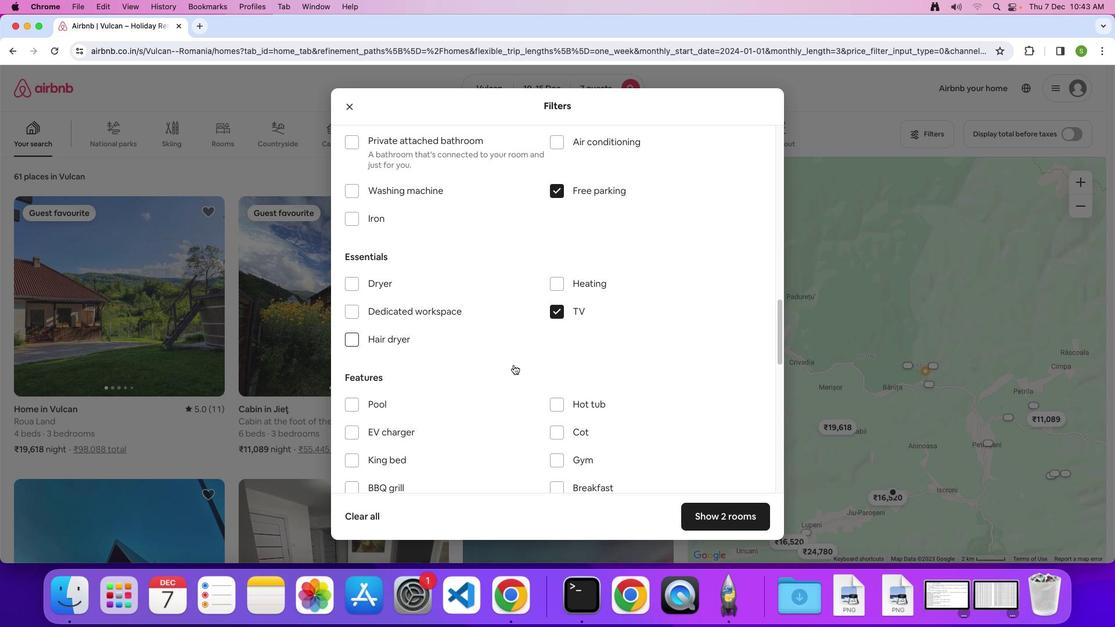 
Action: Mouse scrolled (513, 364) with delta (0, -1)
Screenshot: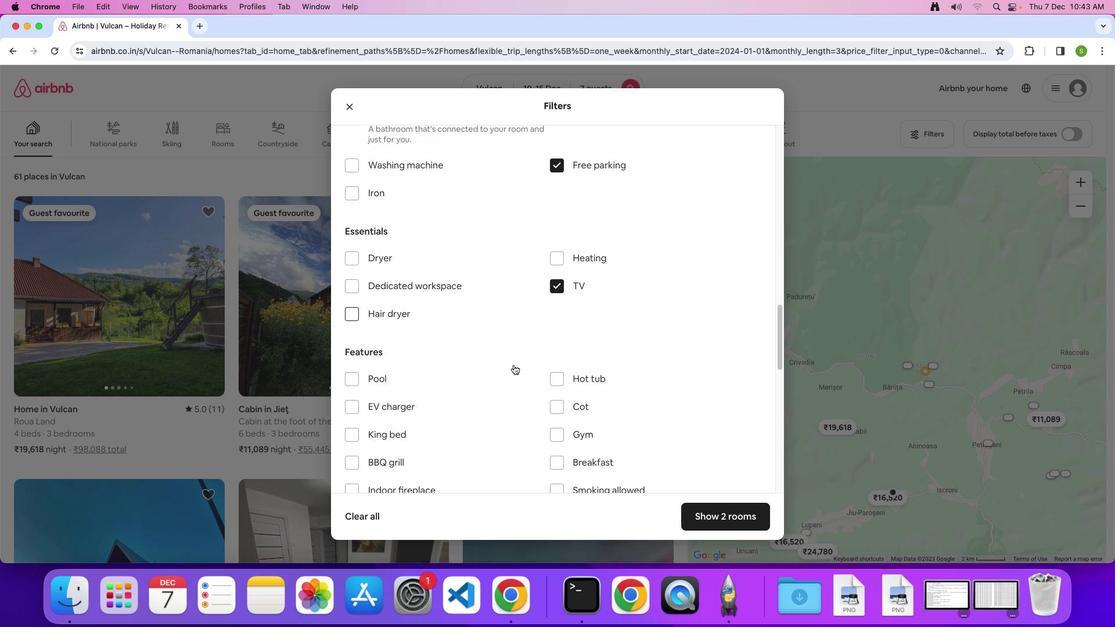 
Action: Mouse scrolled (513, 364) with delta (0, 0)
Screenshot: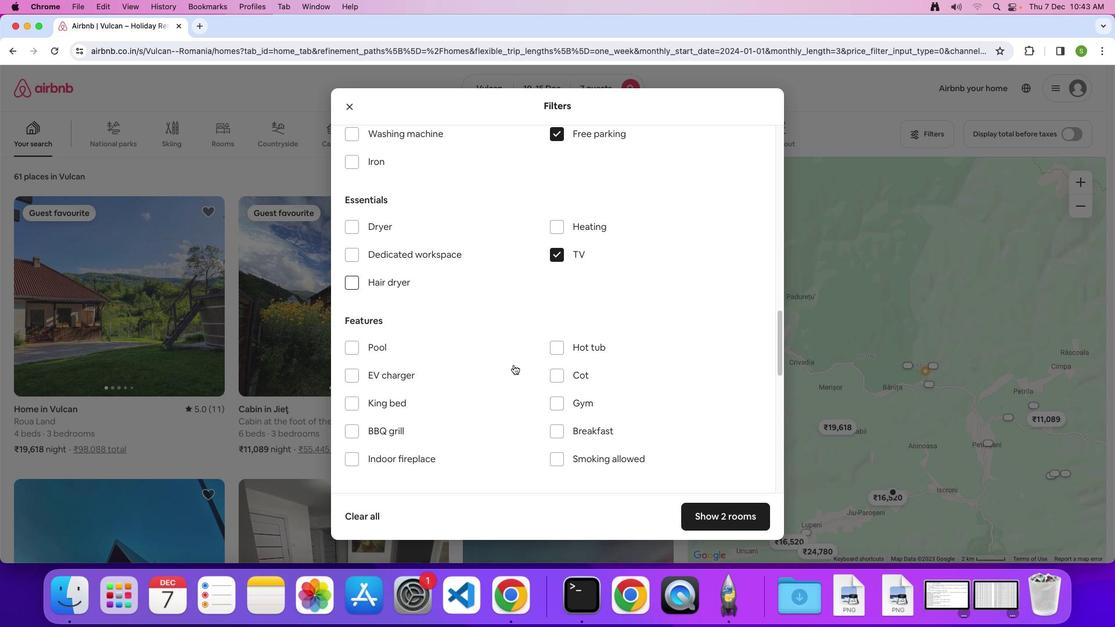 
Action: Mouse scrolled (513, 364) with delta (0, 0)
Screenshot: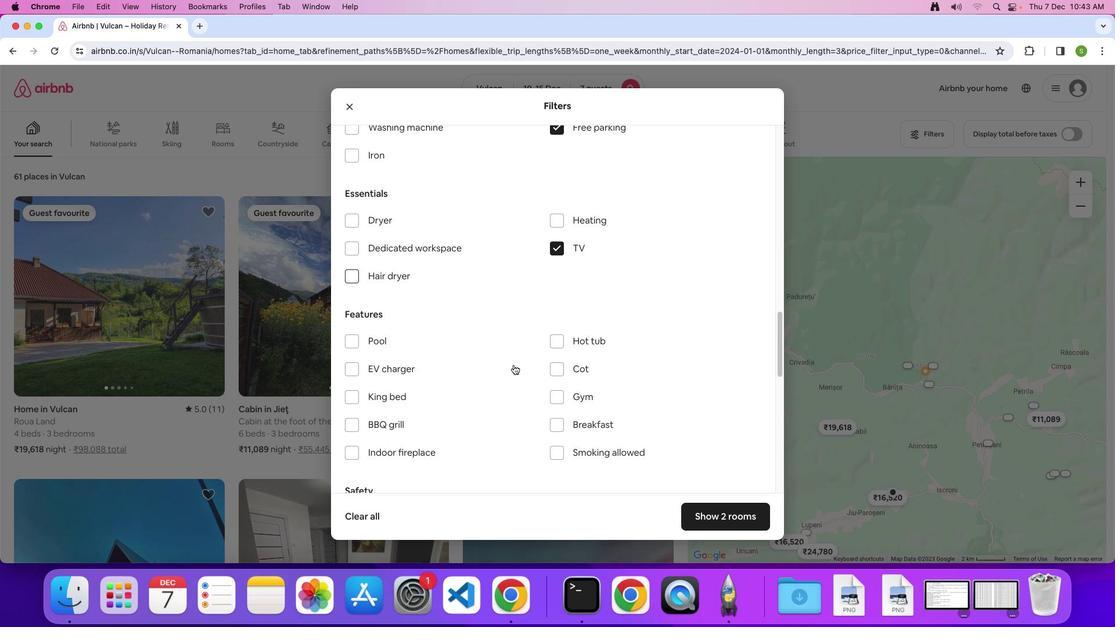 
Action: Mouse scrolled (513, 364) with delta (0, 0)
Screenshot: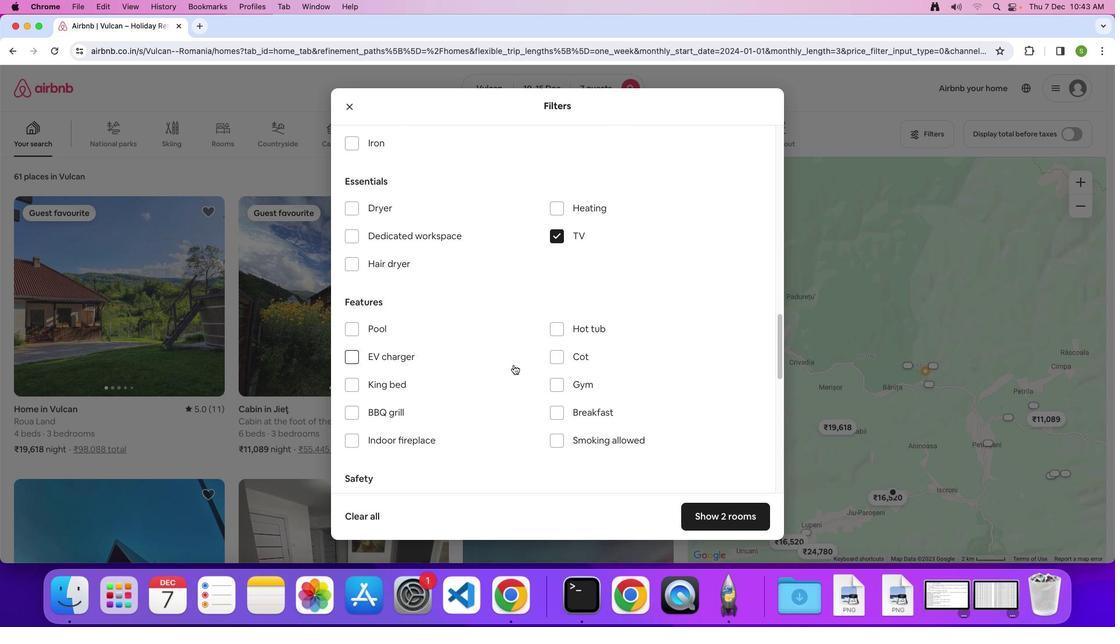 
Action: Mouse scrolled (513, 364) with delta (0, 0)
Screenshot: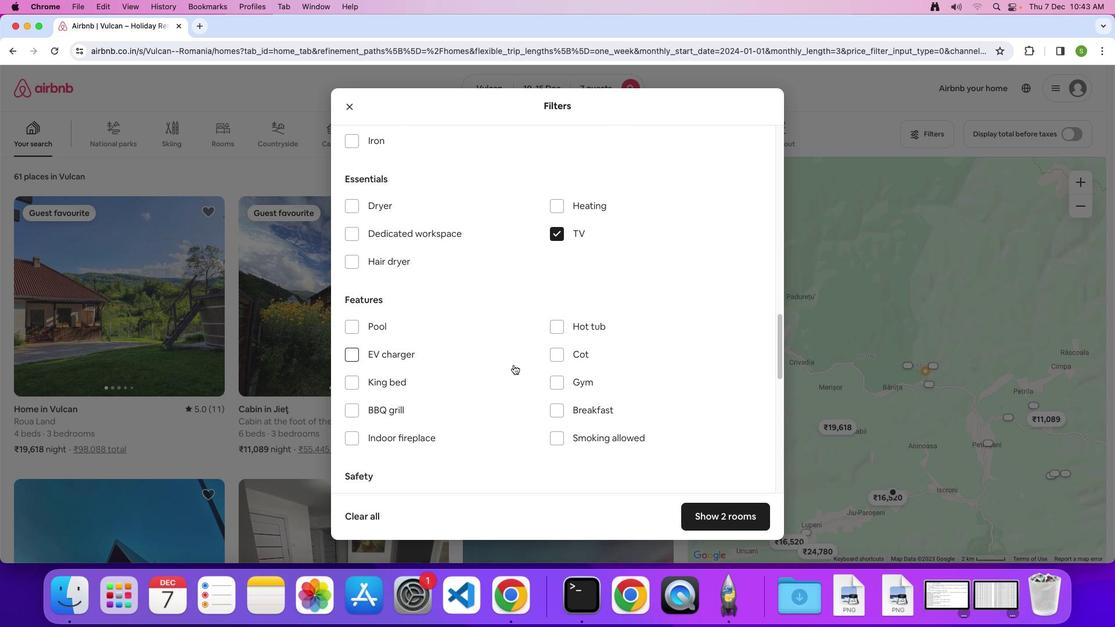 
Action: Mouse scrolled (513, 364) with delta (0, 0)
Screenshot: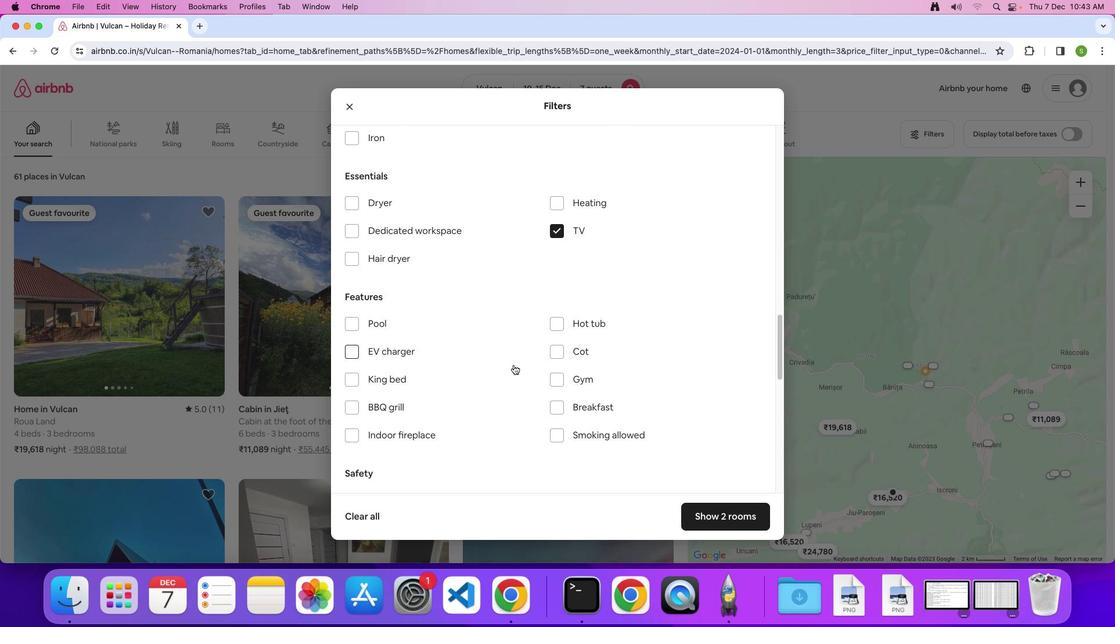 
Action: Mouse scrolled (513, 364) with delta (0, 0)
Screenshot: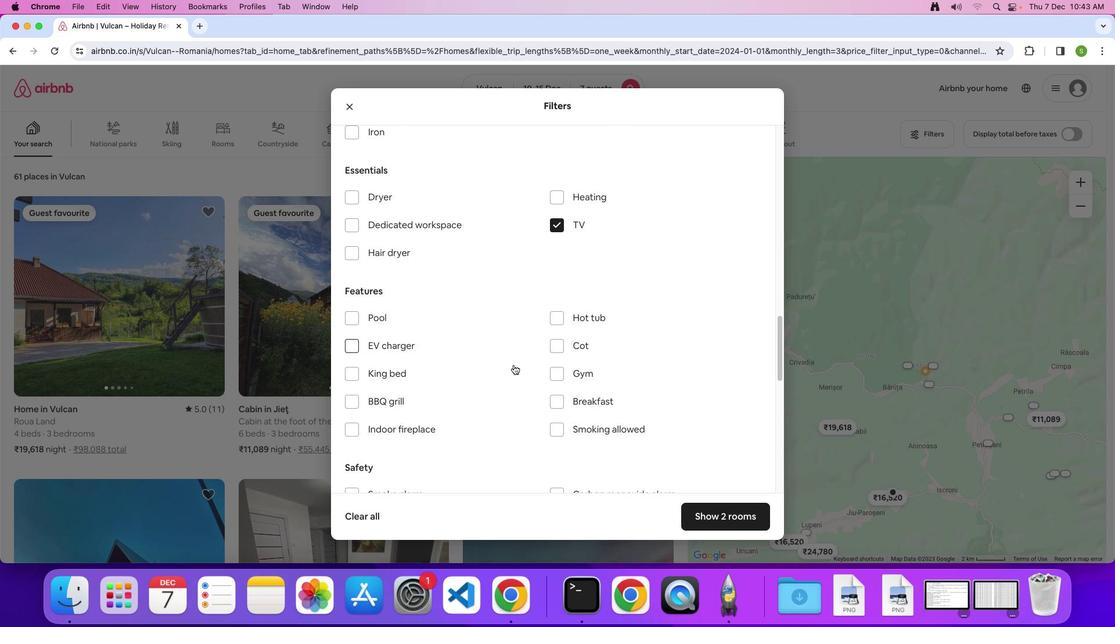 
Action: Mouse moved to (556, 375)
Screenshot: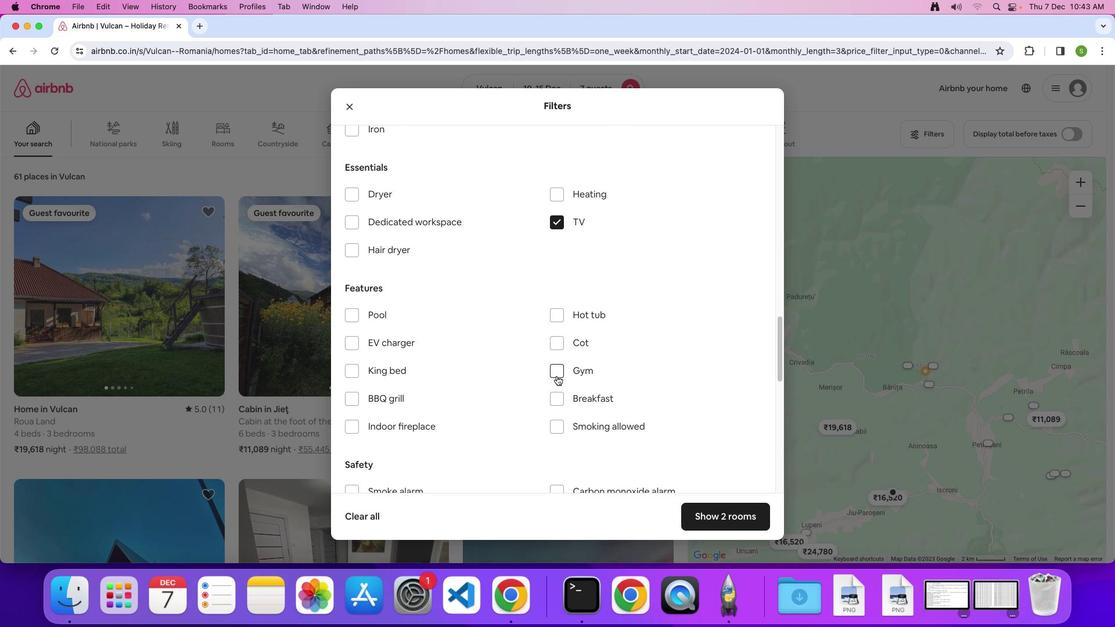 
Action: Mouse pressed left at (556, 375)
Screenshot: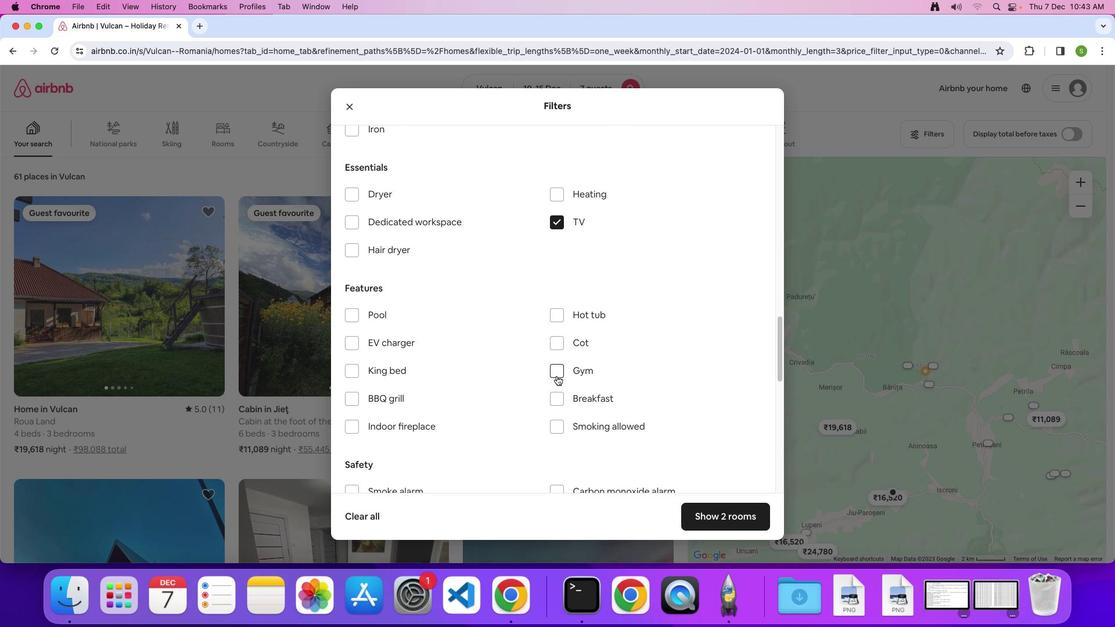 
Action: Mouse moved to (553, 393)
Screenshot: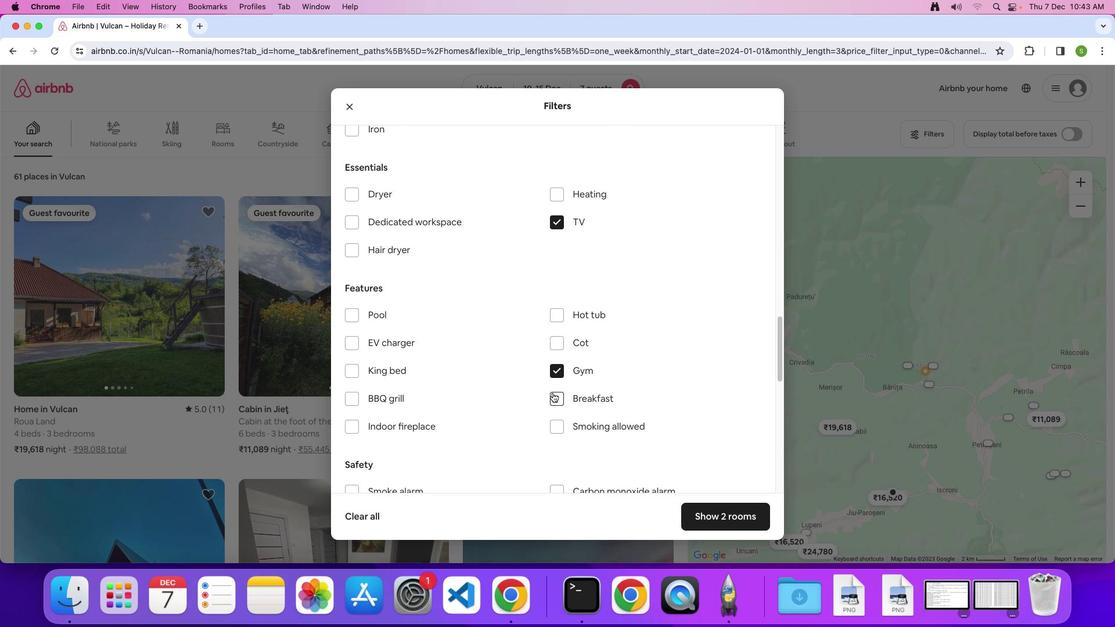 
Action: Mouse pressed left at (553, 393)
Screenshot: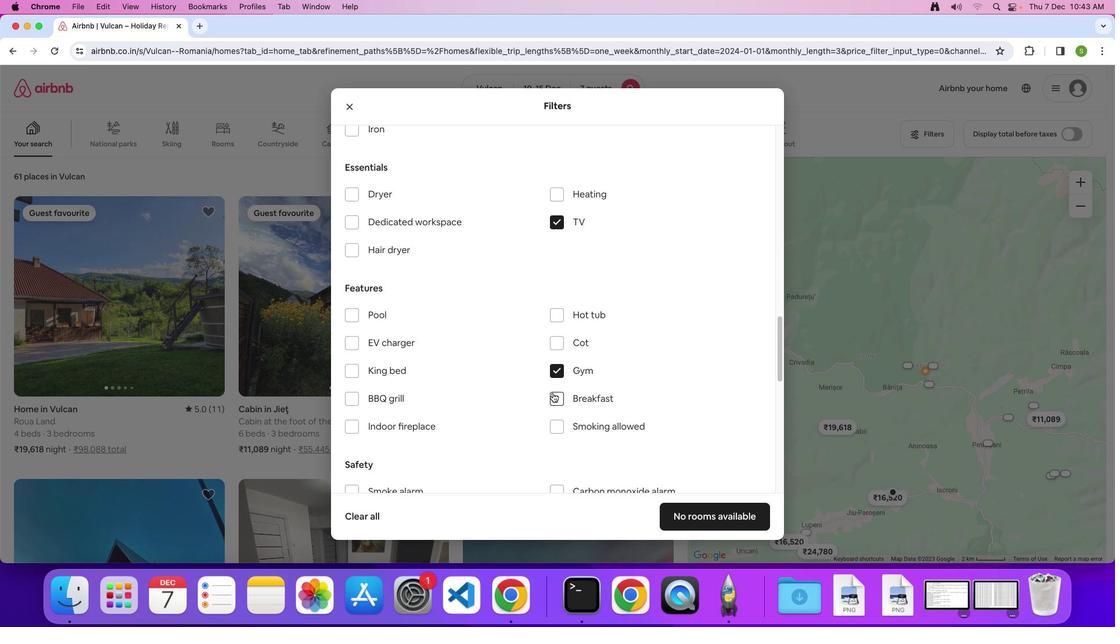 
Action: Mouse moved to (703, 512)
Screenshot: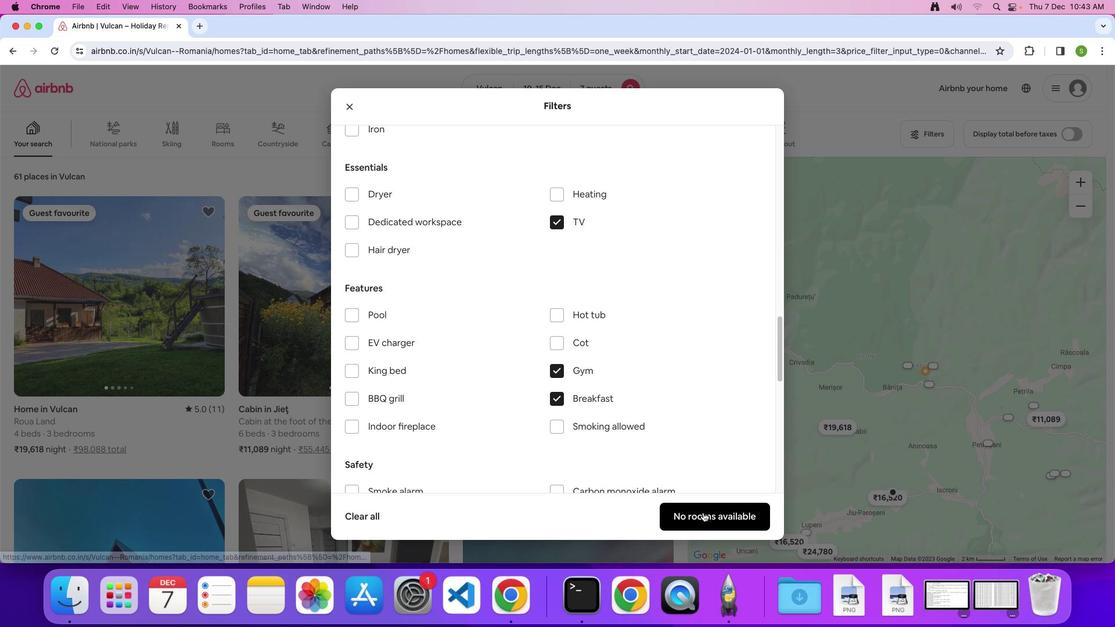 
Action: Mouse pressed left at (703, 512)
Screenshot: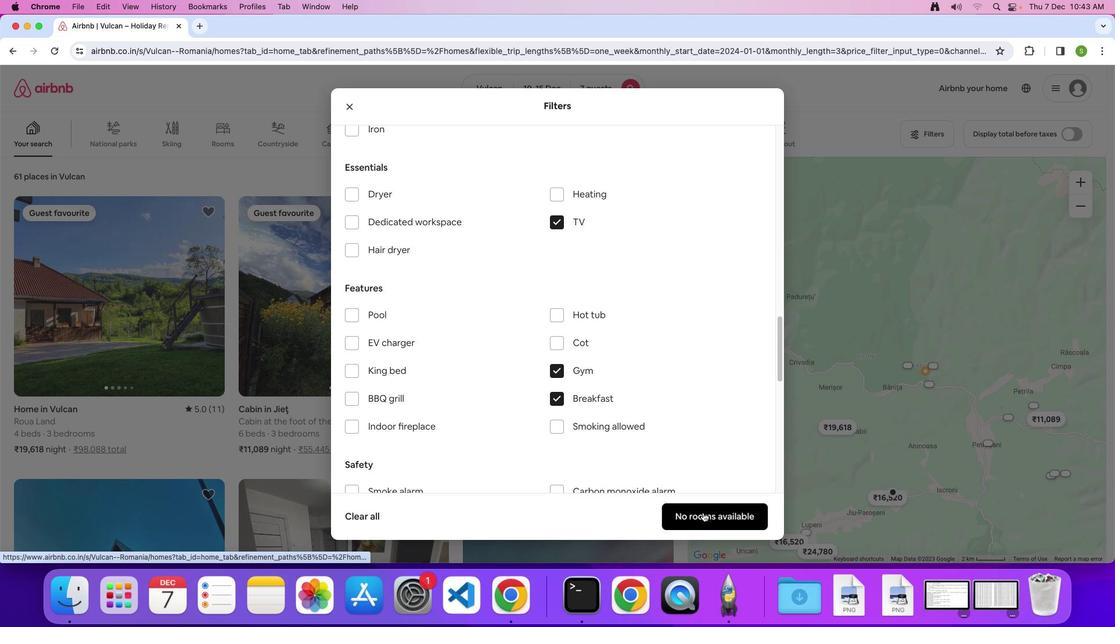 
Action: Mouse moved to (564, 371)
Screenshot: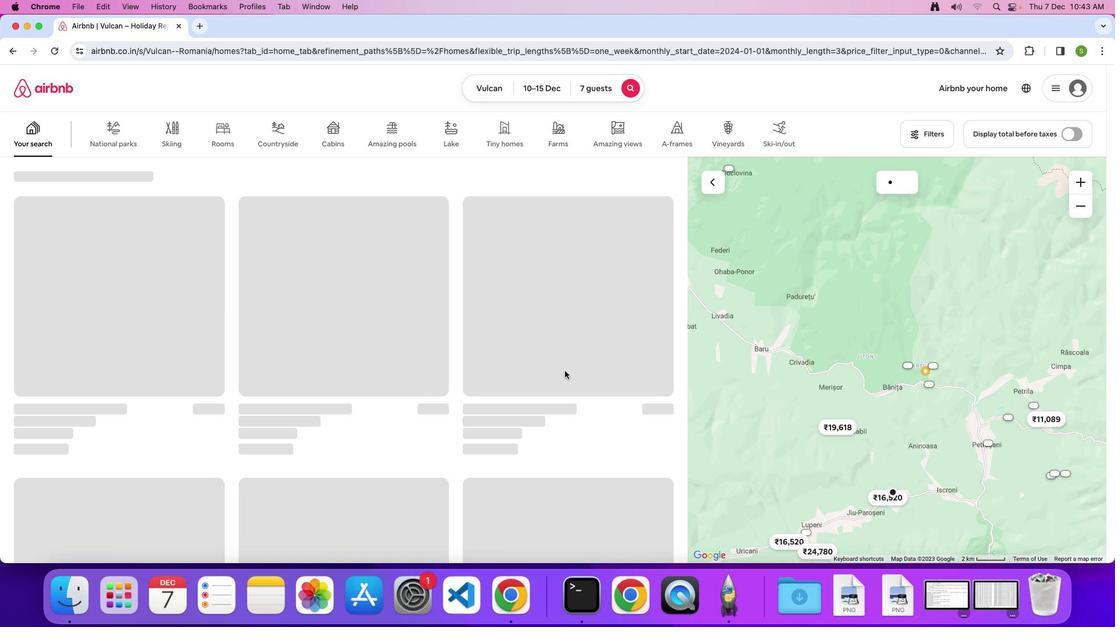 
